 Task: Find connections with filter location Halberstadt with filter topic #Futurewith filter profile language English with filter current company Pepperfry with filter school Institute of Management Development and Research (IMDR) ,Pune with filter industry Packaging and Containers Manufacturing with filter service category Graphic Design with filter keywords title Social Media Assistant
Action: Mouse moved to (334, 280)
Screenshot: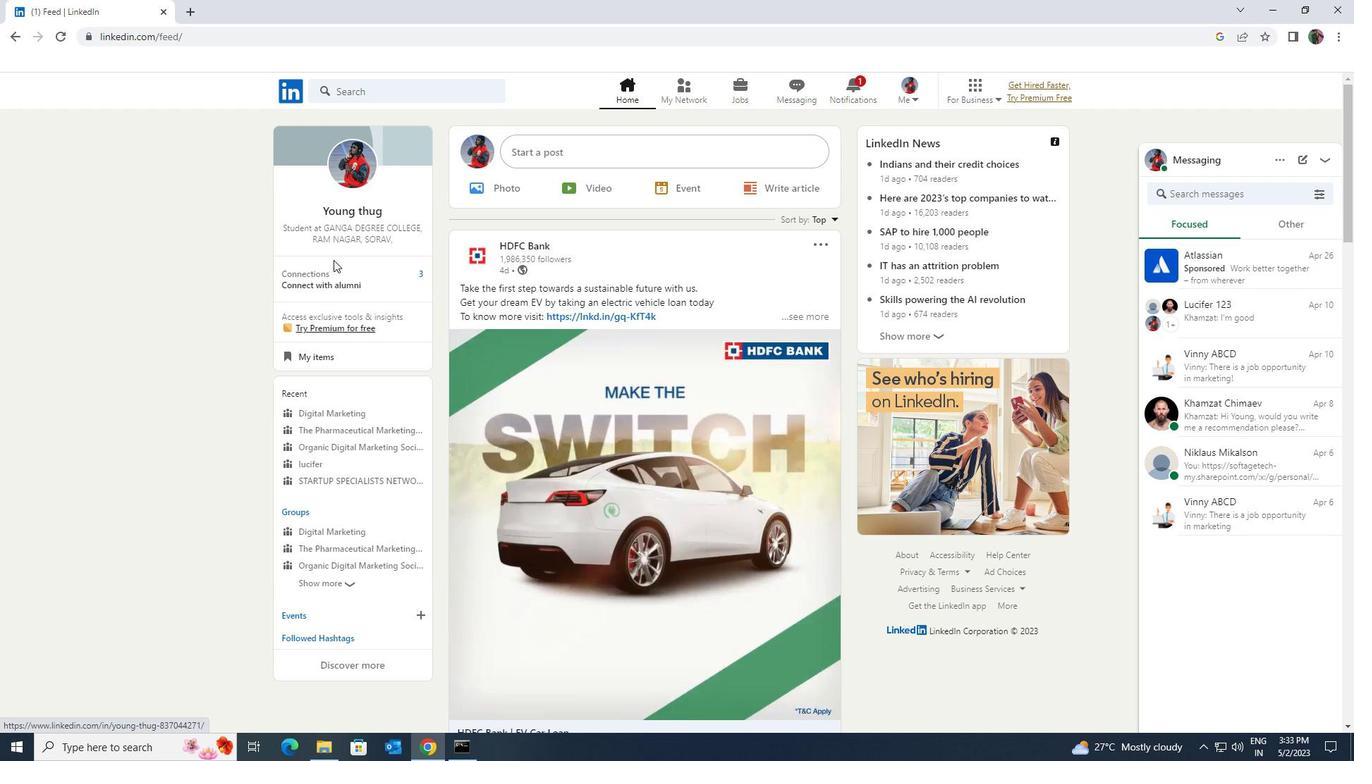 
Action: Mouse pressed left at (334, 280)
Screenshot: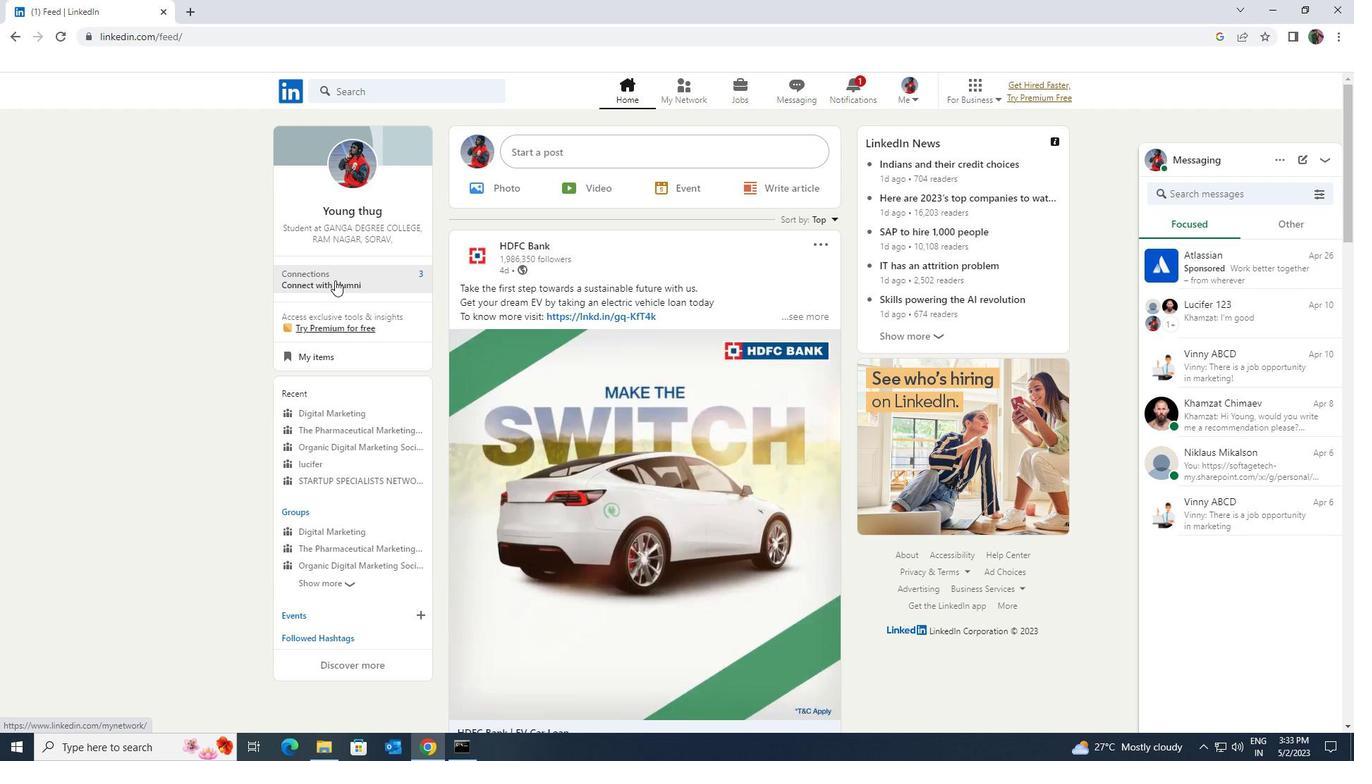 
Action: Mouse moved to (356, 179)
Screenshot: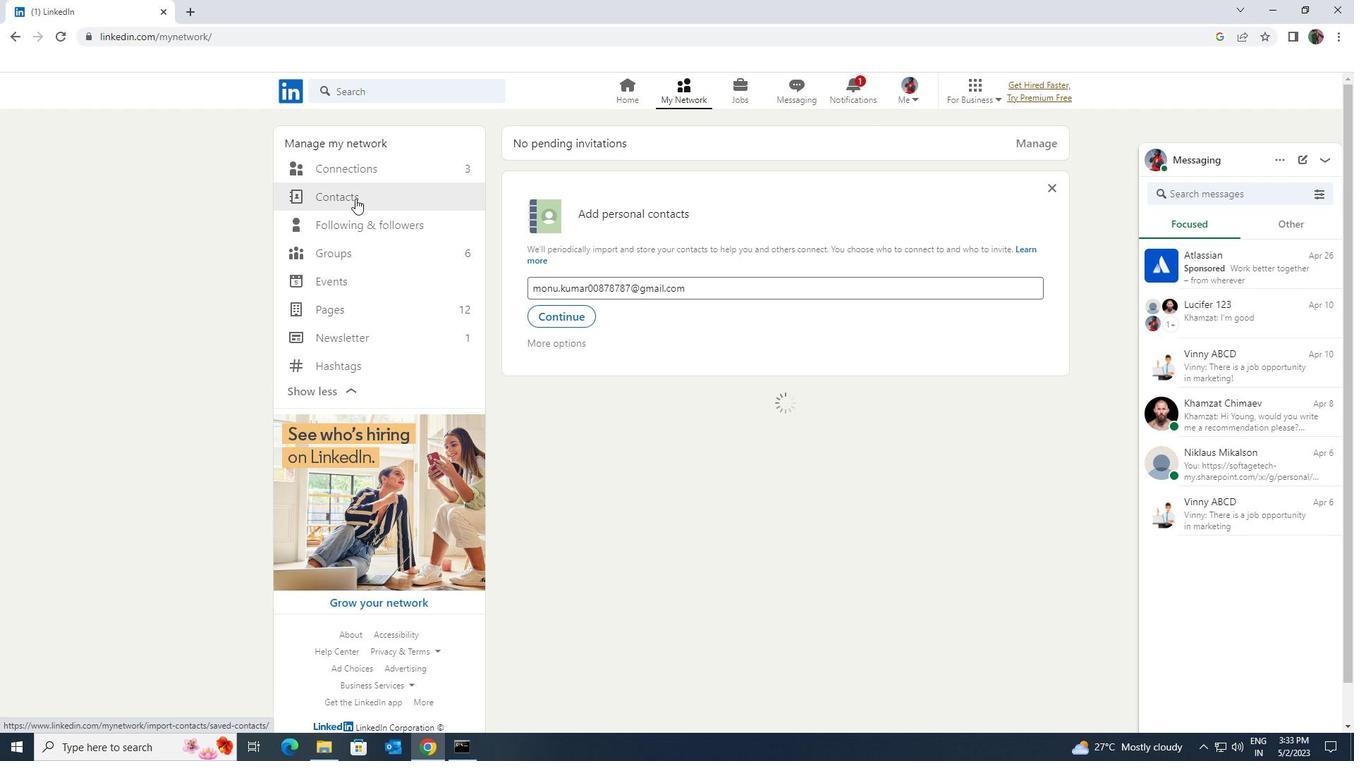 
Action: Mouse pressed left at (356, 179)
Screenshot: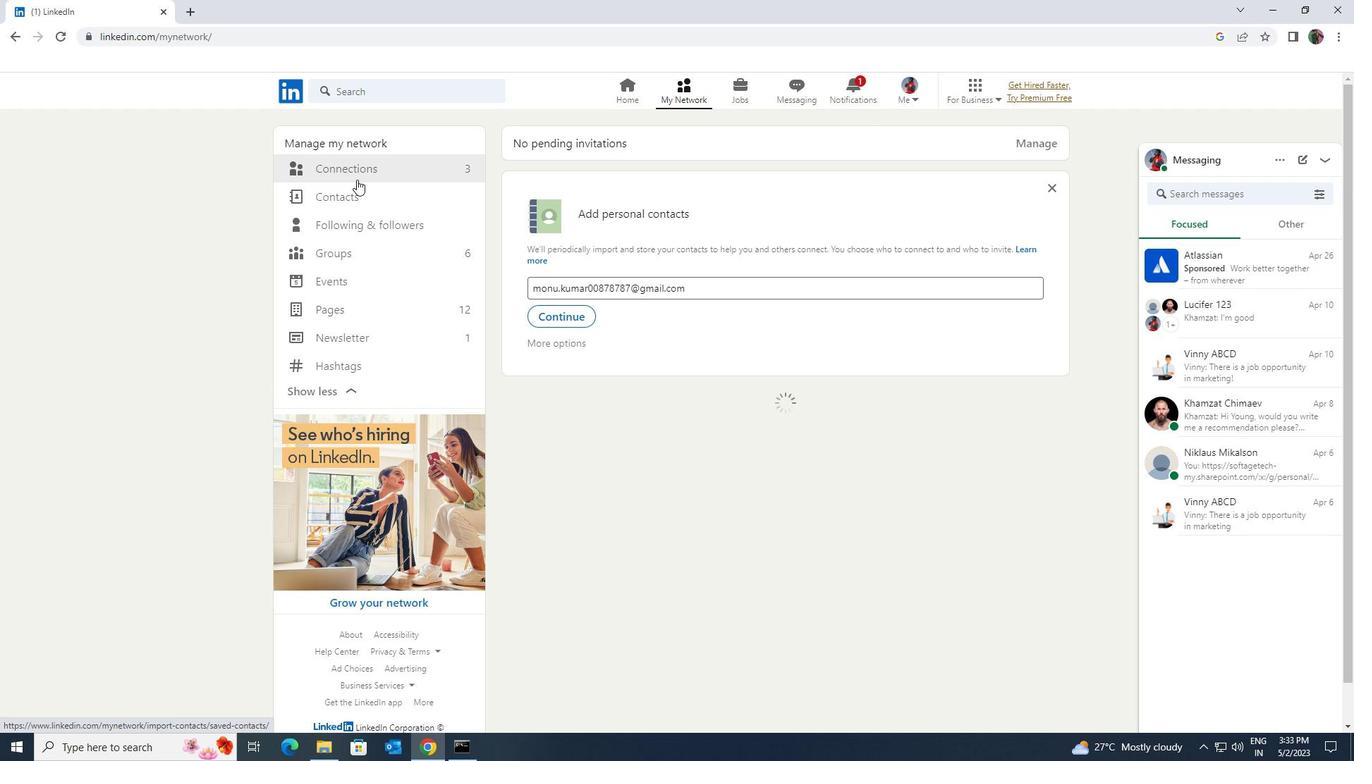 
Action: Mouse moved to (361, 166)
Screenshot: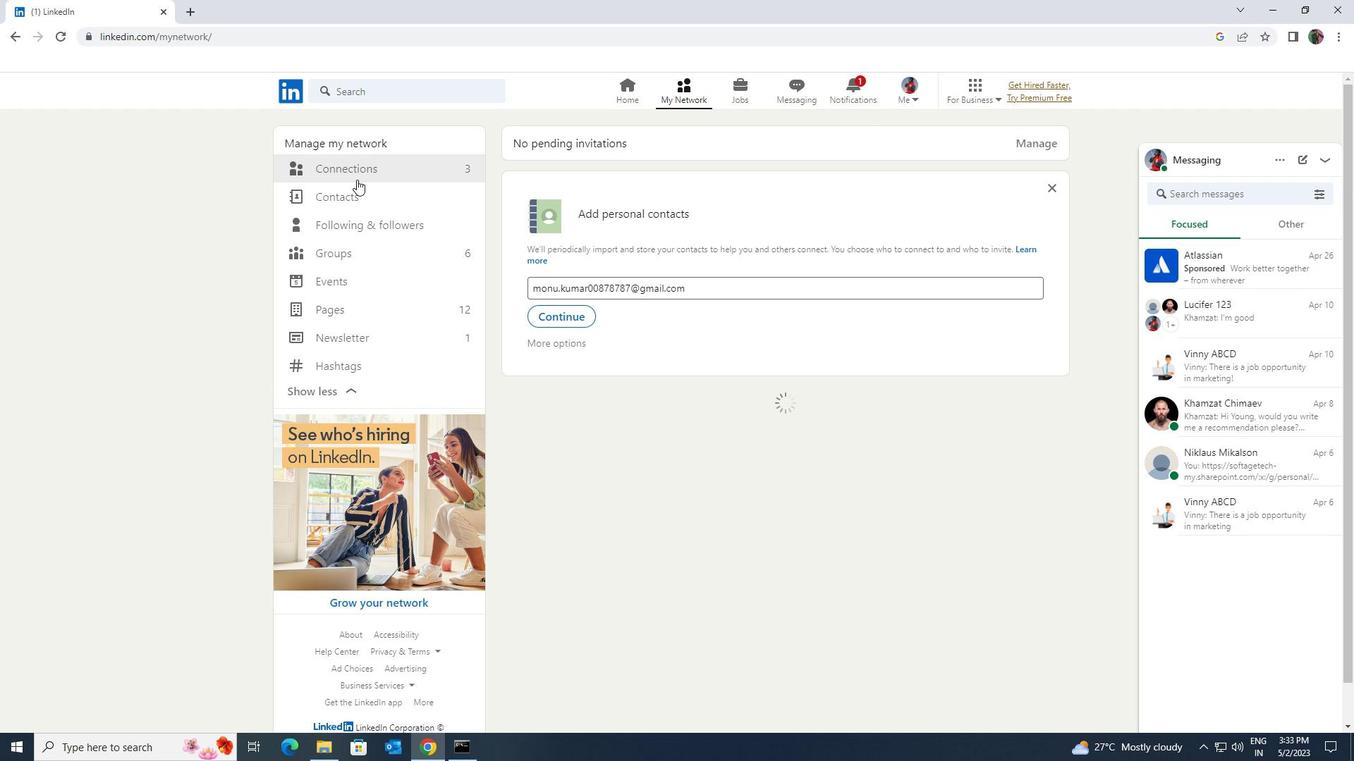 
Action: Mouse pressed left at (361, 166)
Screenshot: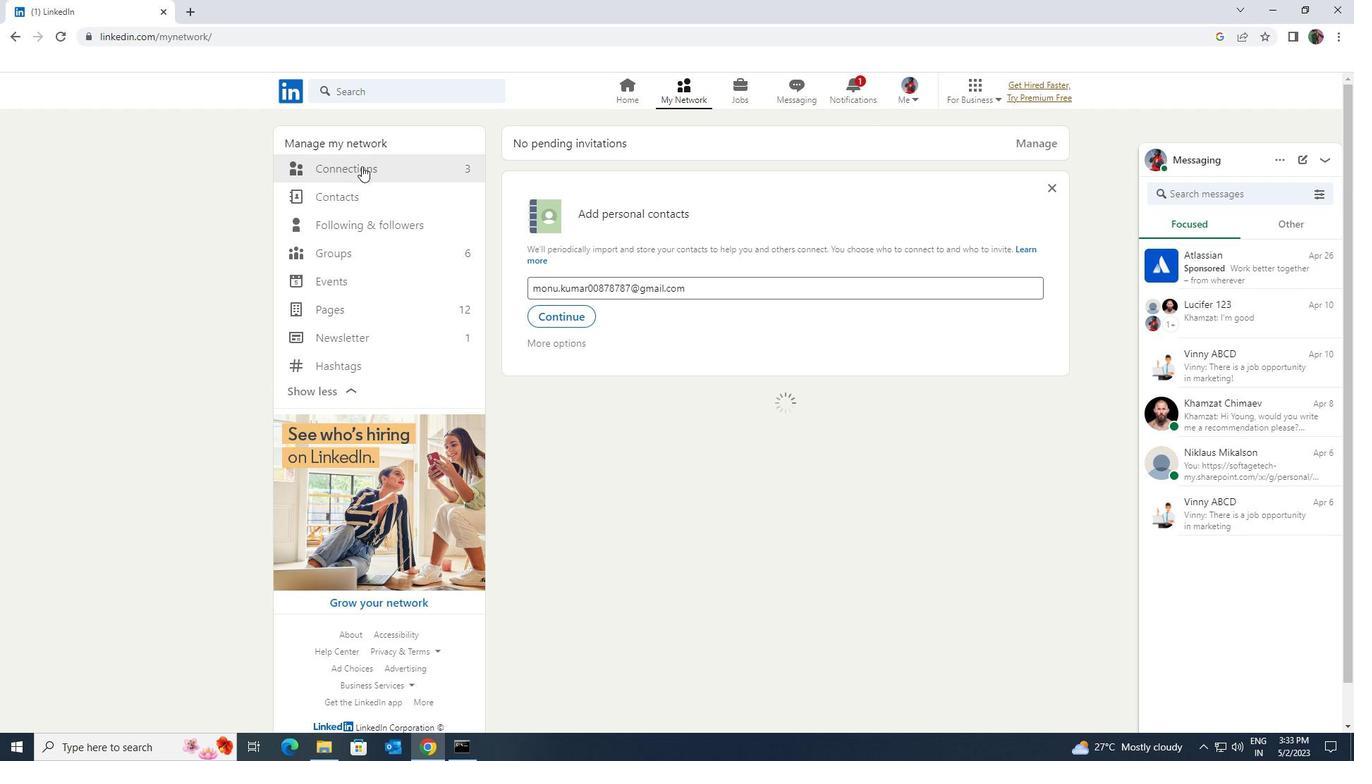 
Action: Mouse pressed left at (361, 166)
Screenshot: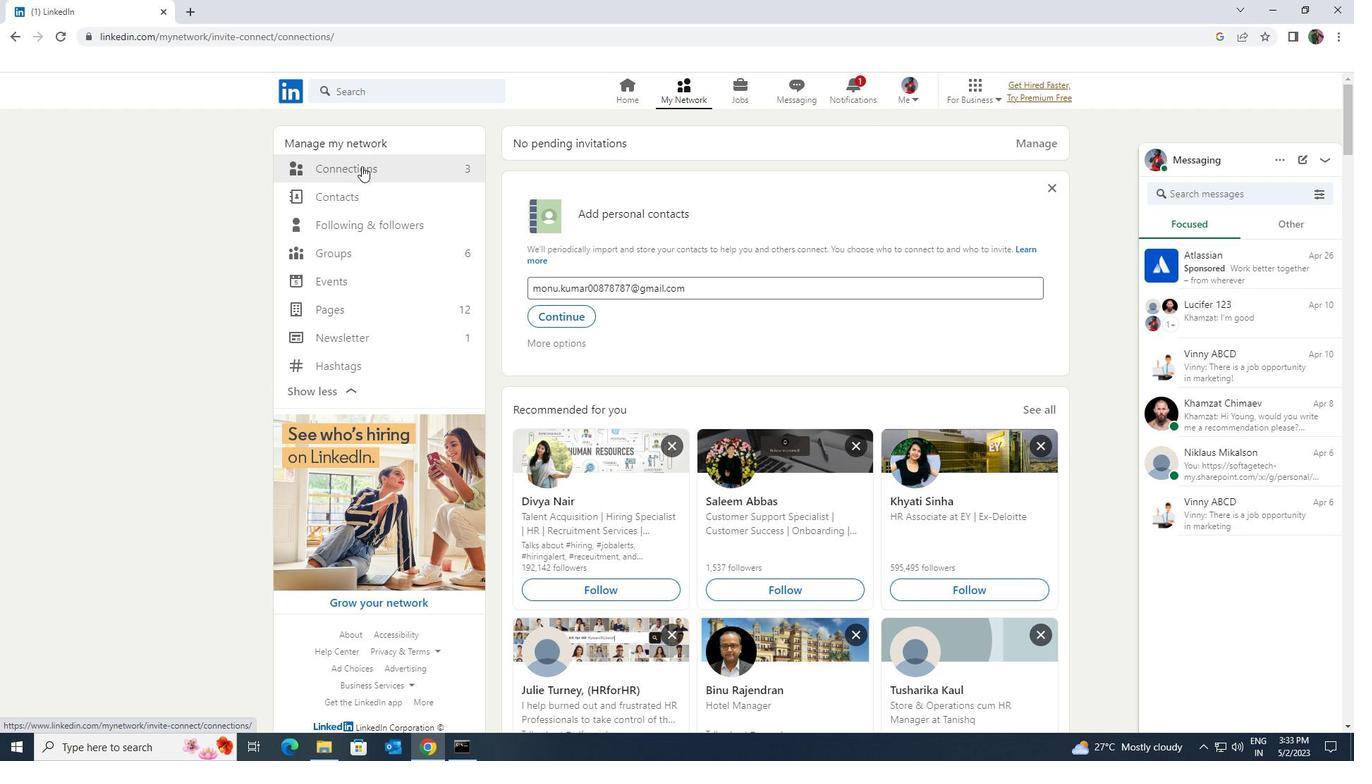 
Action: Mouse moved to (784, 170)
Screenshot: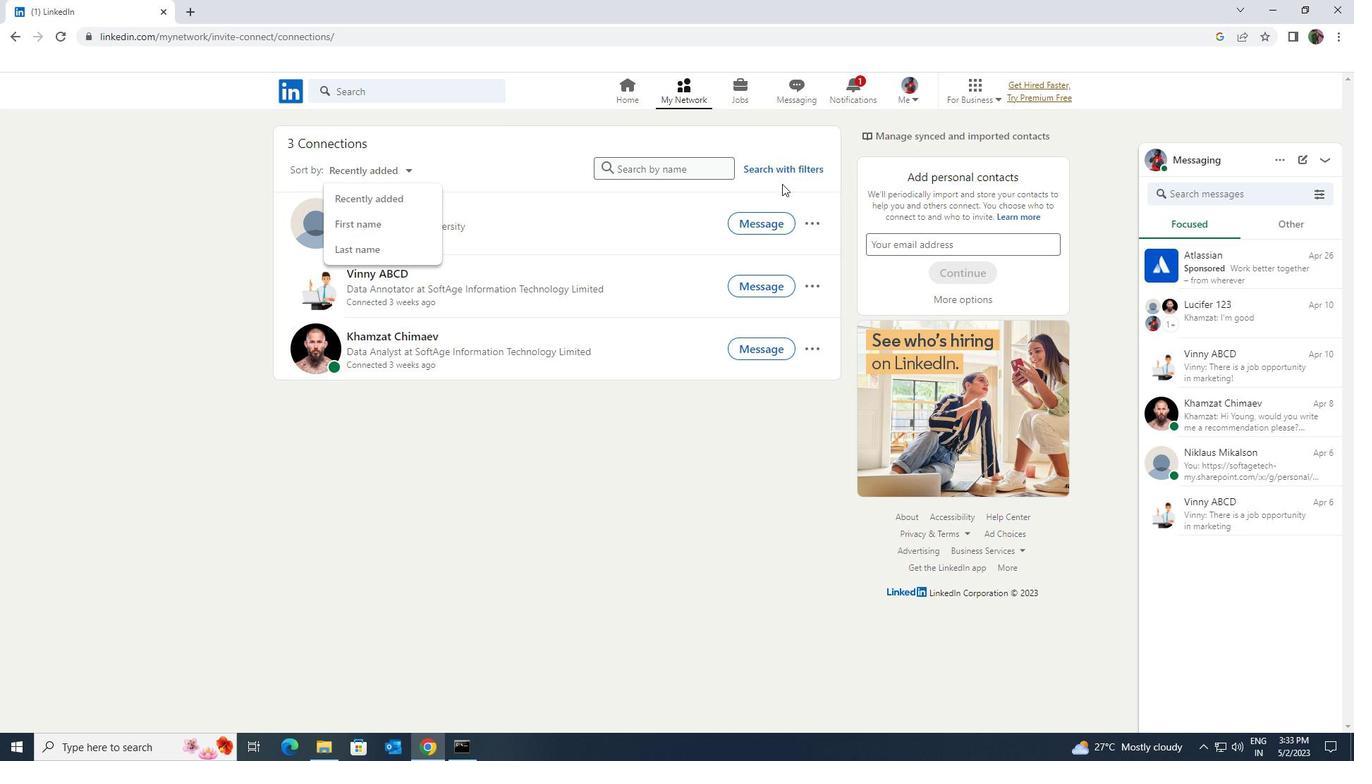 
Action: Mouse pressed left at (784, 170)
Screenshot: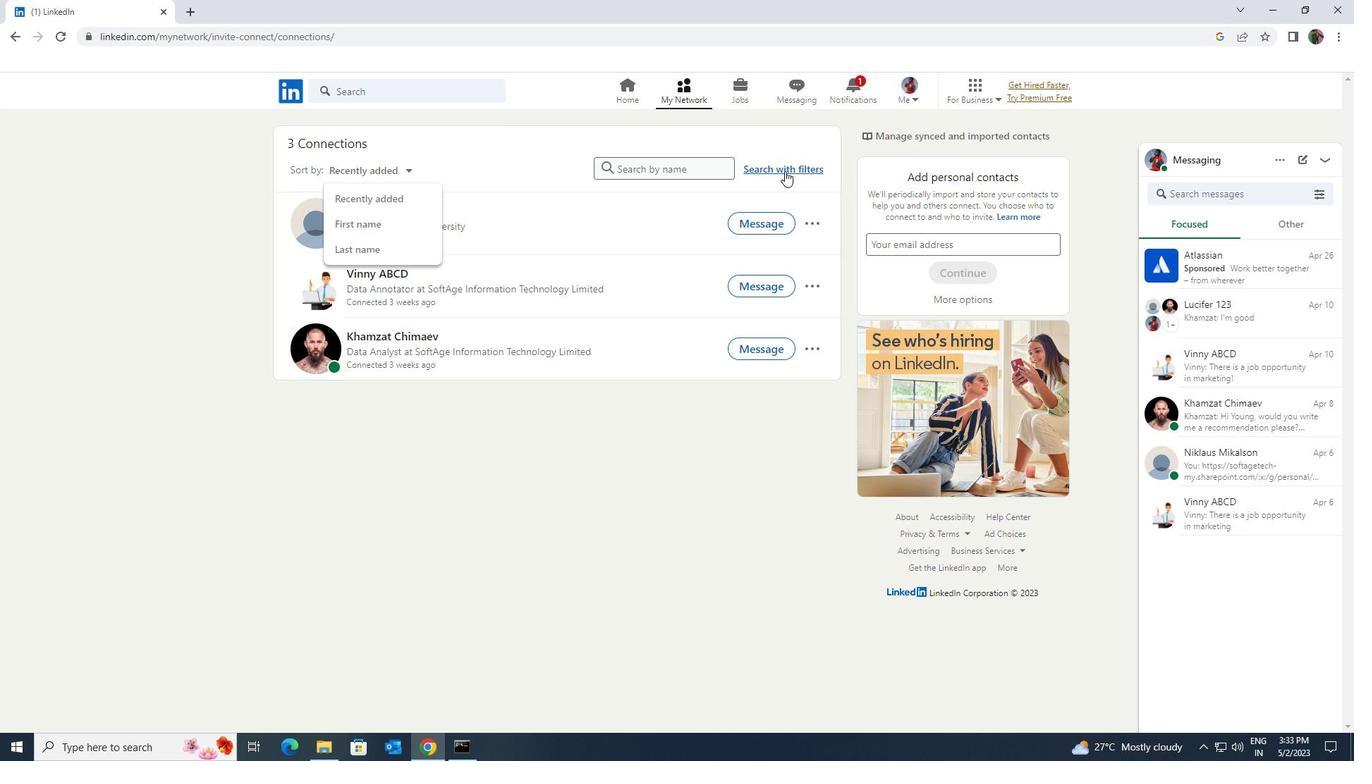 
Action: Mouse moved to (735, 126)
Screenshot: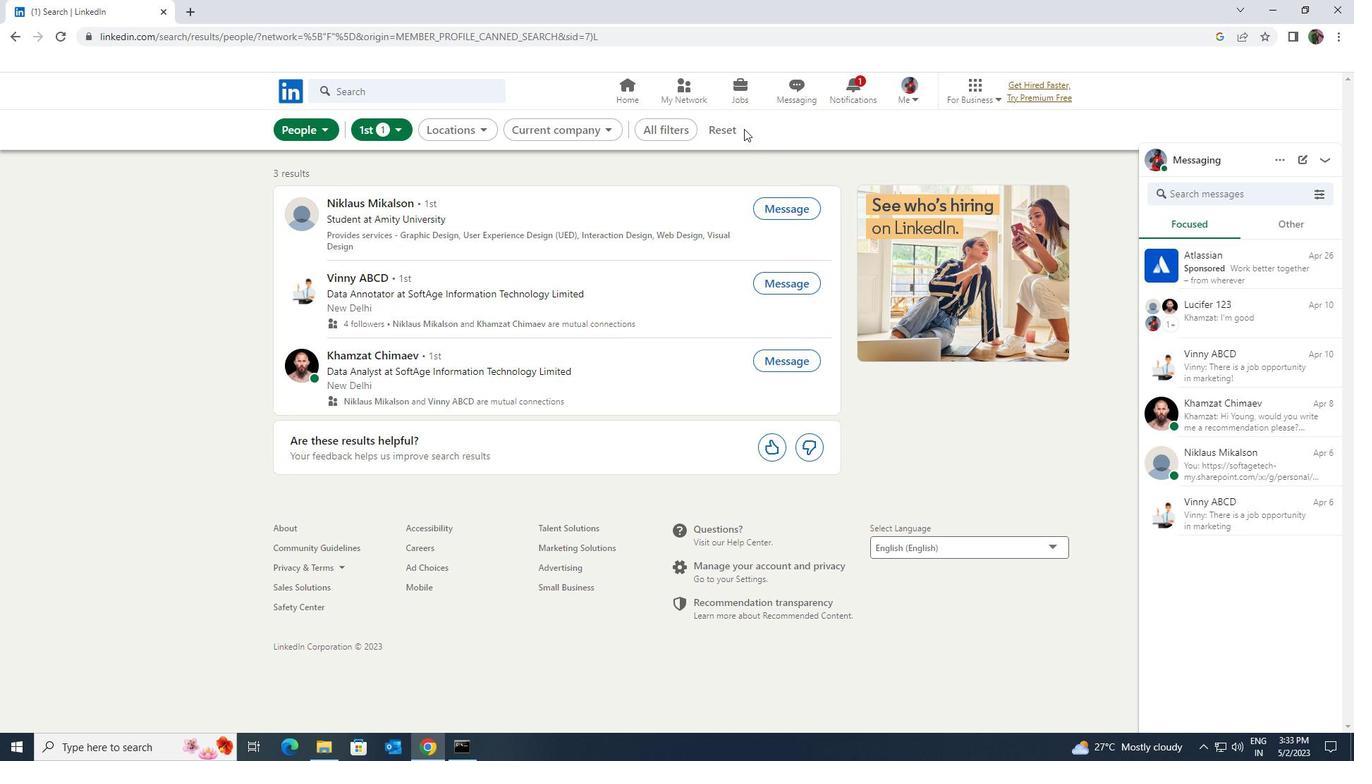 
Action: Mouse pressed left at (735, 126)
Screenshot: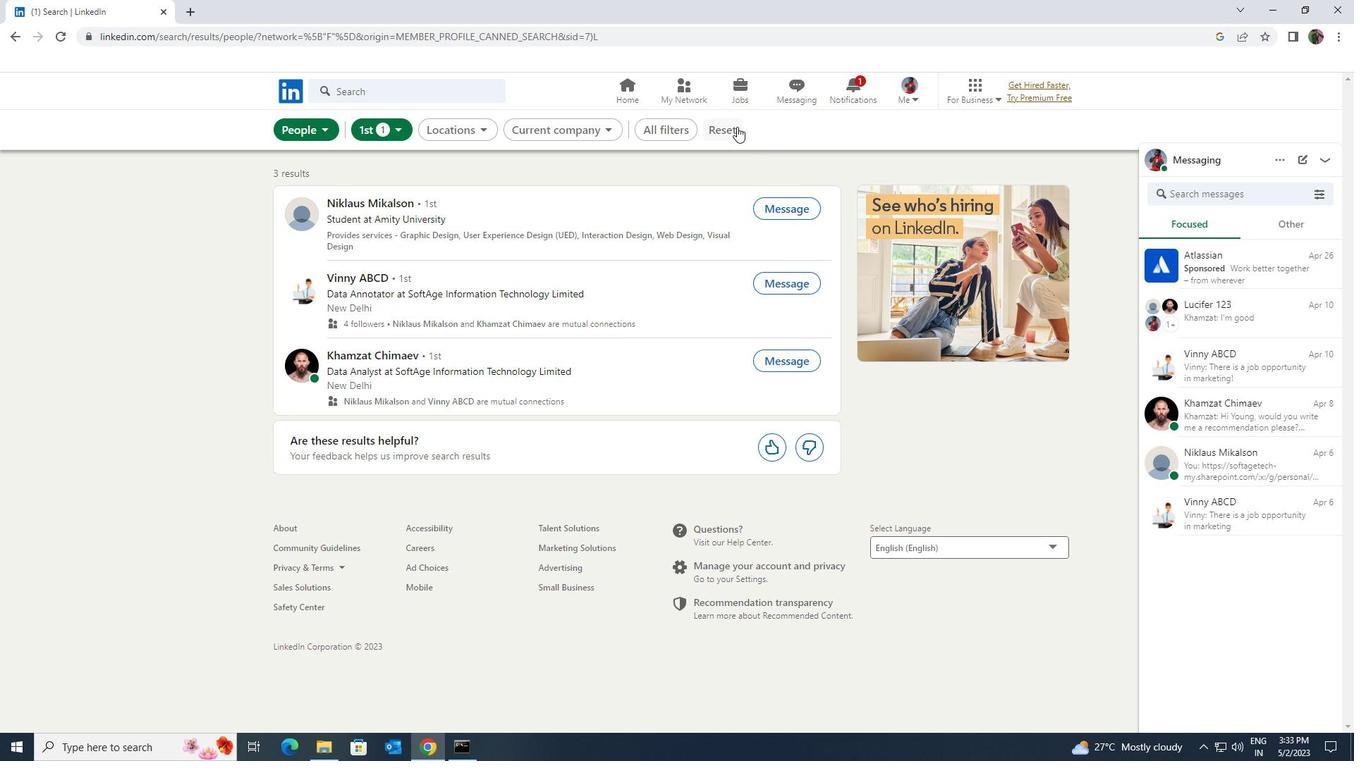 
Action: Mouse moved to (708, 126)
Screenshot: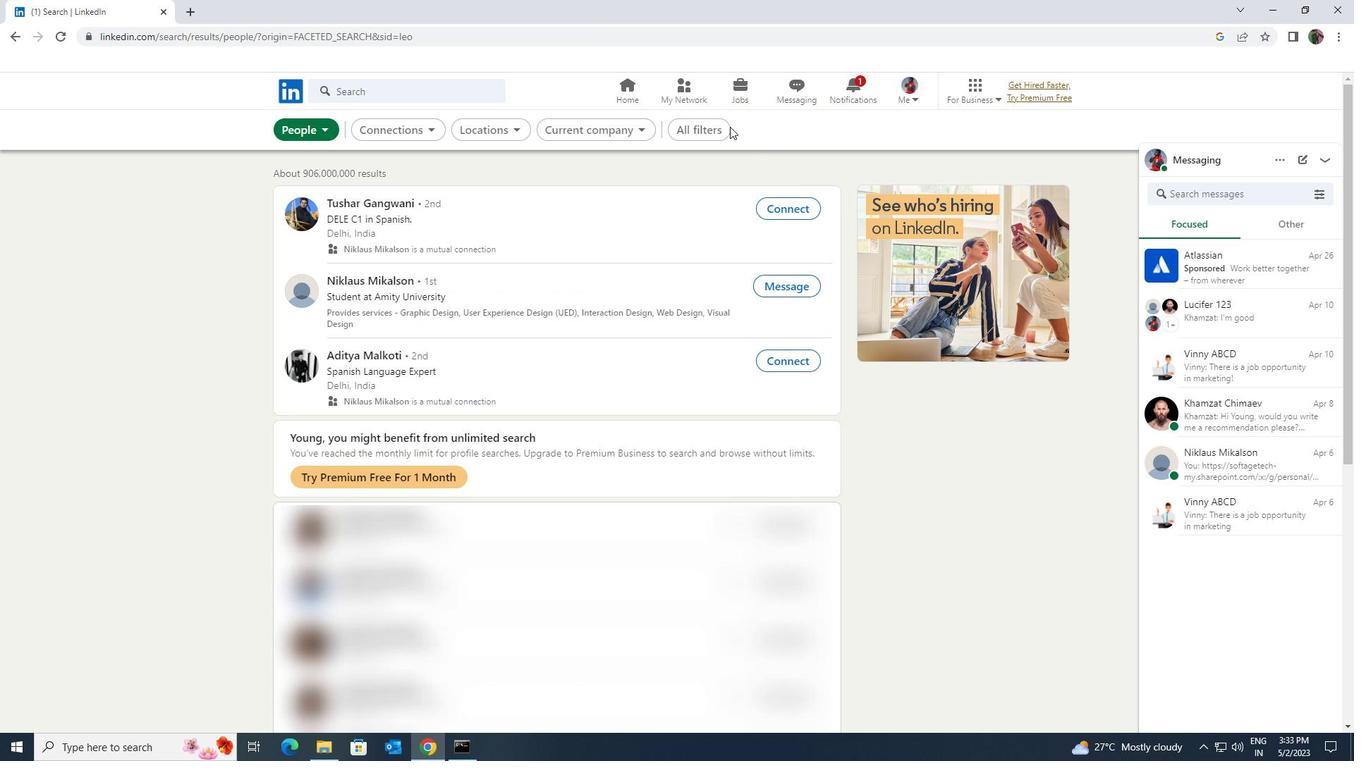 
Action: Mouse pressed left at (708, 126)
Screenshot: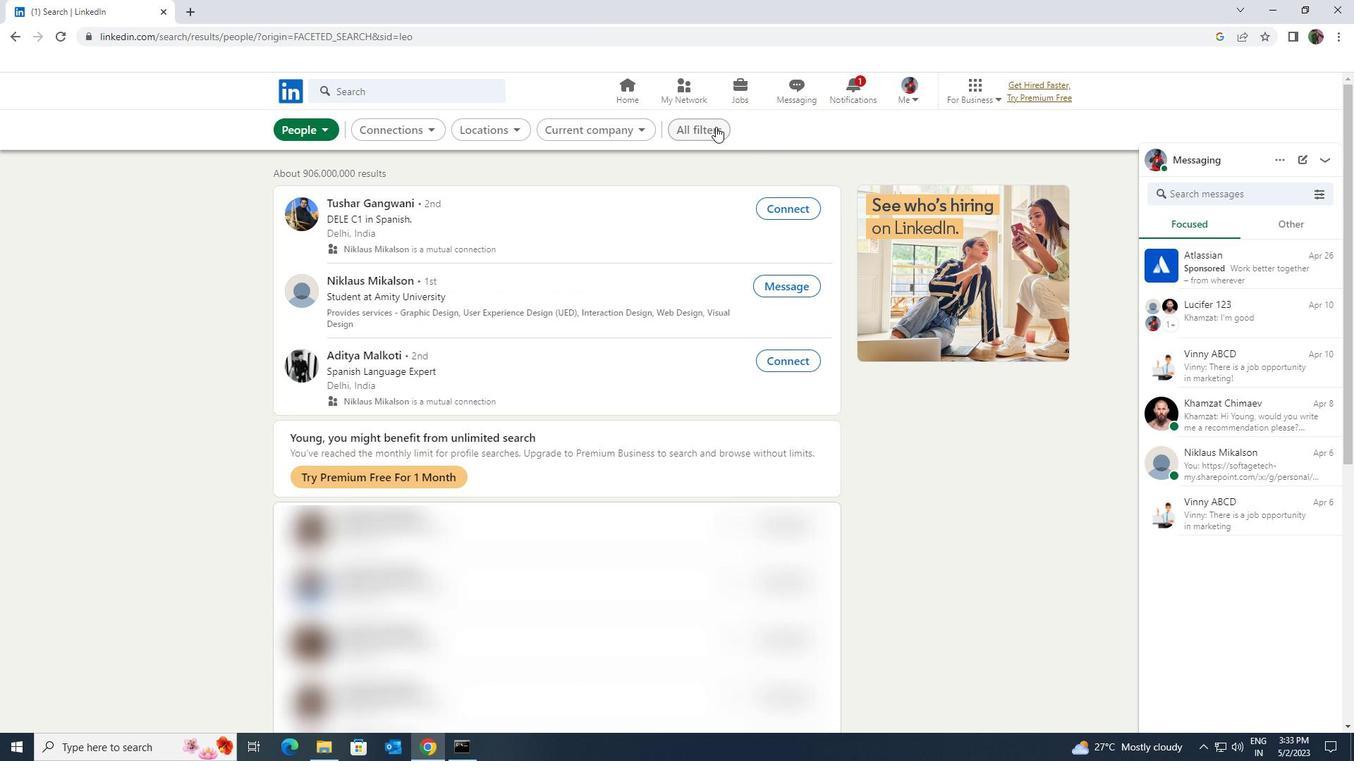
Action: Mouse moved to (1169, 552)
Screenshot: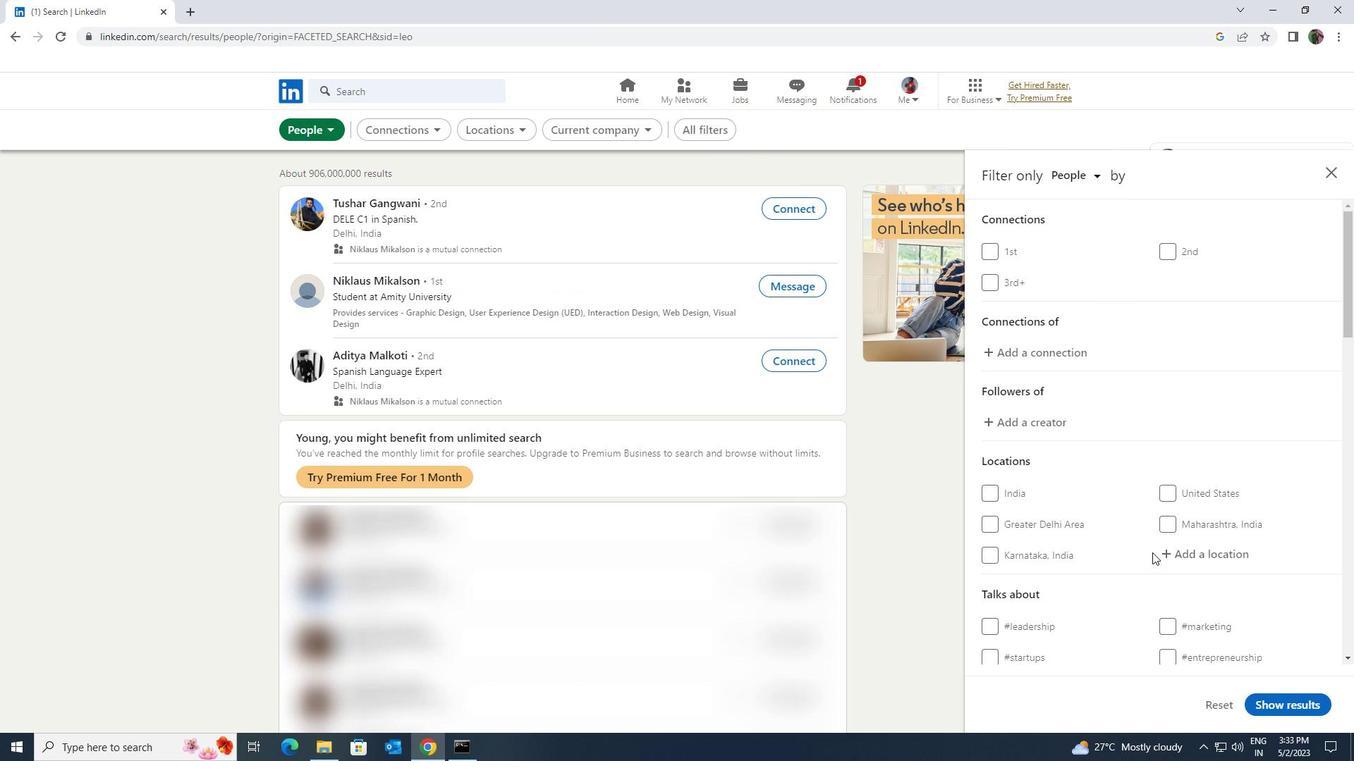 
Action: Mouse pressed left at (1169, 552)
Screenshot: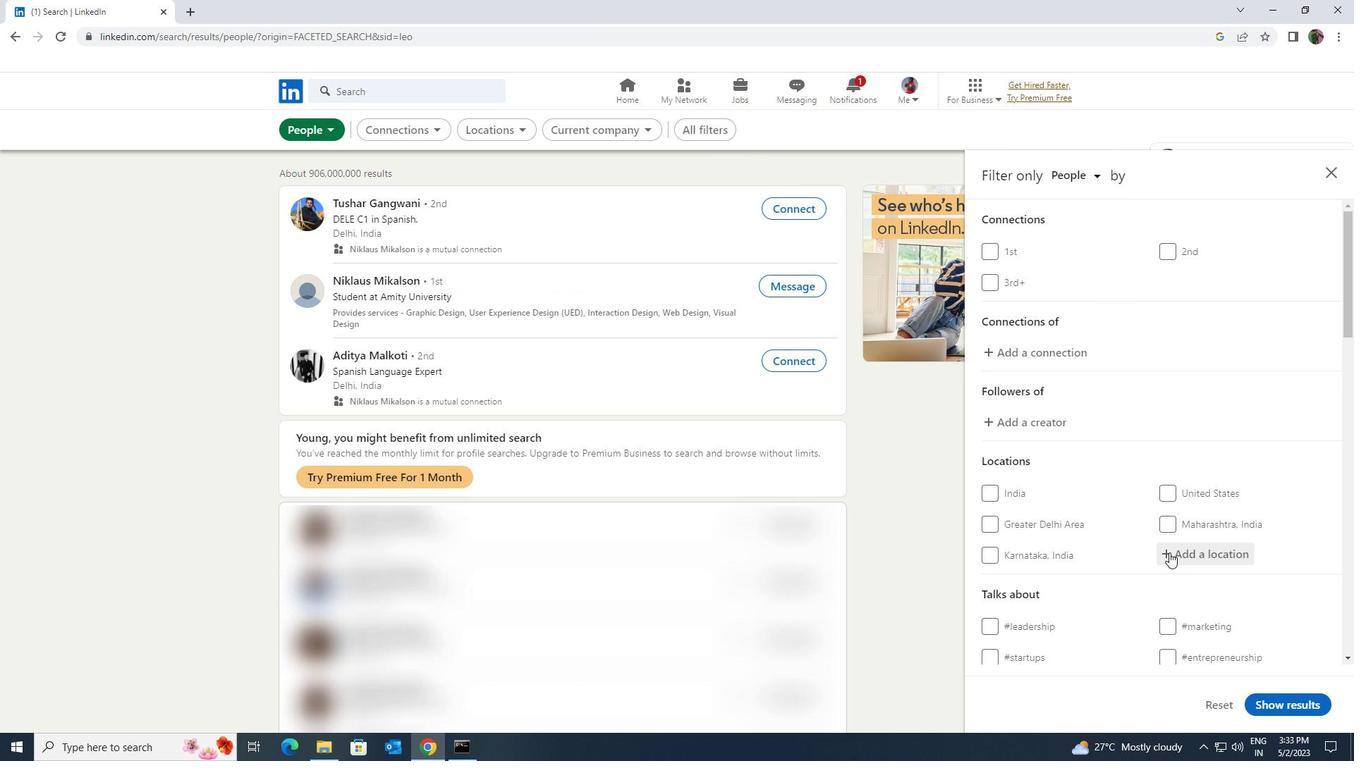 
Action: Key pressed <Key.shift>HALBERSTADT
Screenshot: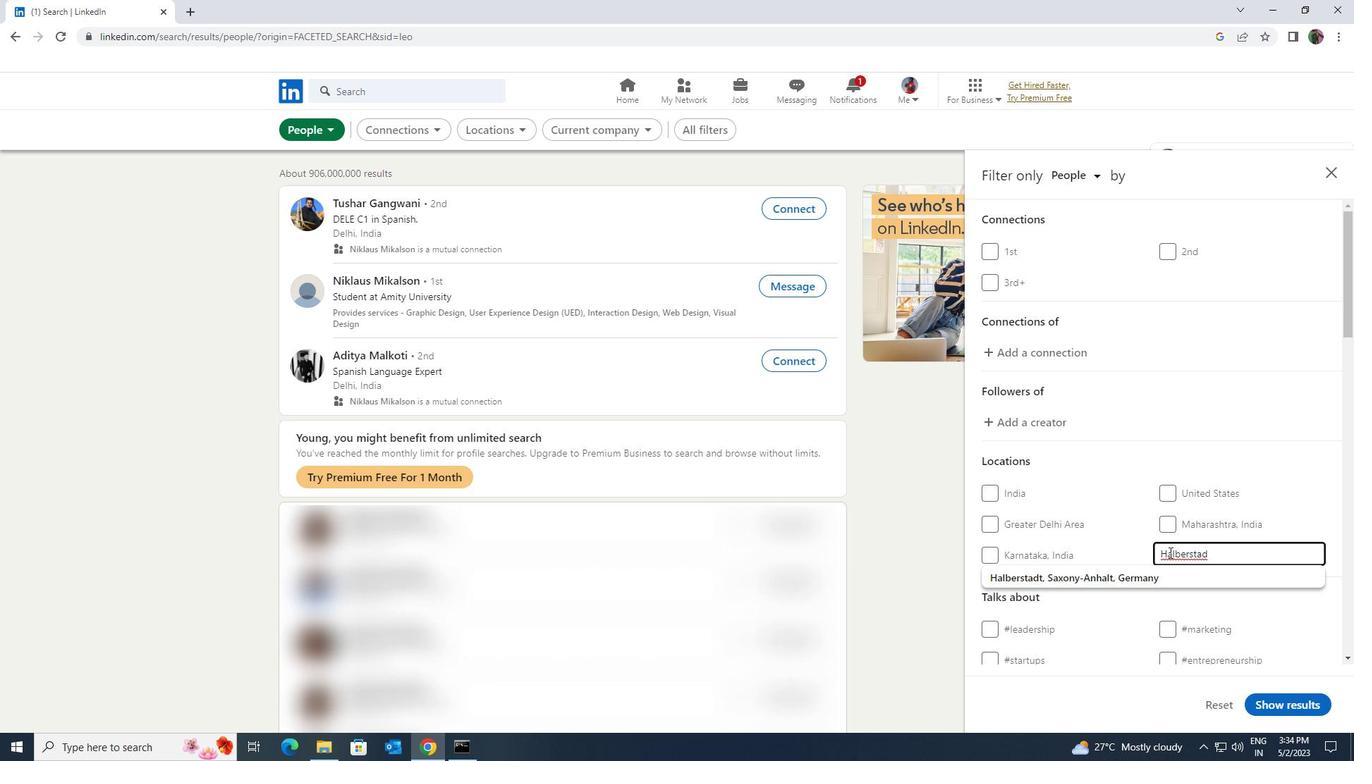 
Action: Mouse moved to (1165, 576)
Screenshot: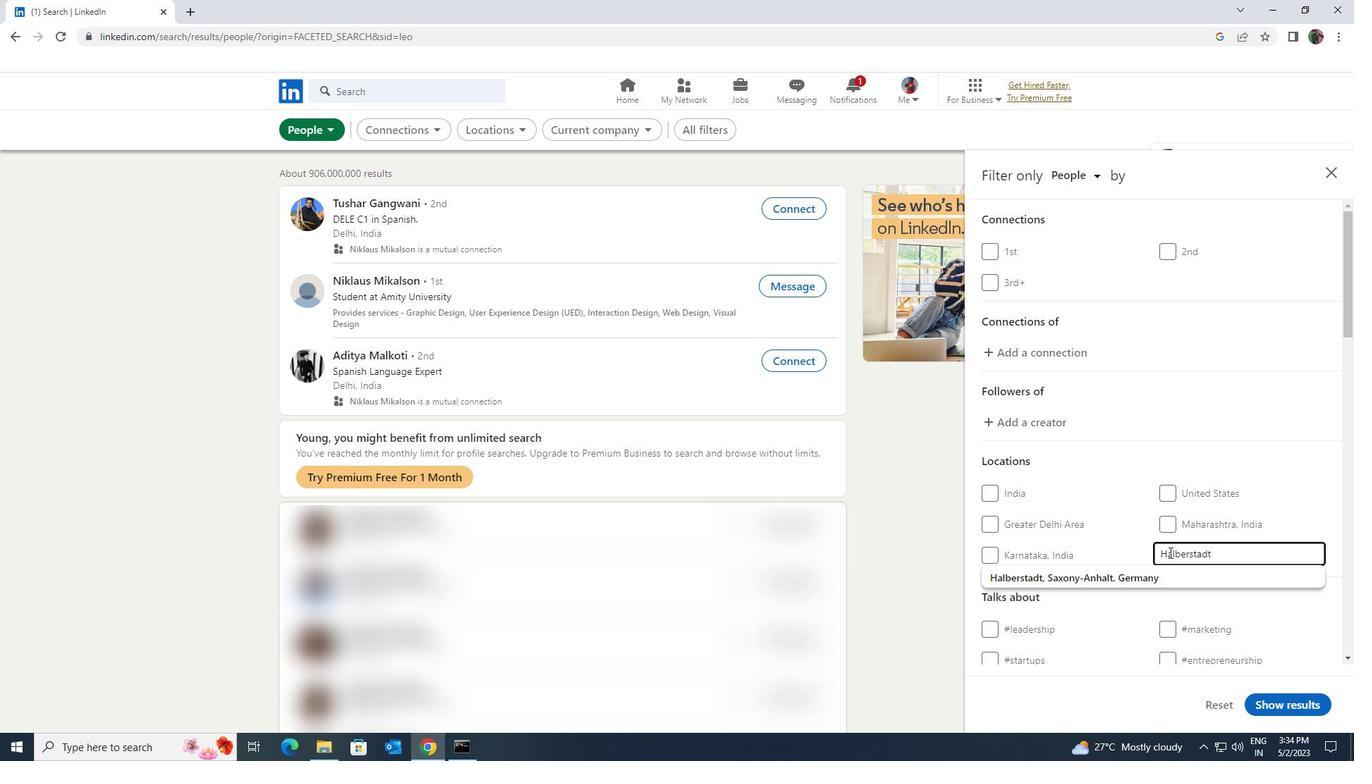 
Action: Mouse pressed left at (1165, 576)
Screenshot: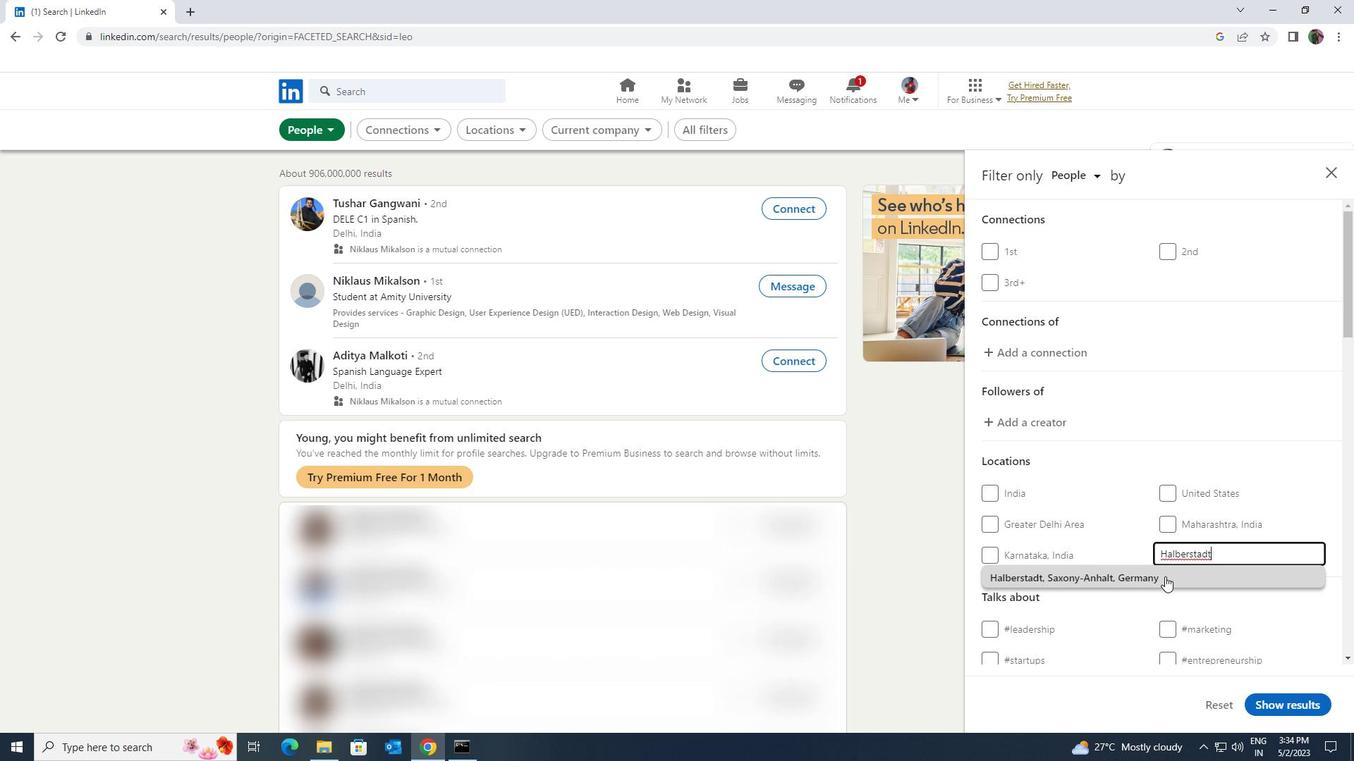 
Action: Mouse scrolled (1165, 576) with delta (0, 0)
Screenshot: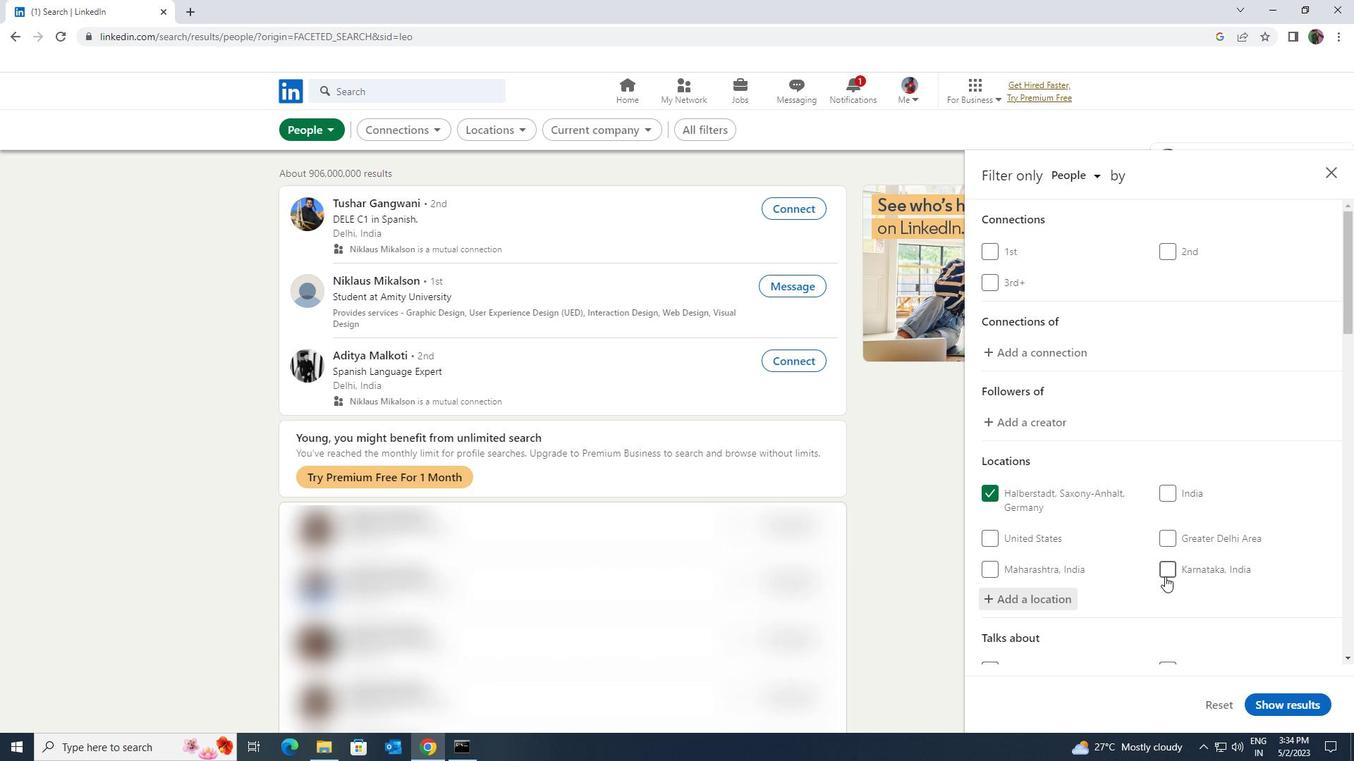 
Action: Mouse scrolled (1165, 576) with delta (0, 0)
Screenshot: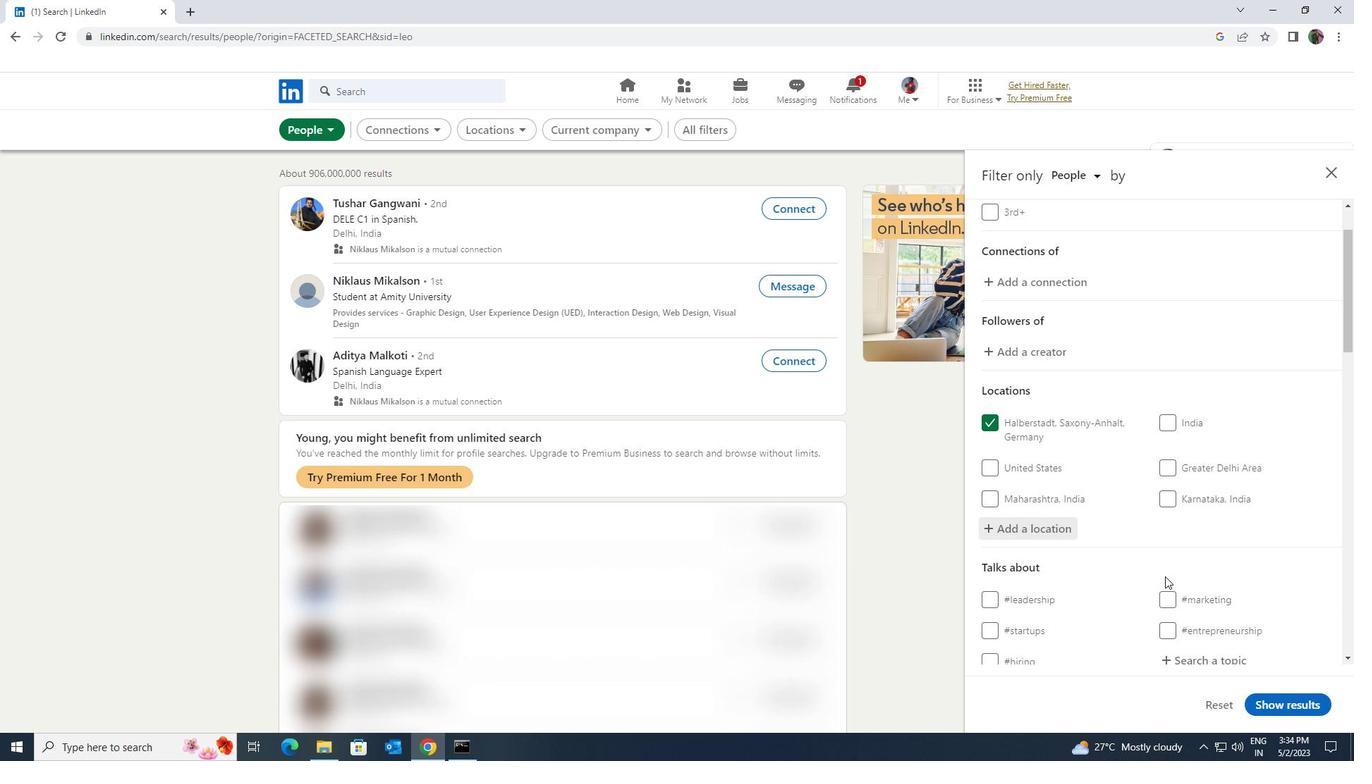 
Action: Mouse scrolled (1165, 576) with delta (0, 0)
Screenshot: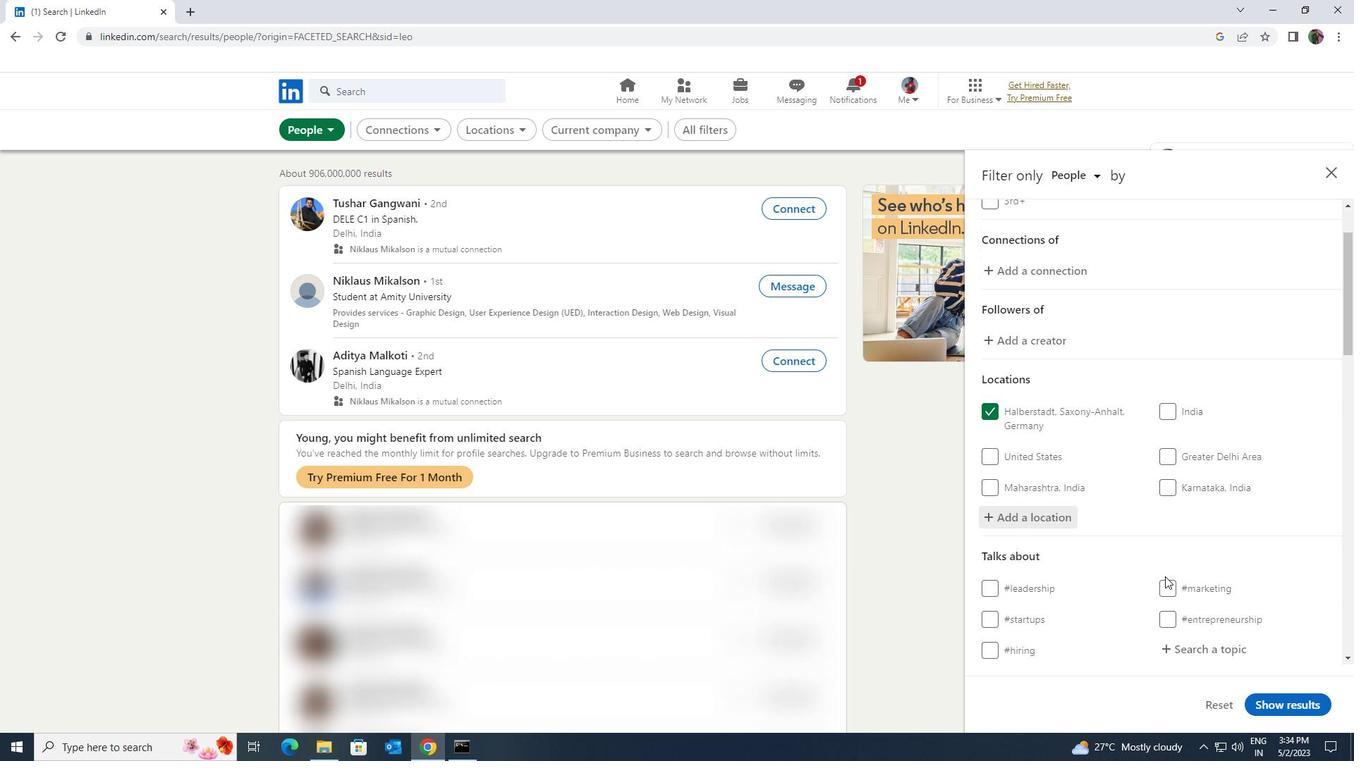 
Action: Mouse moved to (1190, 525)
Screenshot: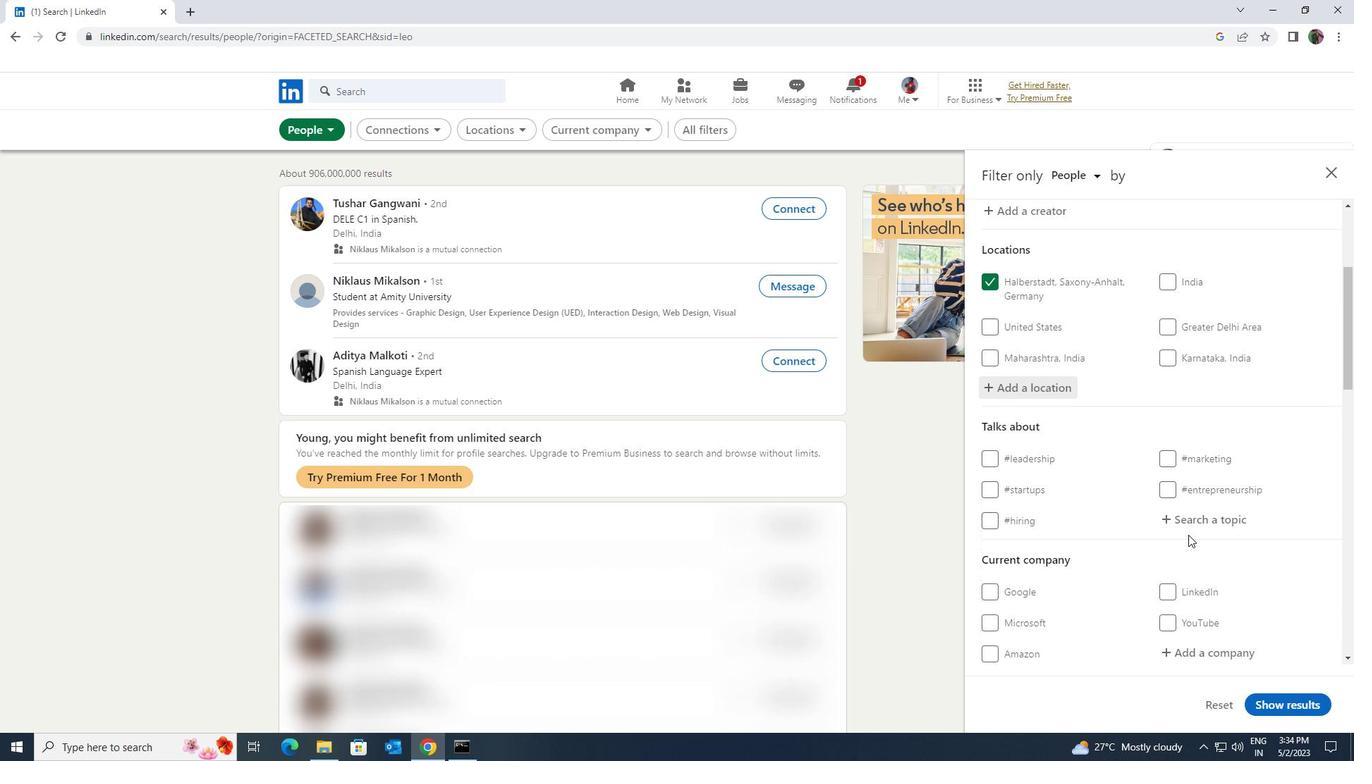 
Action: Mouse pressed left at (1190, 525)
Screenshot: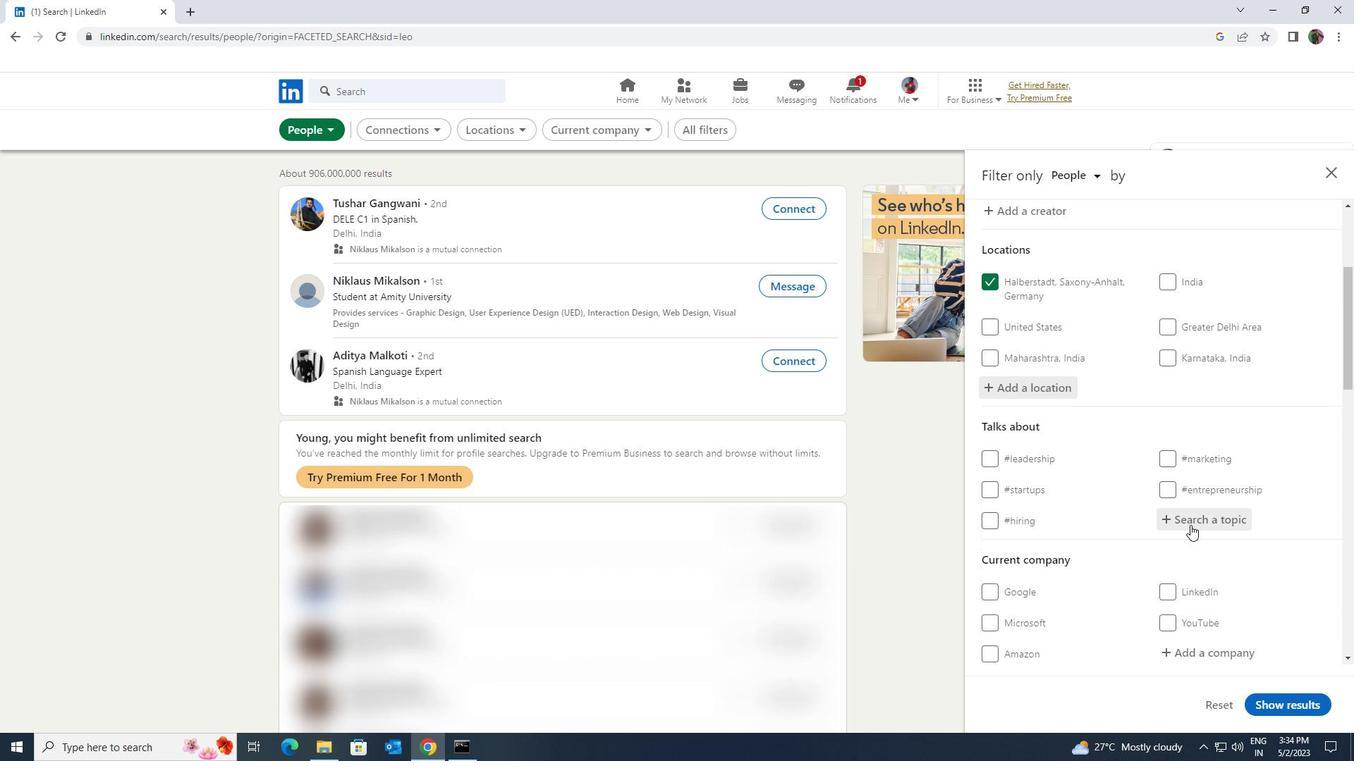 
Action: Key pressed <Key.shift>FUTURE
Screenshot: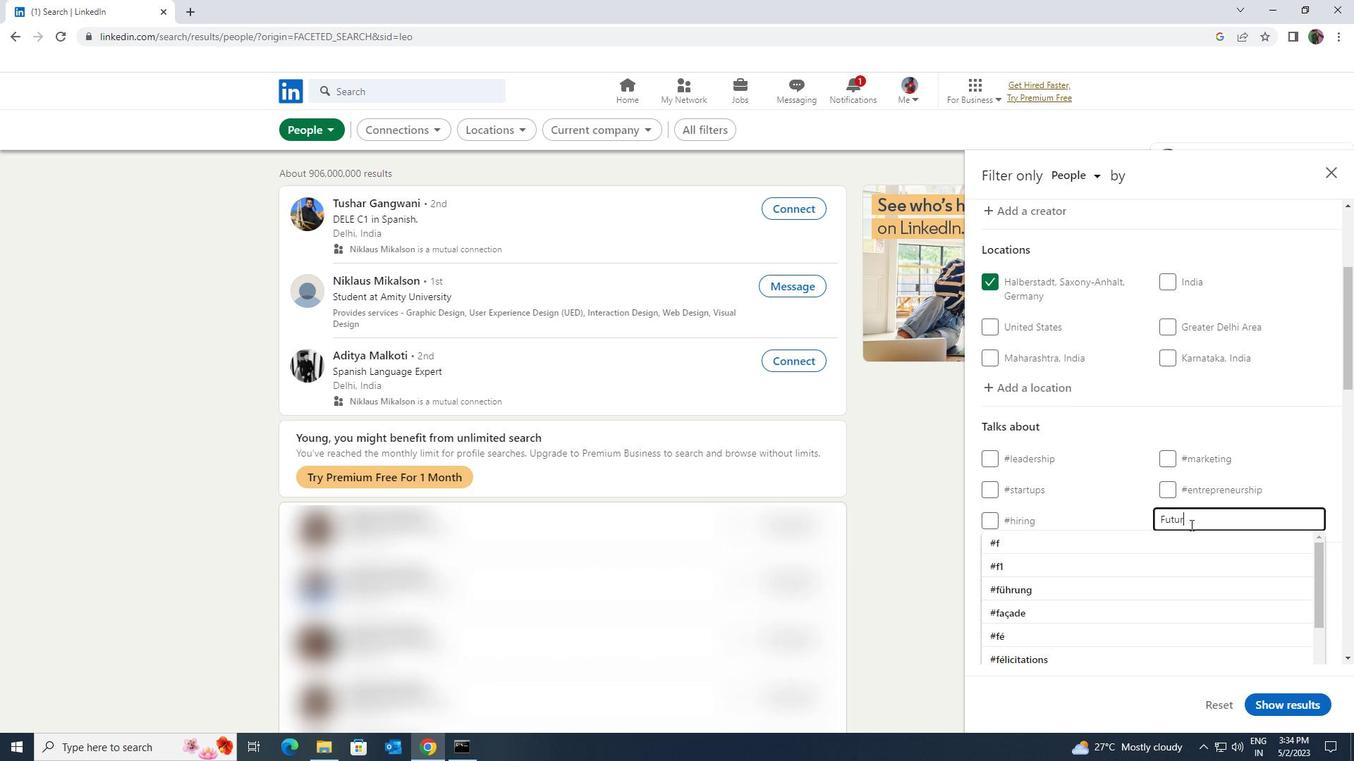 
Action: Mouse moved to (1178, 543)
Screenshot: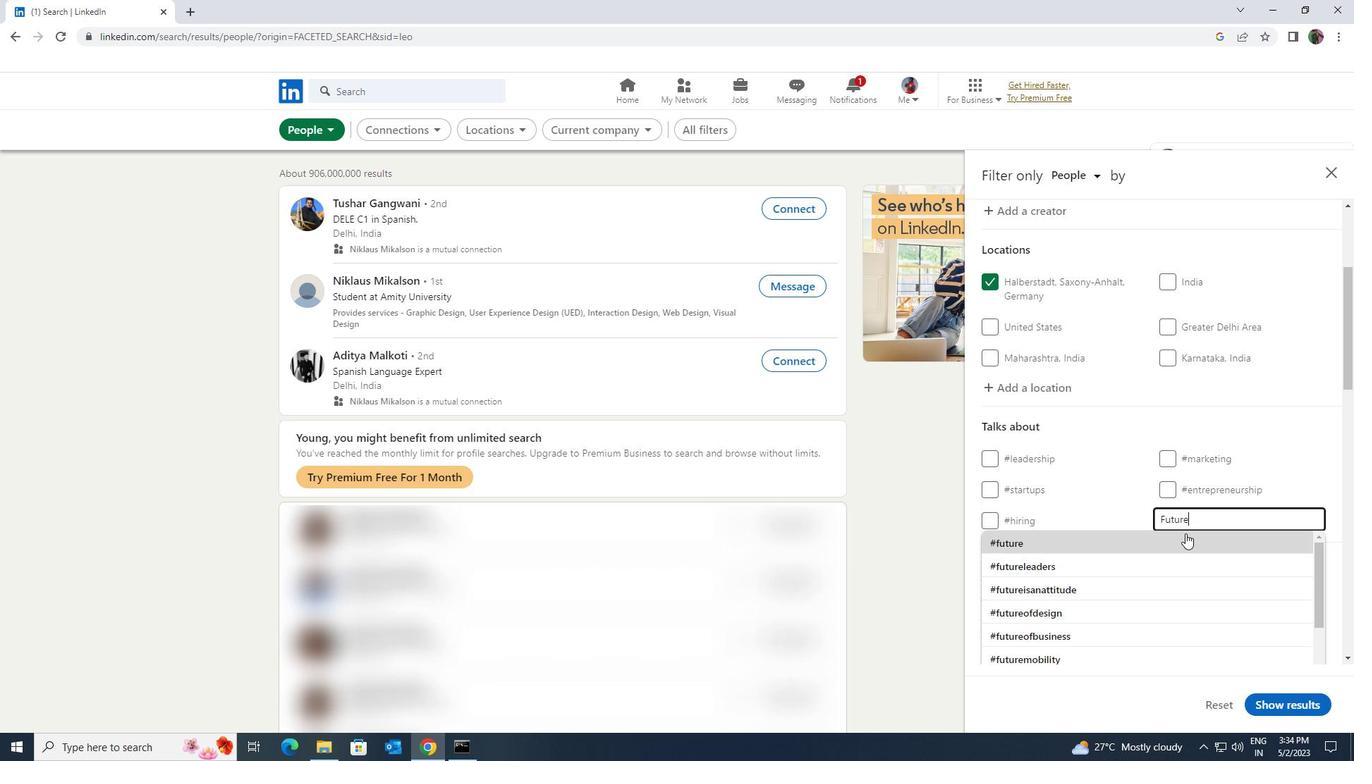 
Action: Mouse pressed left at (1178, 543)
Screenshot: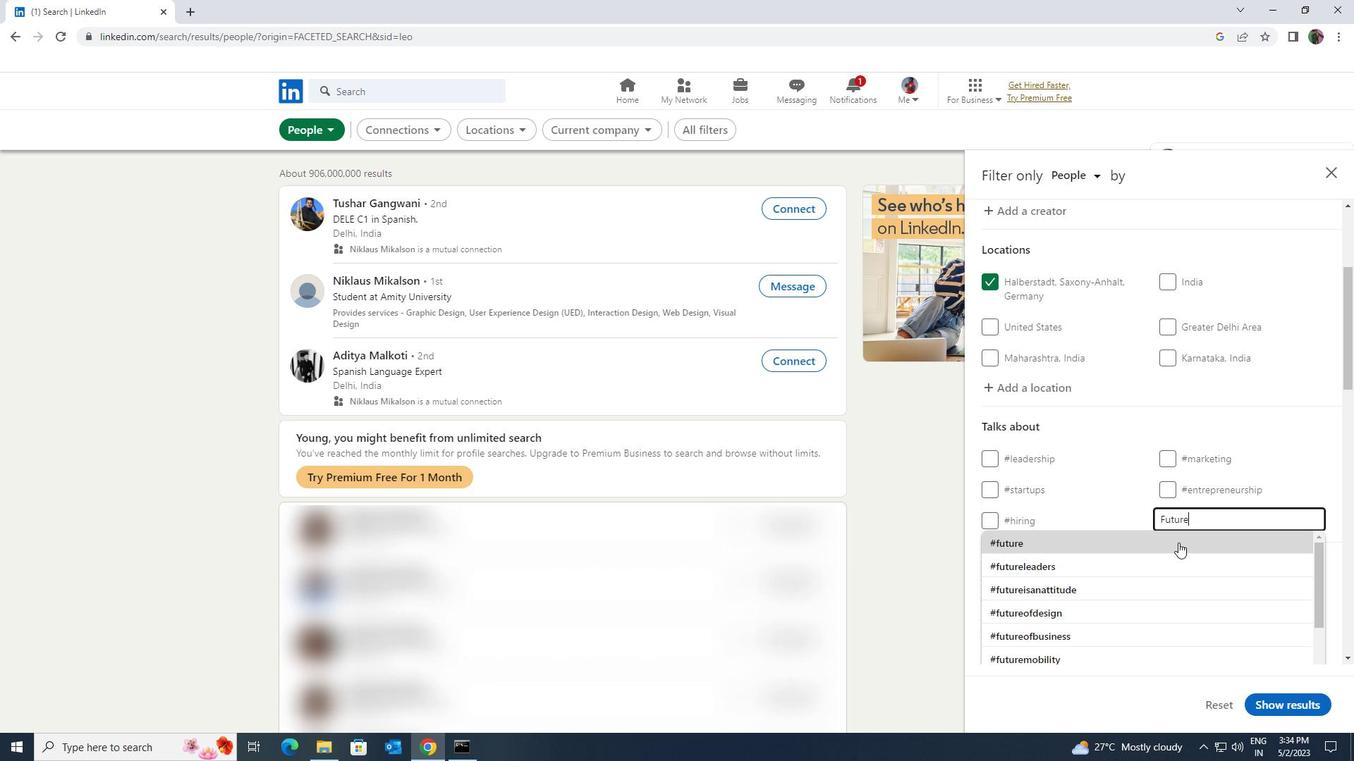
Action: Mouse scrolled (1178, 542) with delta (0, 0)
Screenshot: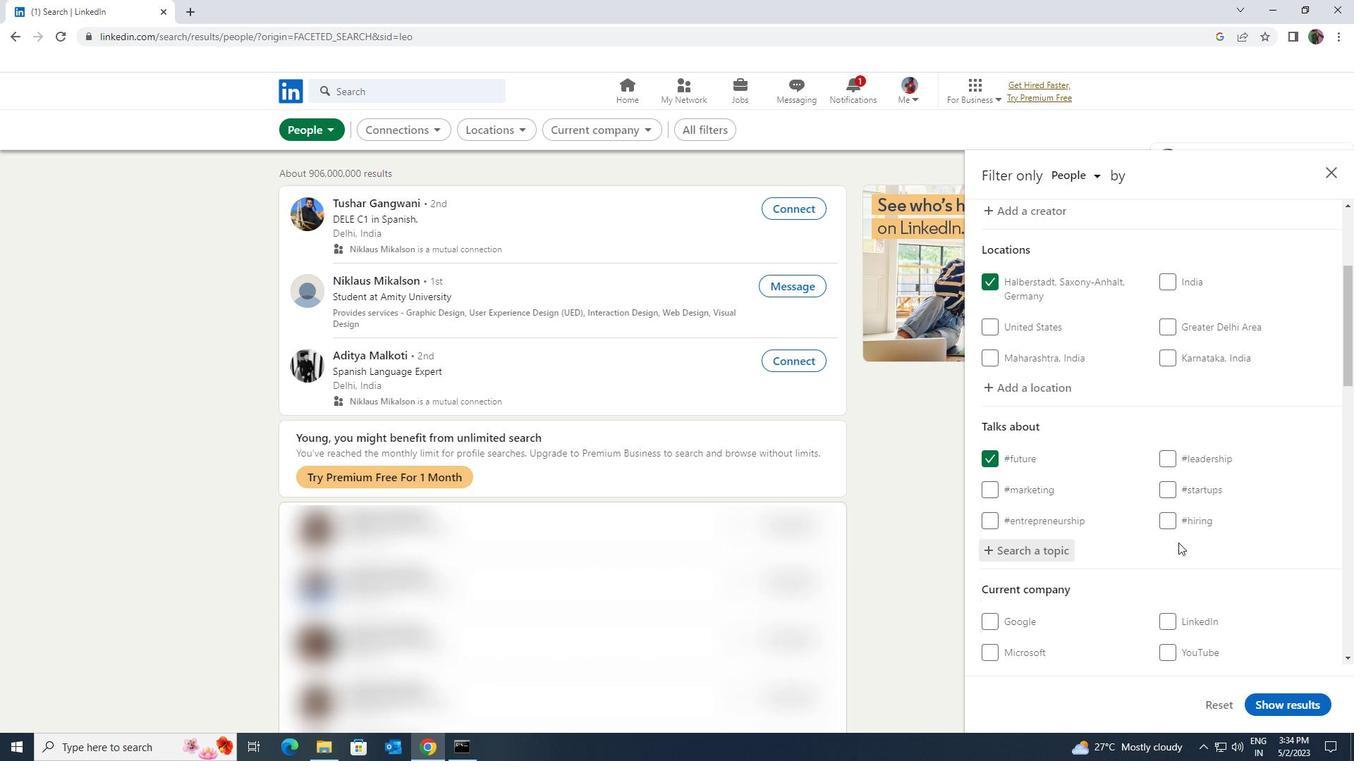 
Action: Mouse scrolled (1178, 542) with delta (0, 0)
Screenshot: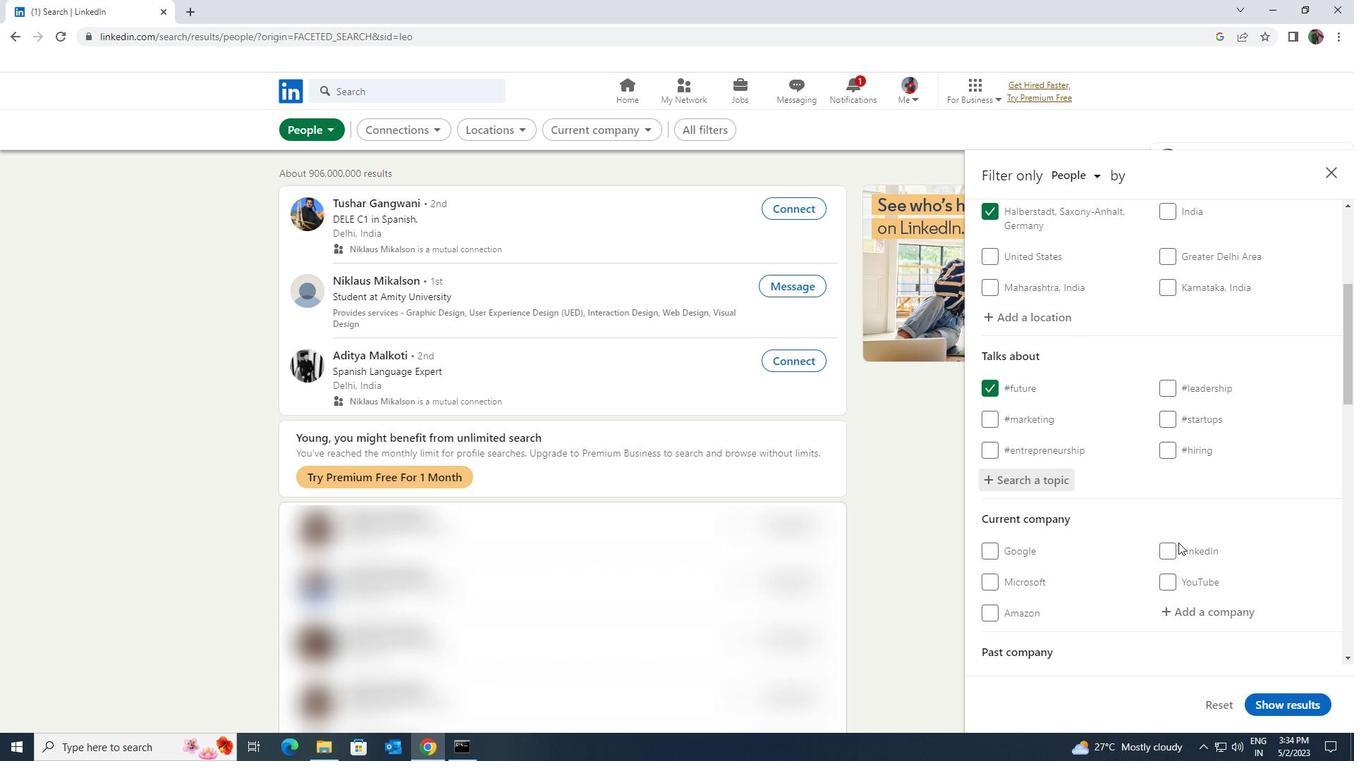 
Action: Mouse scrolled (1178, 542) with delta (0, 0)
Screenshot: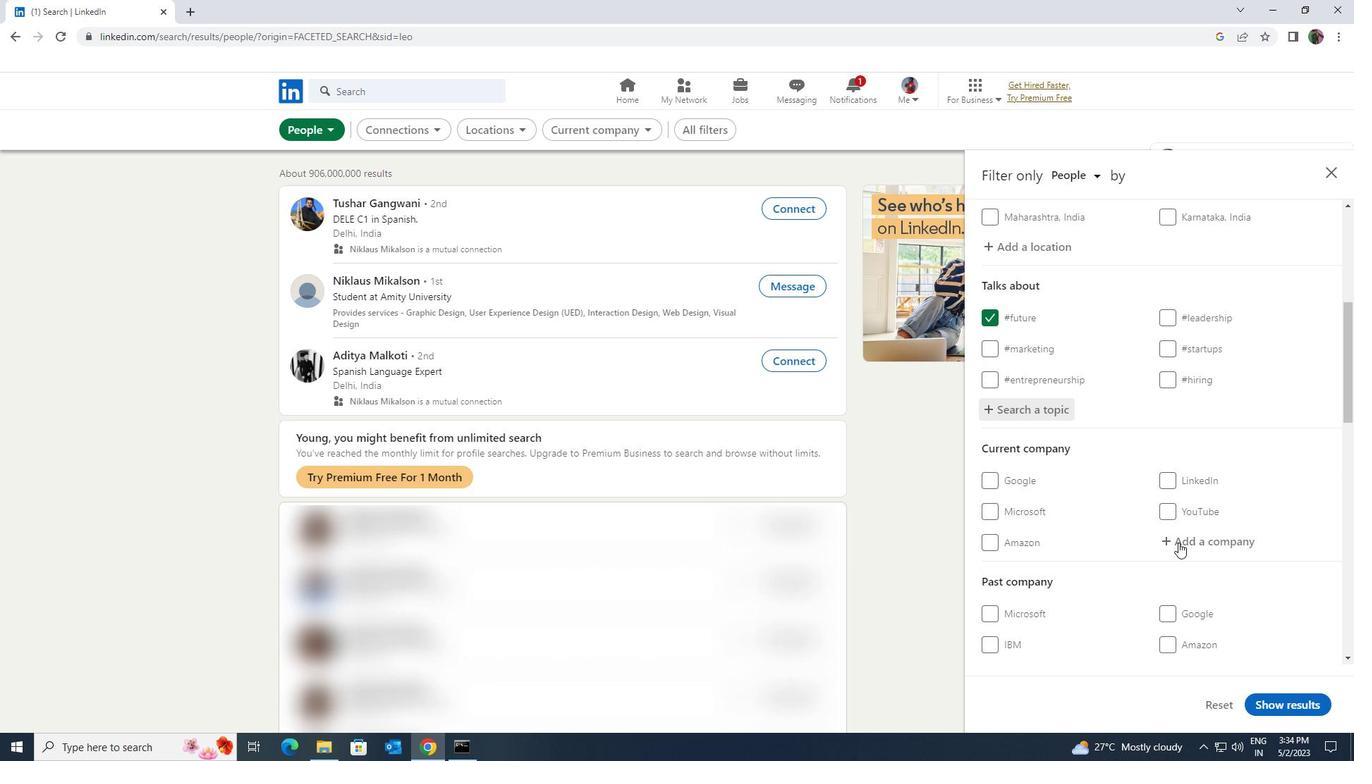 
Action: Mouse scrolled (1178, 542) with delta (0, 0)
Screenshot: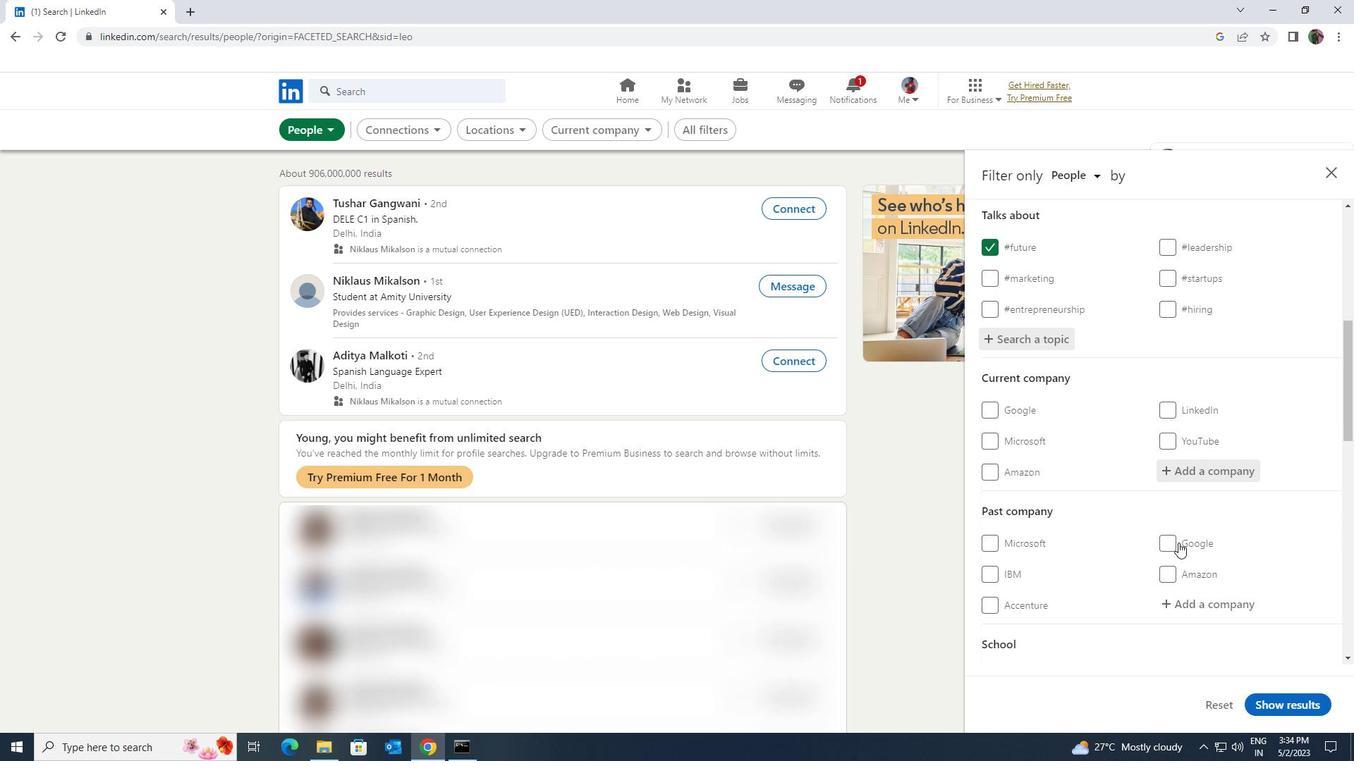 
Action: Mouse scrolled (1178, 542) with delta (0, 0)
Screenshot: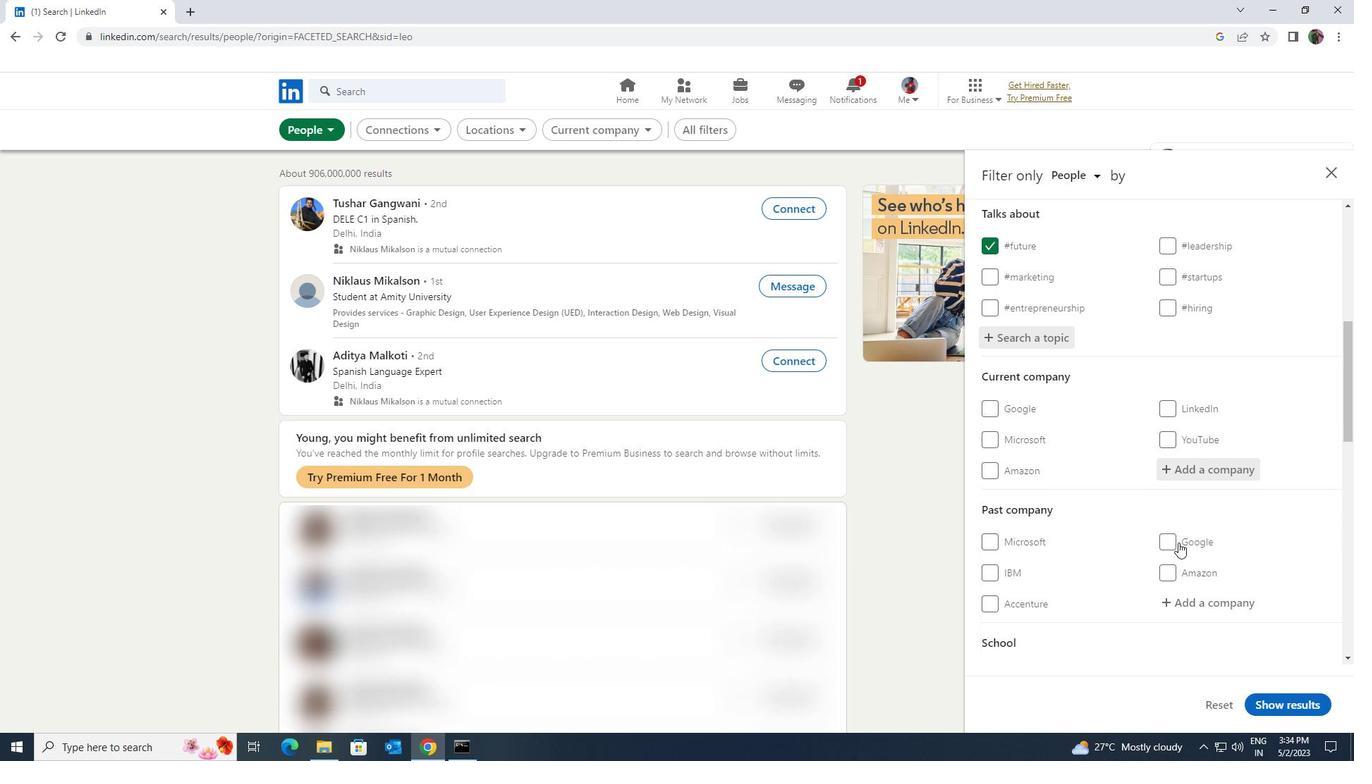 
Action: Mouse scrolled (1178, 542) with delta (0, 0)
Screenshot: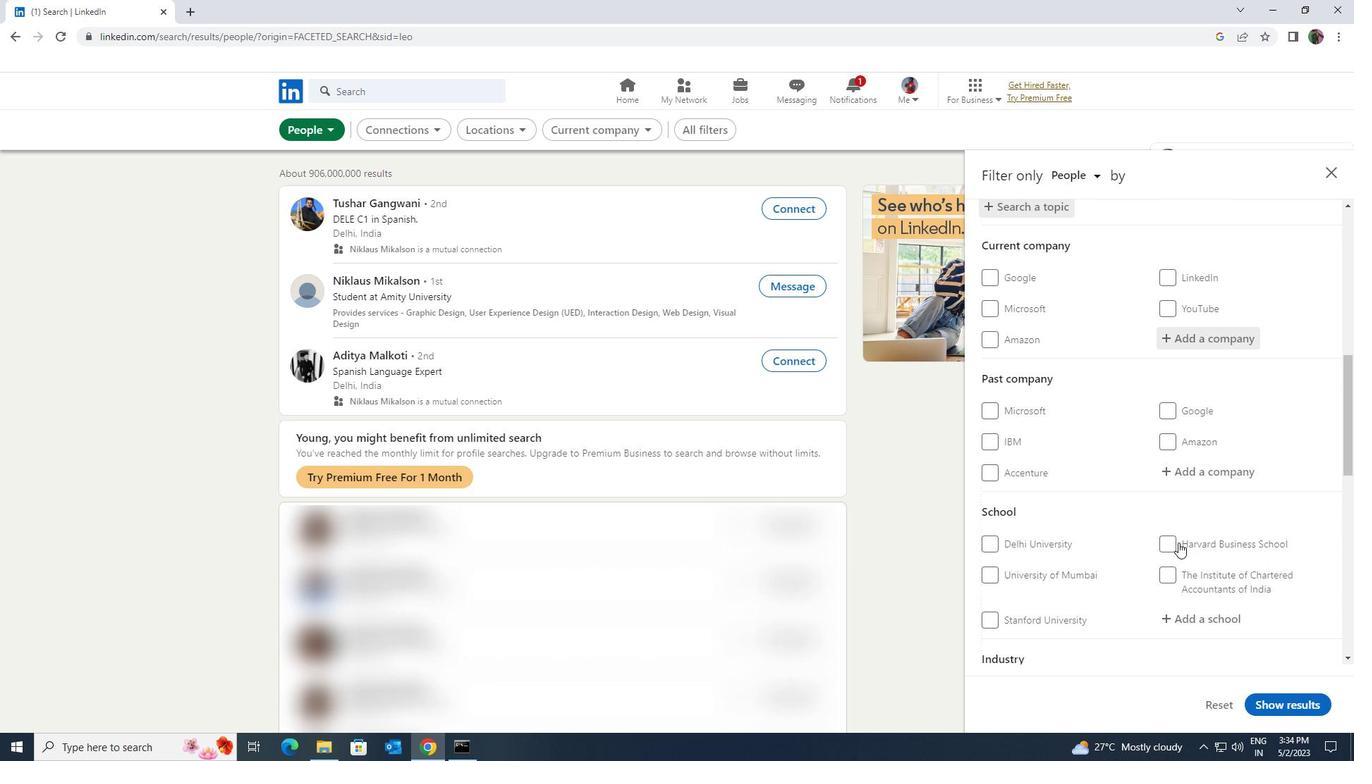 
Action: Mouse scrolled (1178, 542) with delta (0, 0)
Screenshot: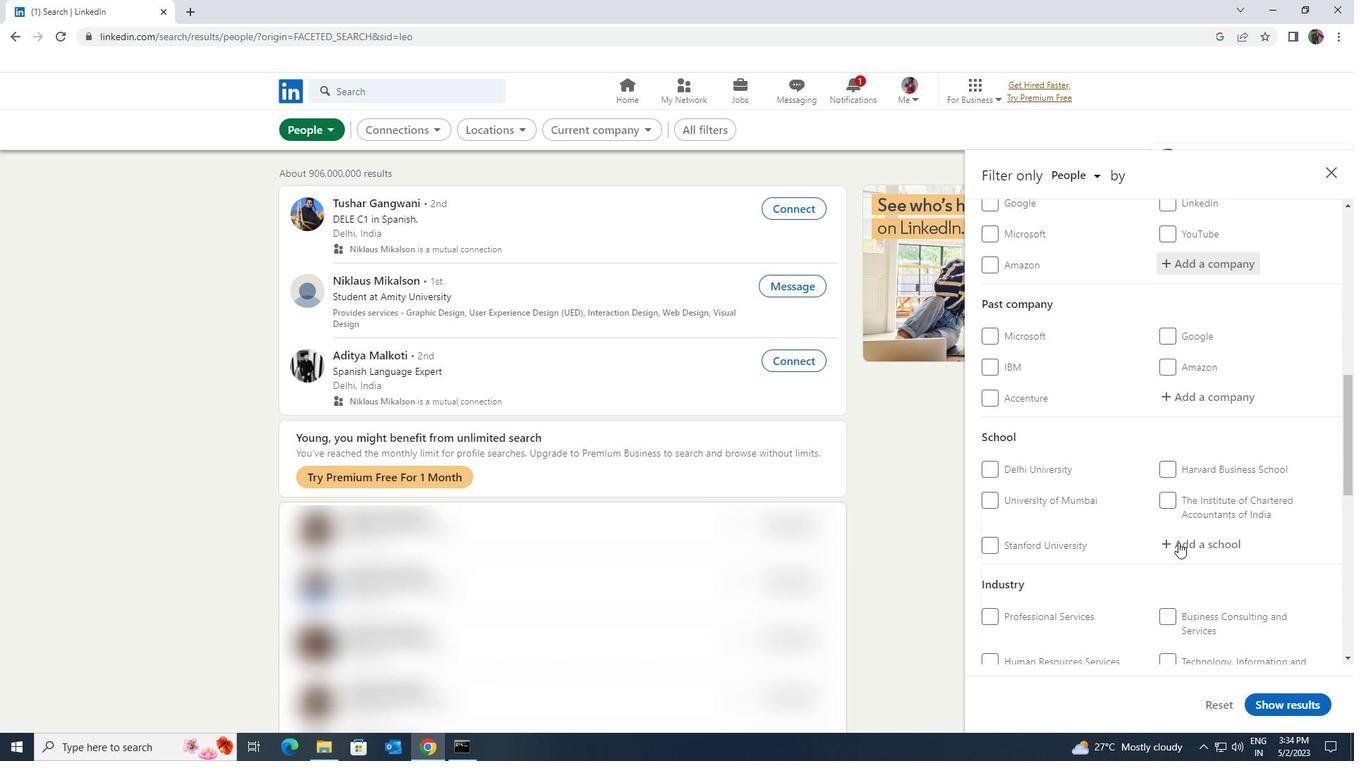 
Action: Mouse scrolled (1178, 542) with delta (0, 0)
Screenshot: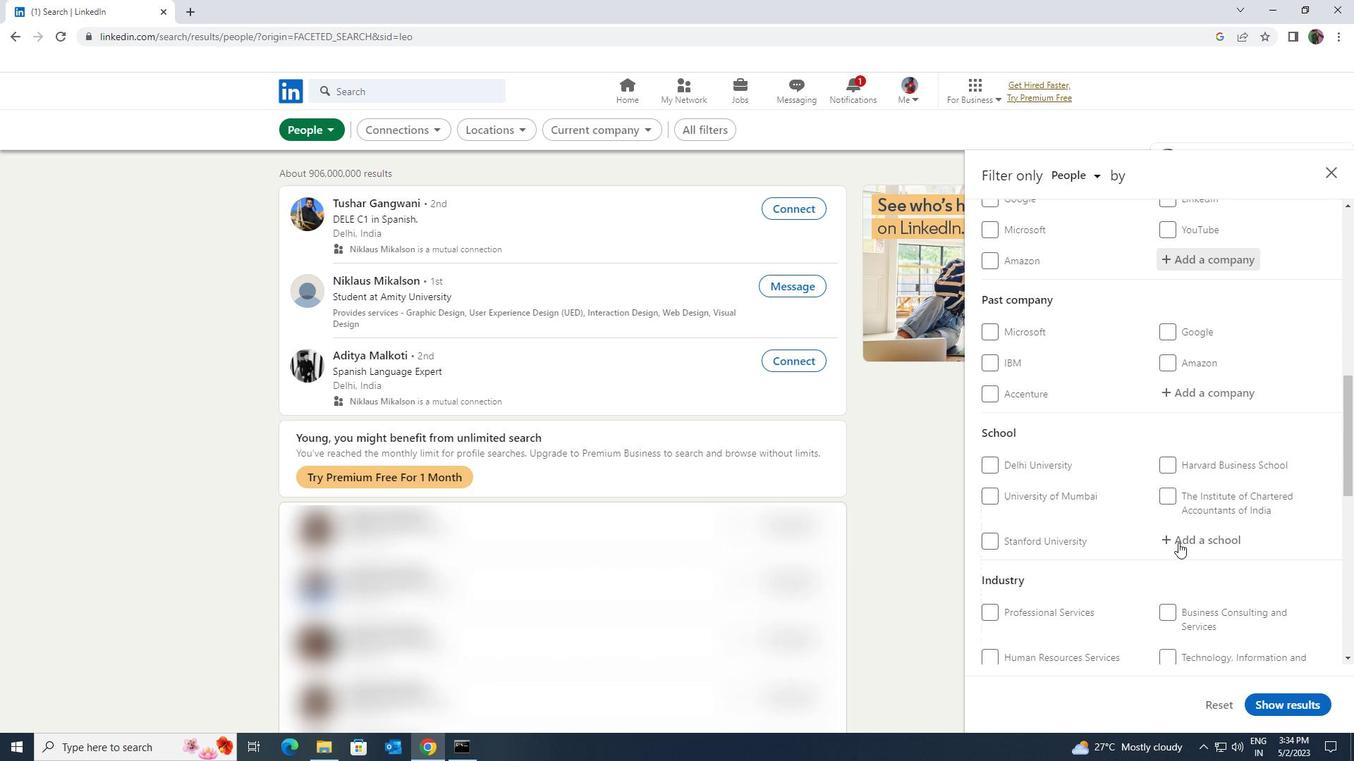 
Action: Mouse scrolled (1178, 542) with delta (0, 0)
Screenshot: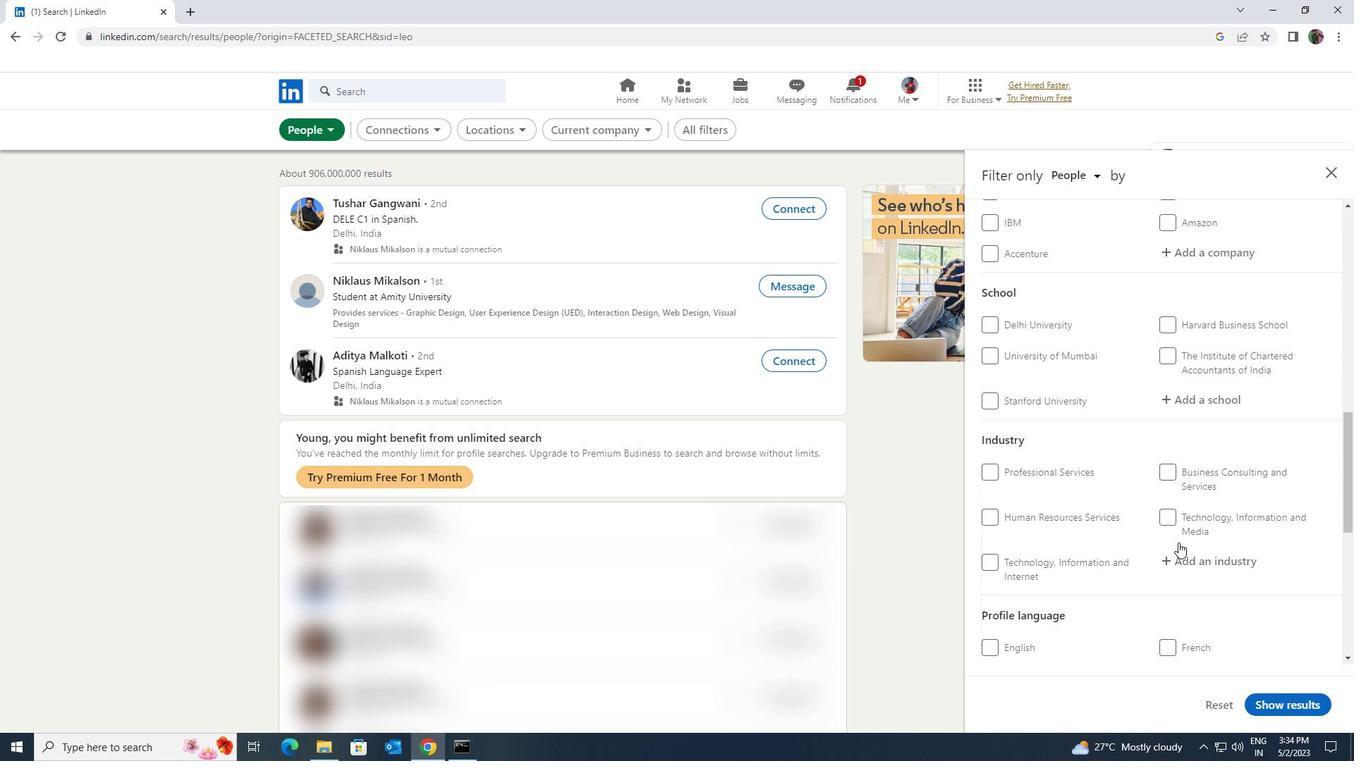 
Action: Mouse scrolled (1178, 542) with delta (0, 0)
Screenshot: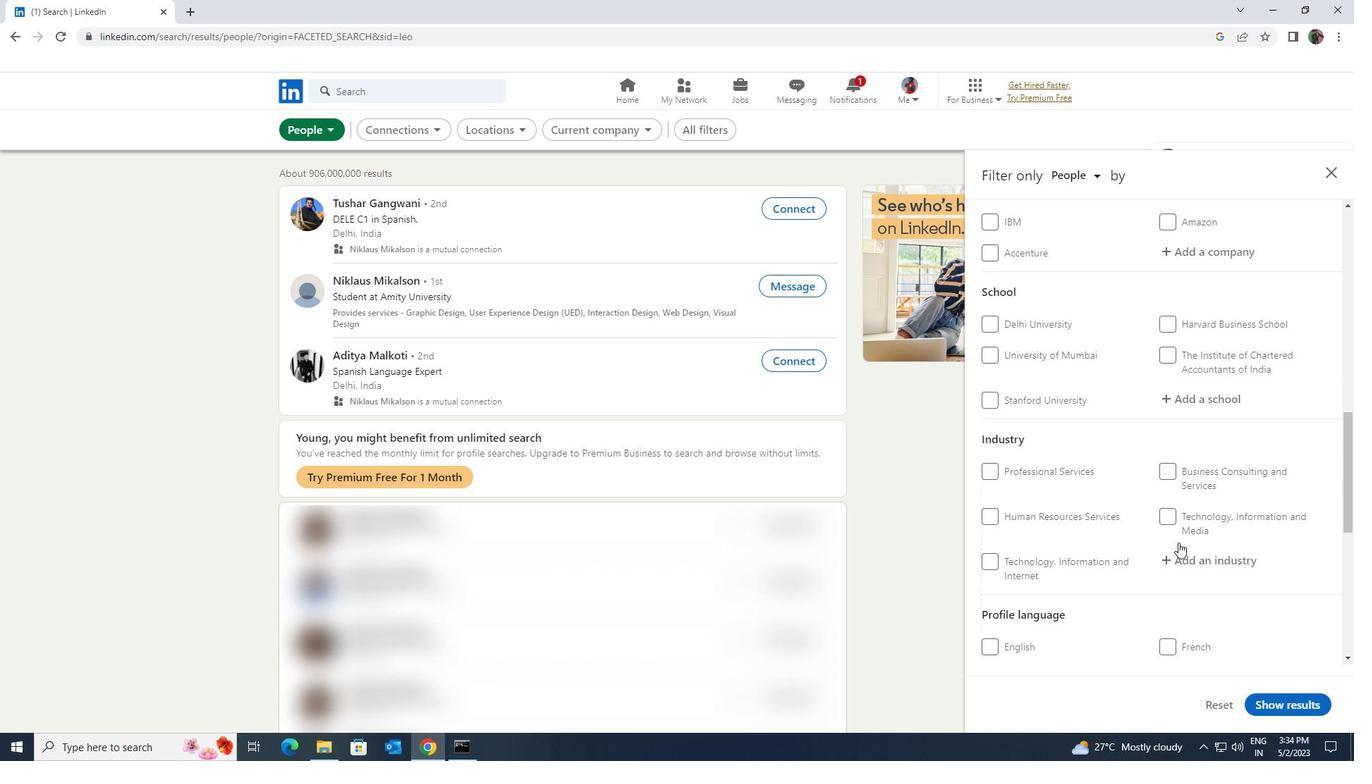 
Action: Mouse moved to (990, 531)
Screenshot: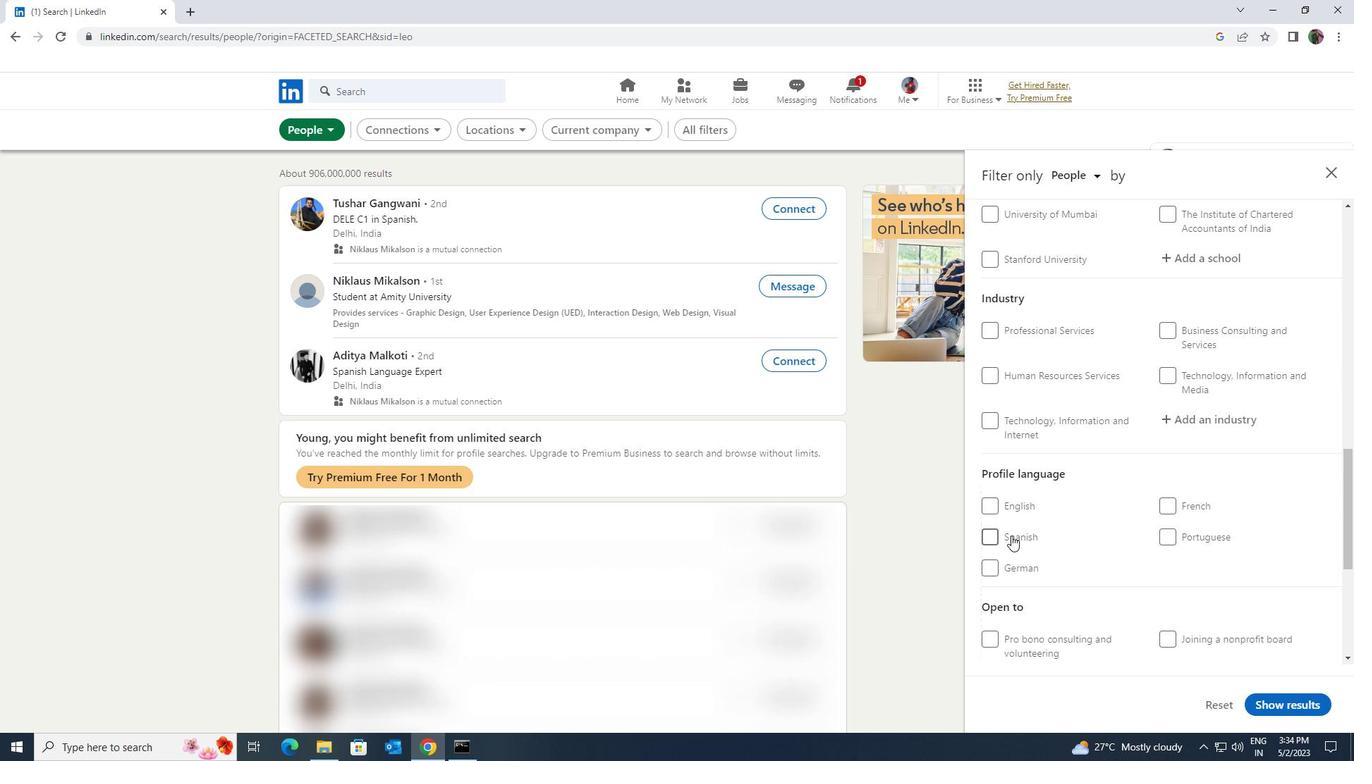 
Action: Mouse pressed left at (990, 531)
Screenshot: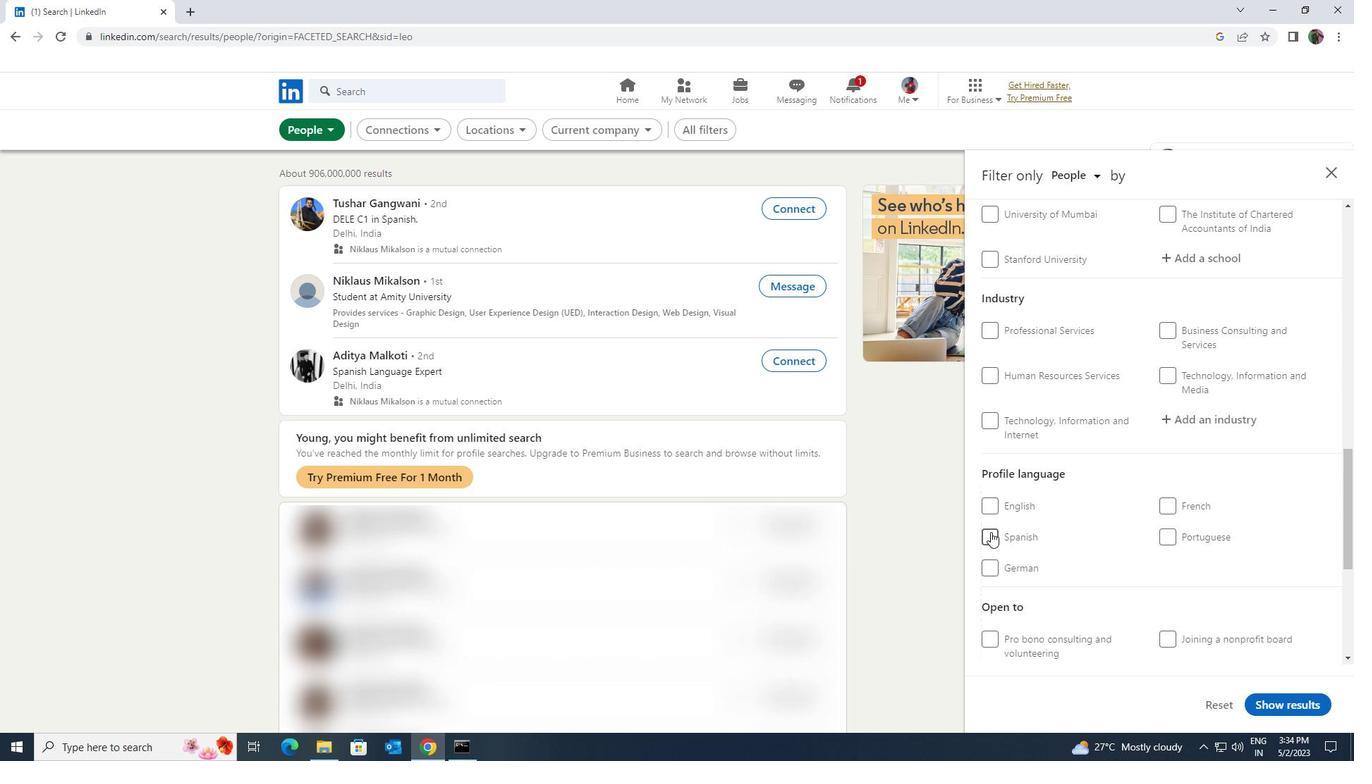 
Action: Mouse moved to (1148, 547)
Screenshot: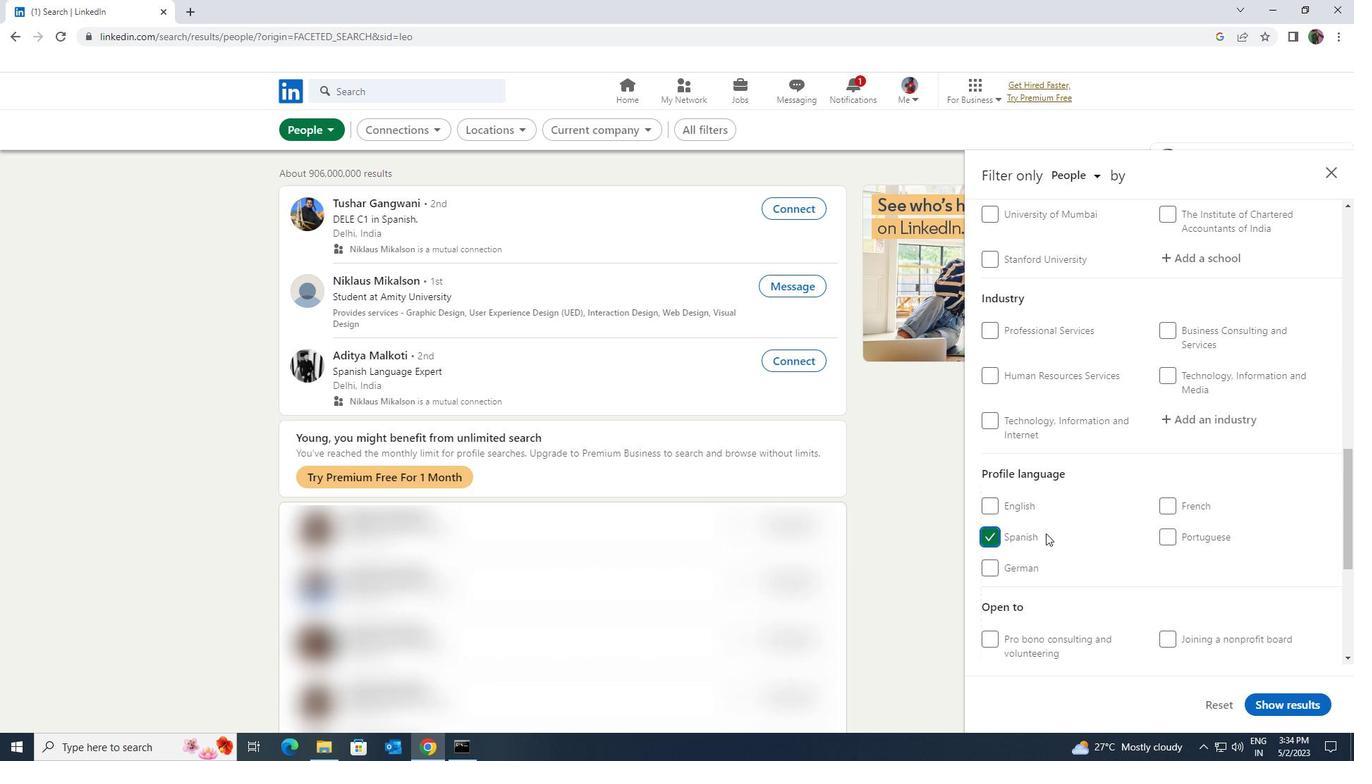 
Action: Mouse scrolled (1148, 547) with delta (0, 0)
Screenshot: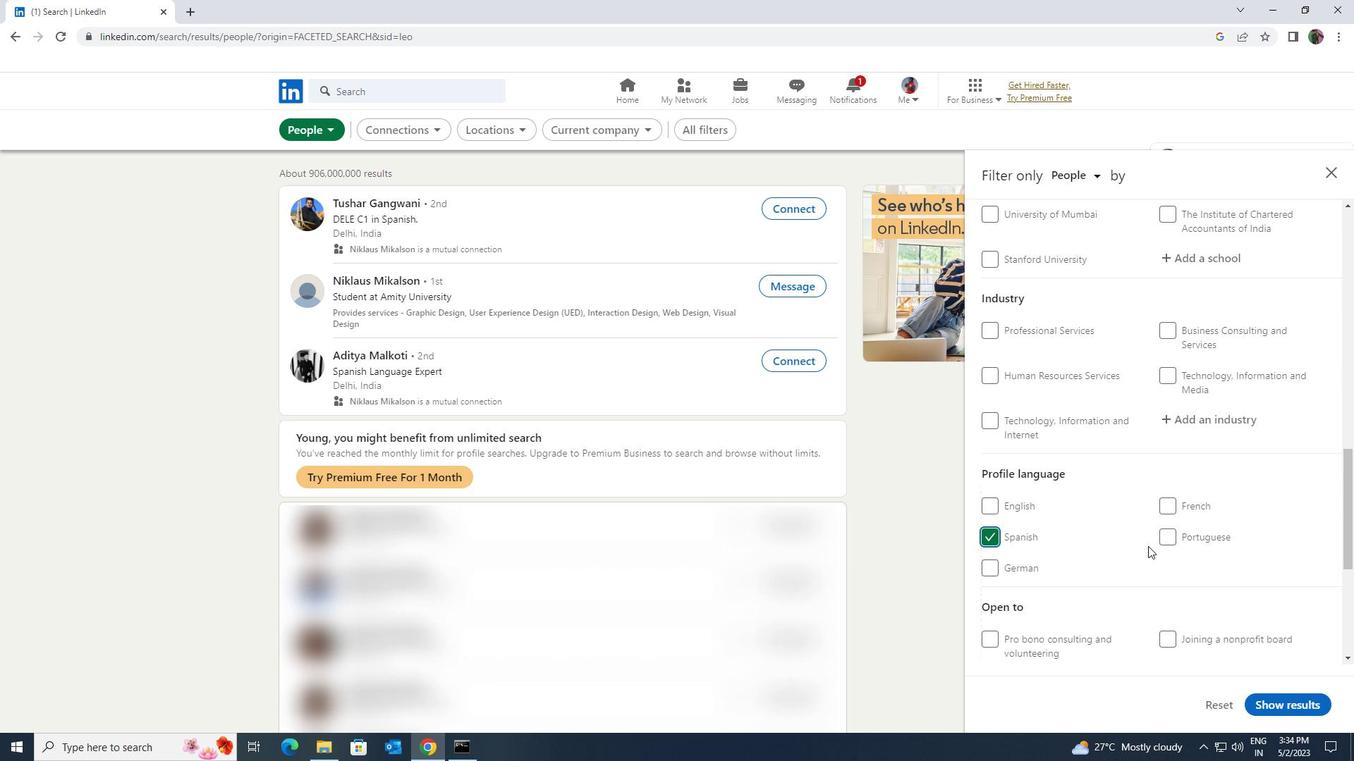 
Action: Mouse scrolled (1148, 547) with delta (0, 0)
Screenshot: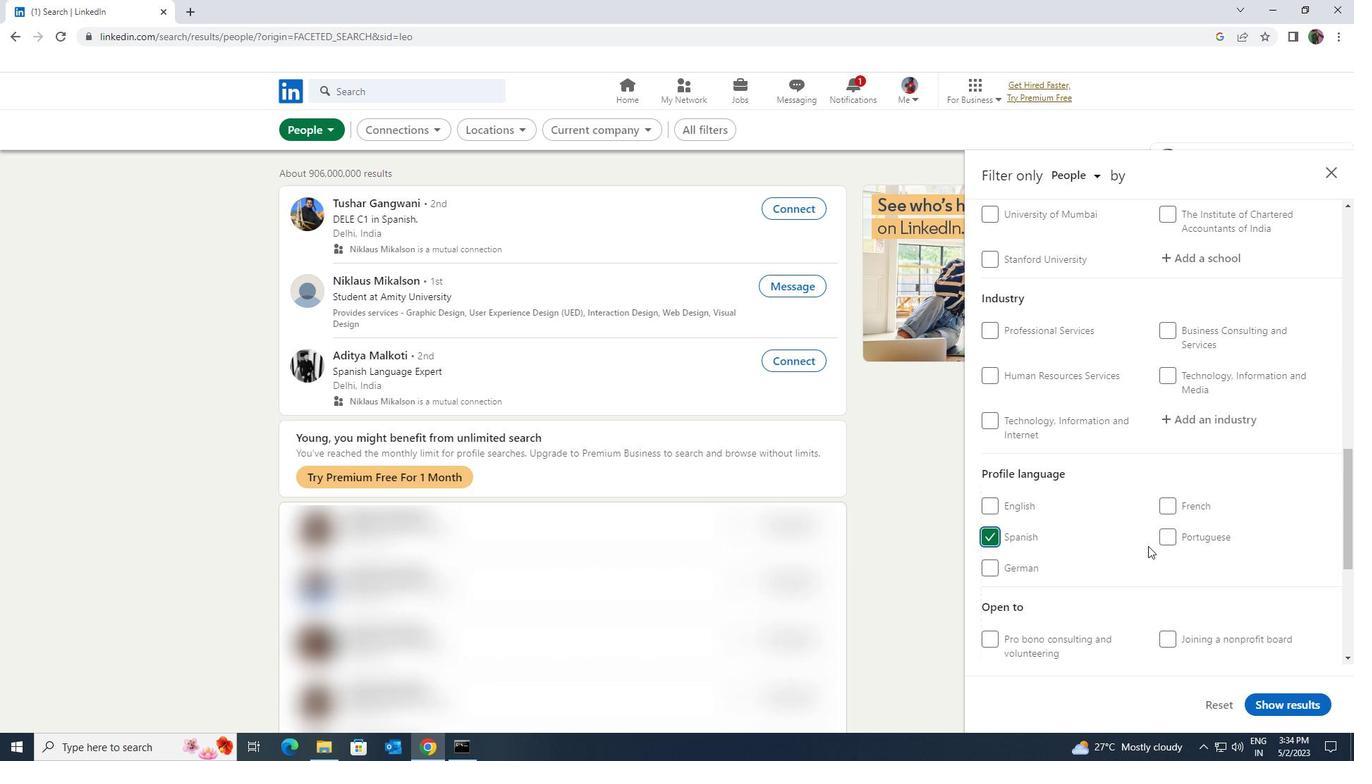 
Action: Mouse scrolled (1148, 547) with delta (0, 0)
Screenshot: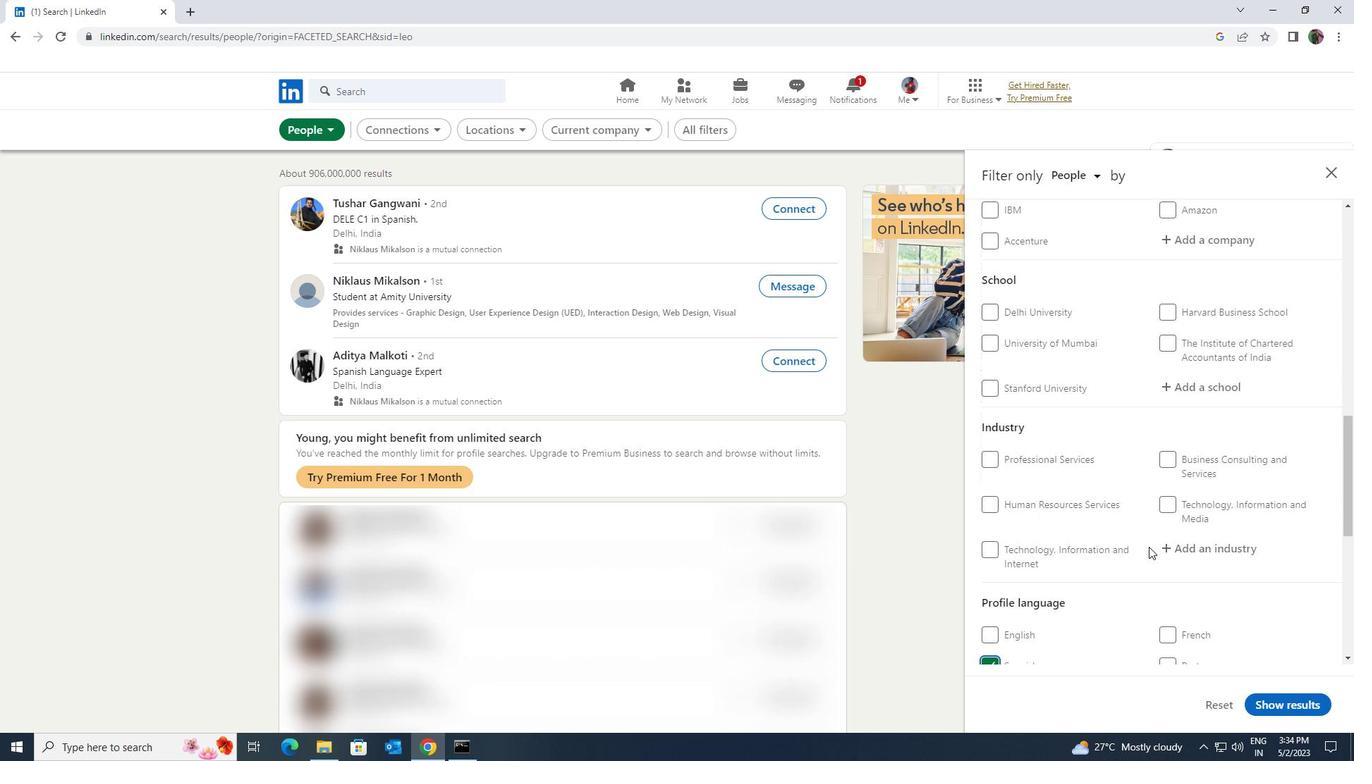 
Action: Mouse scrolled (1148, 547) with delta (0, 0)
Screenshot: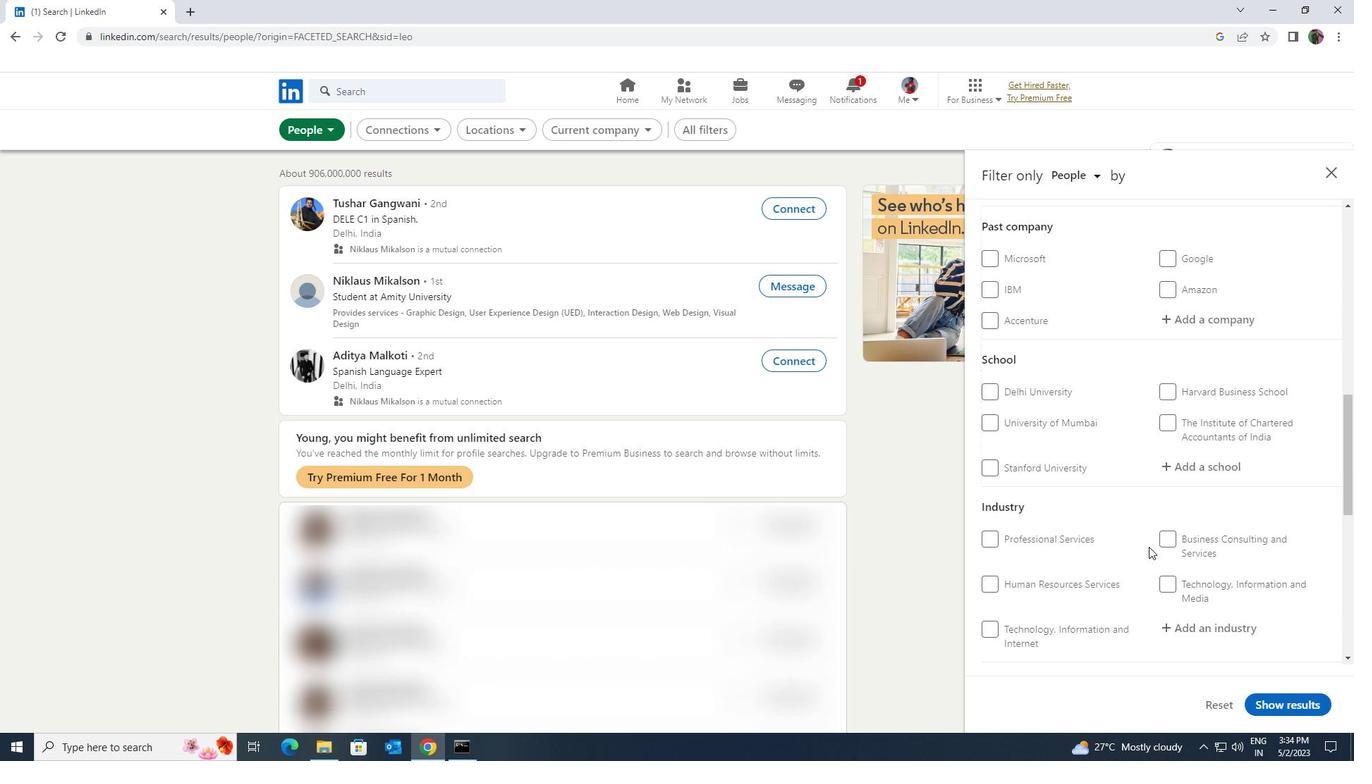 
Action: Mouse scrolled (1148, 547) with delta (0, 0)
Screenshot: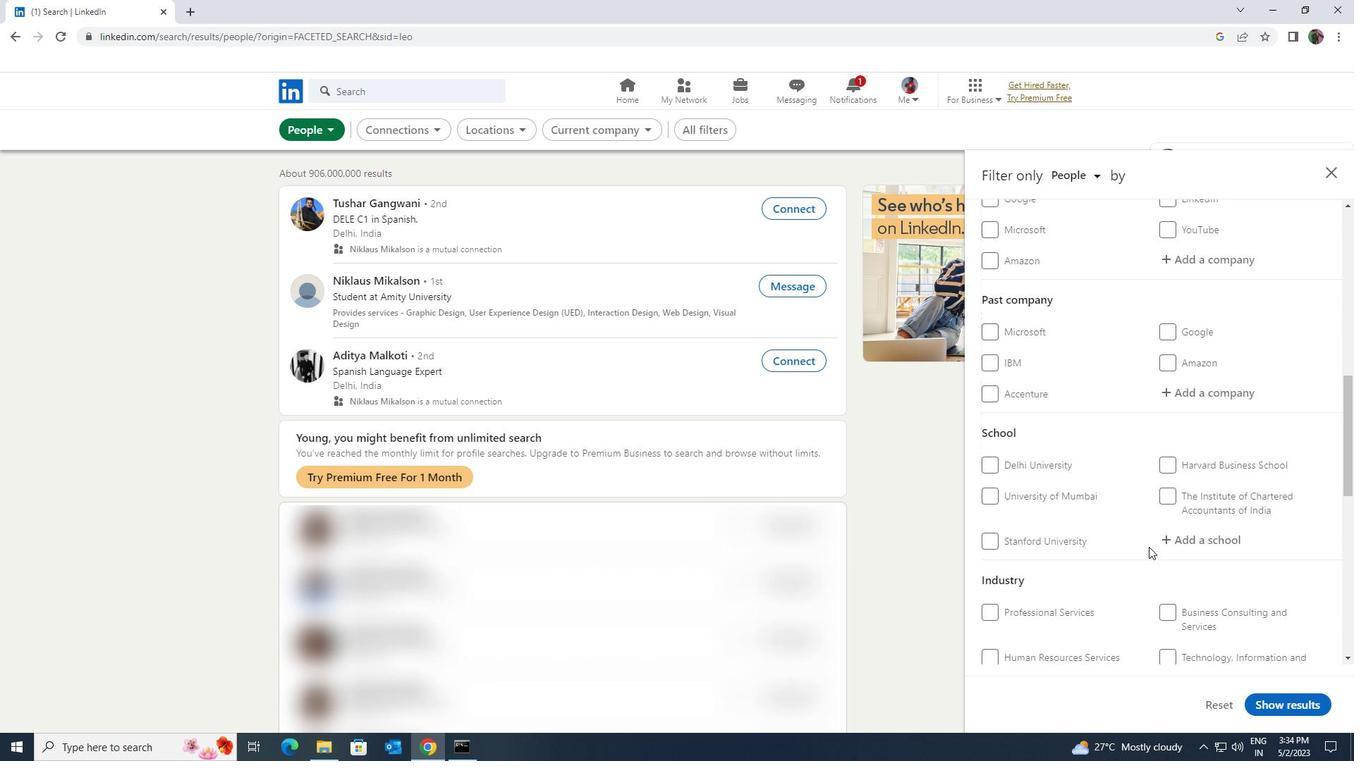 
Action: Mouse scrolled (1148, 547) with delta (0, 0)
Screenshot: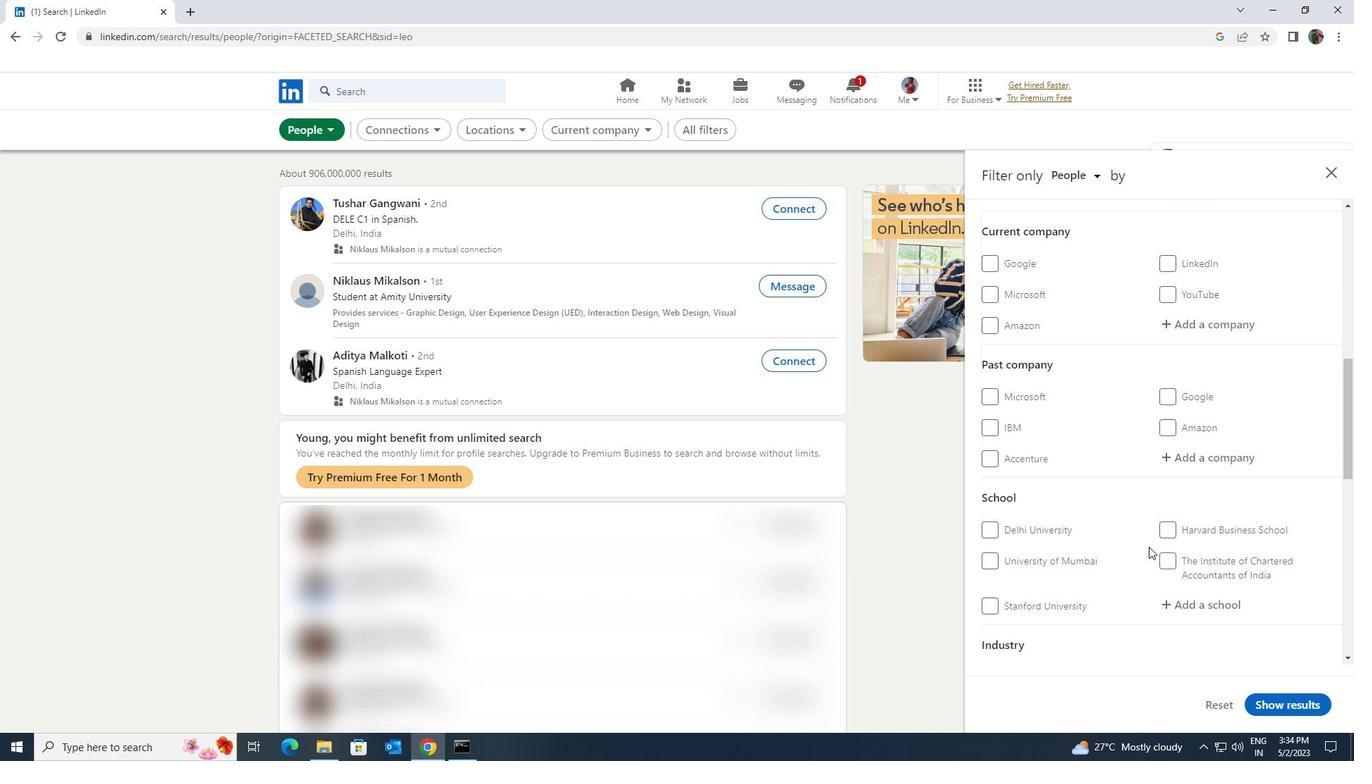 
Action: Mouse scrolled (1148, 547) with delta (0, 0)
Screenshot: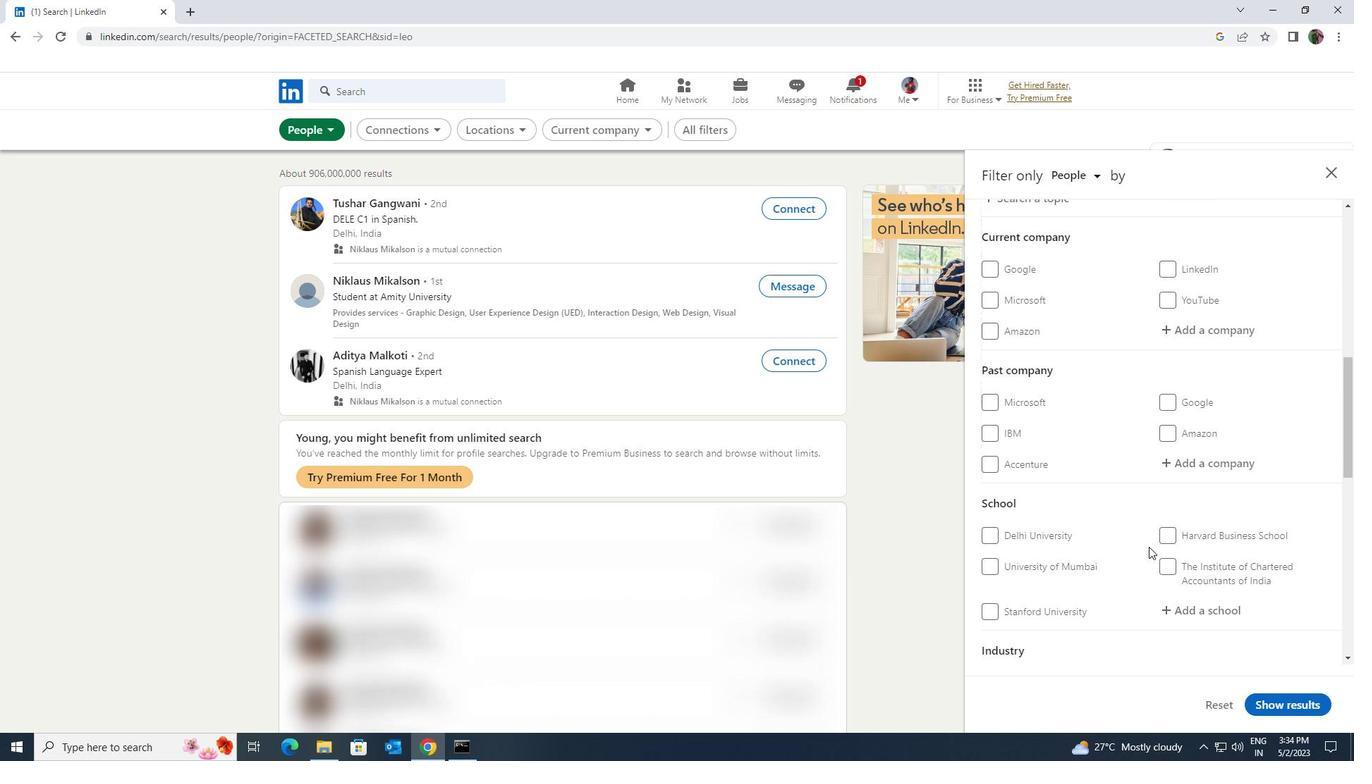 
Action: Mouse moved to (1170, 471)
Screenshot: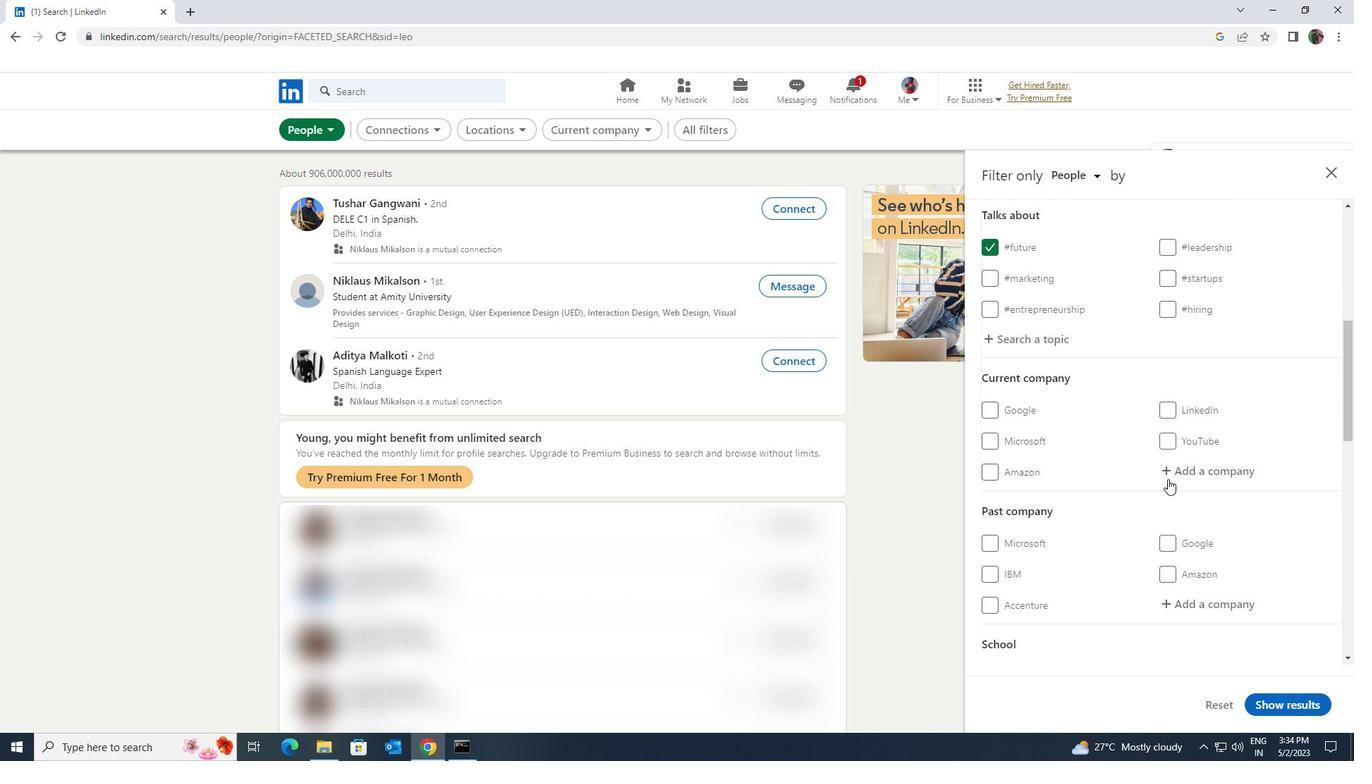 
Action: Mouse pressed left at (1170, 471)
Screenshot: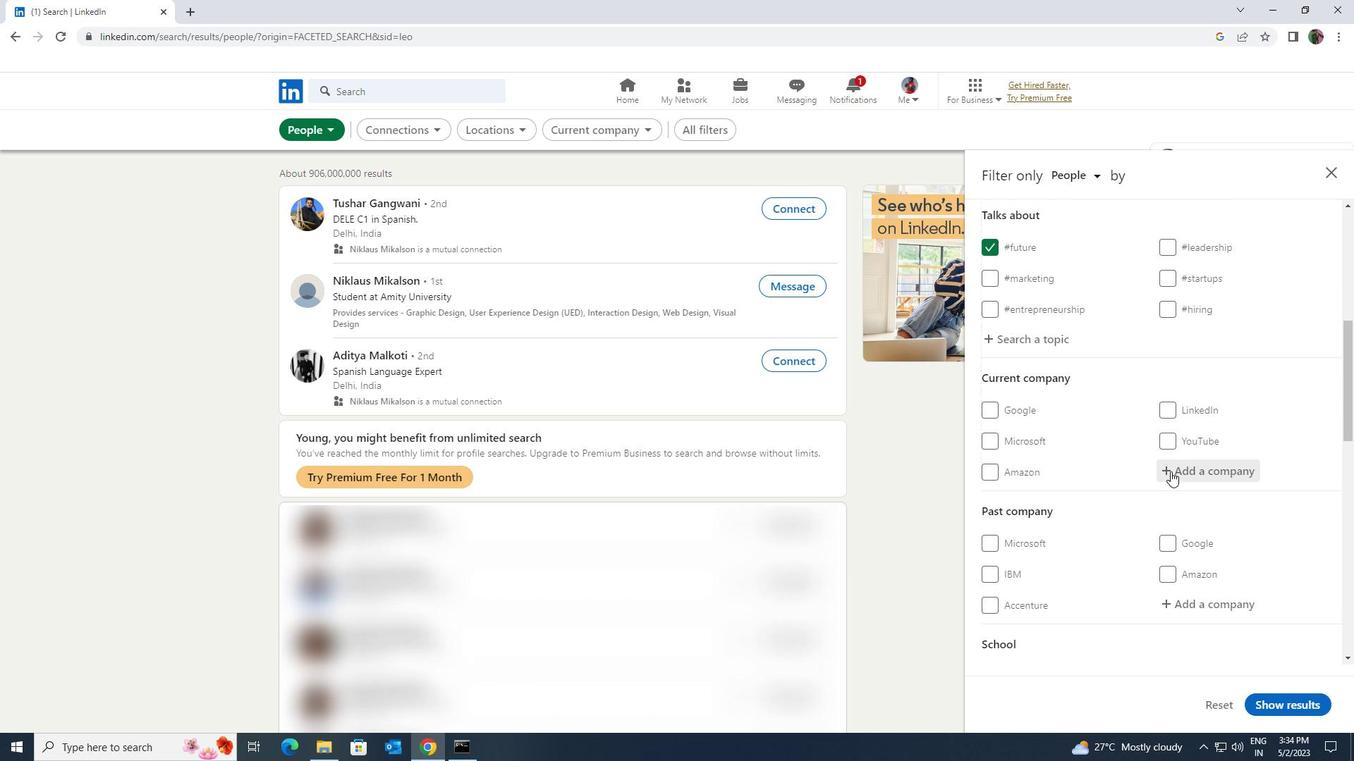 
Action: Key pressed <Key.shift>PEPPERFRY
Screenshot: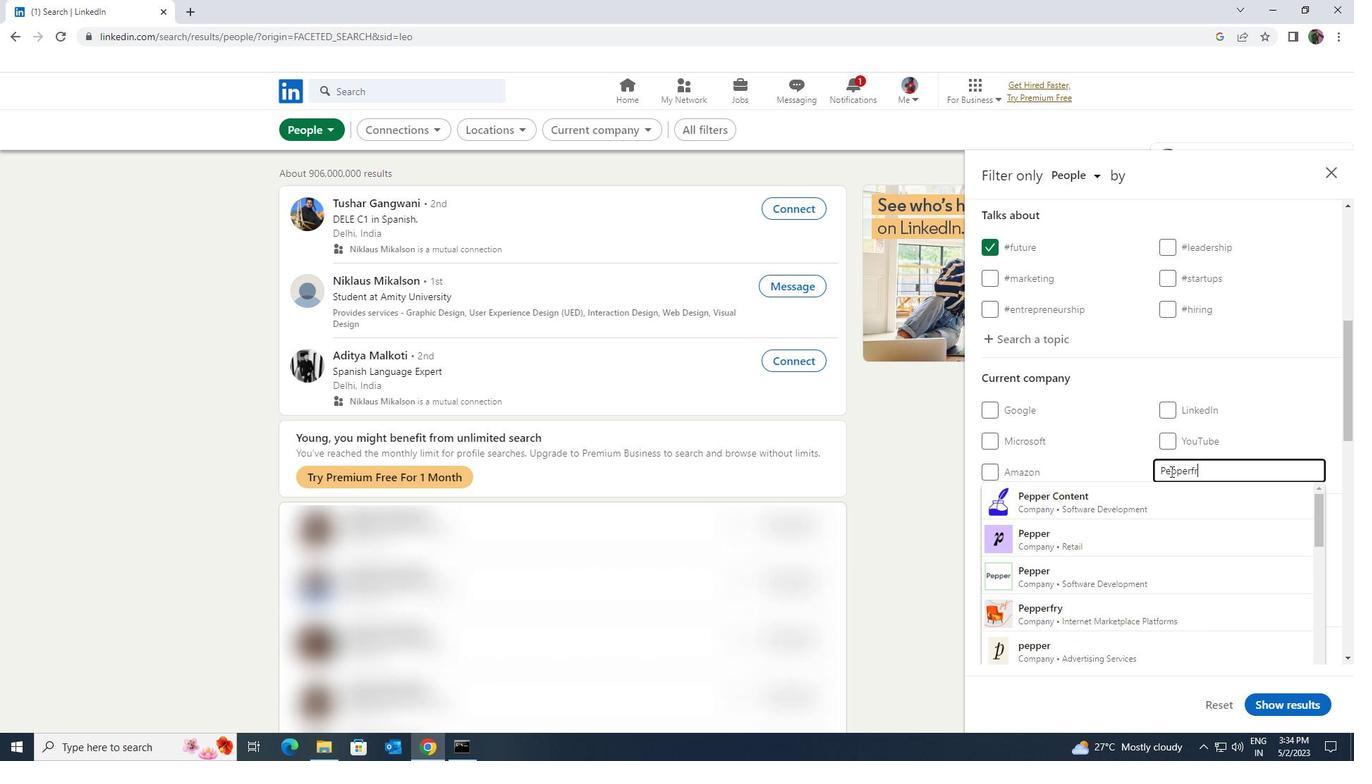 
Action: Mouse moved to (1159, 507)
Screenshot: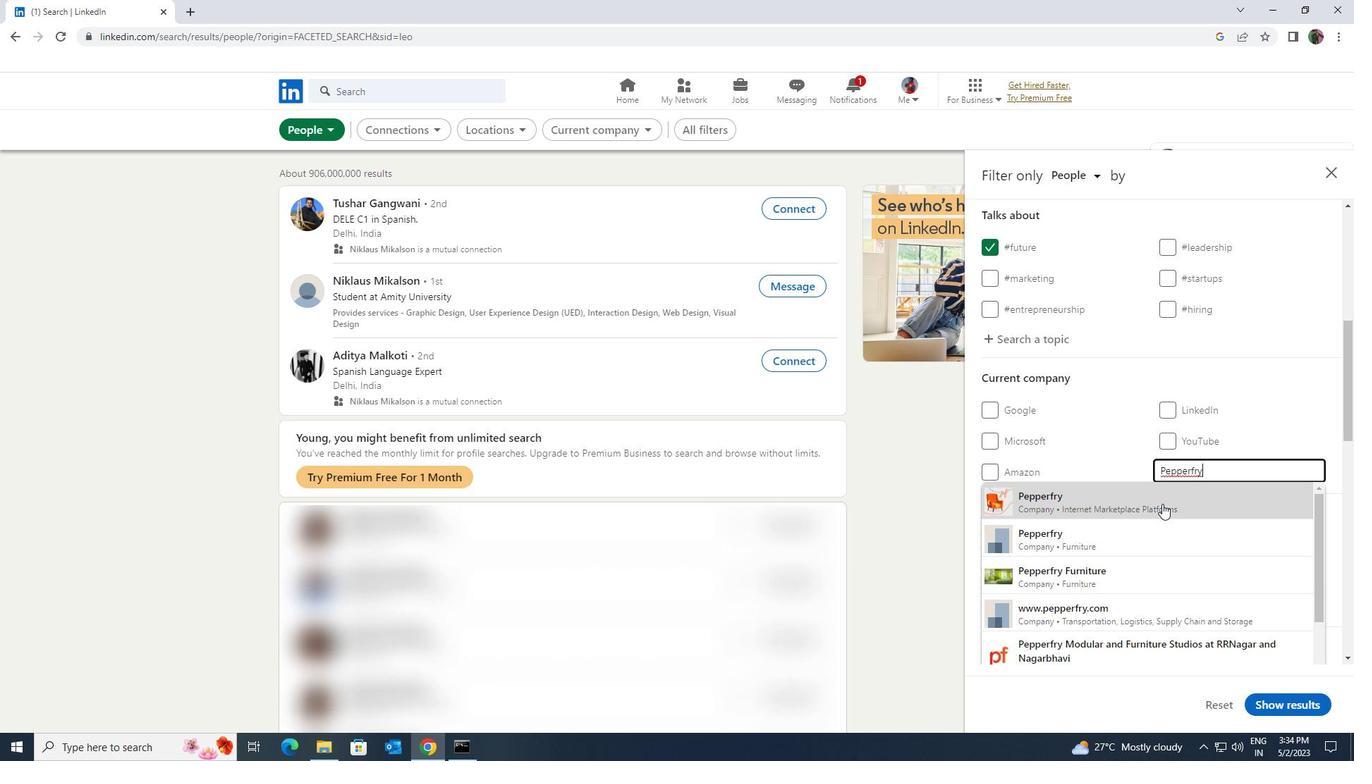 
Action: Mouse pressed left at (1159, 507)
Screenshot: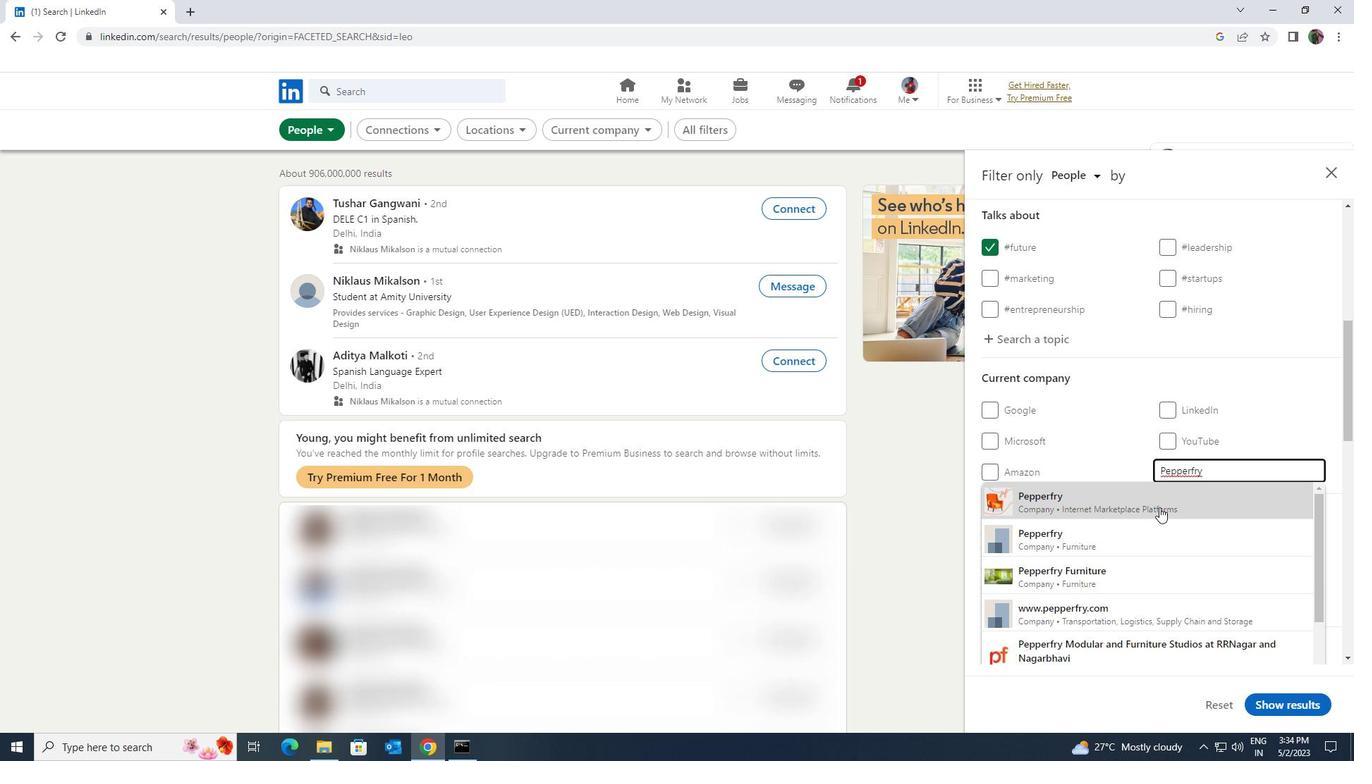 
Action: Mouse scrolled (1159, 507) with delta (0, 0)
Screenshot: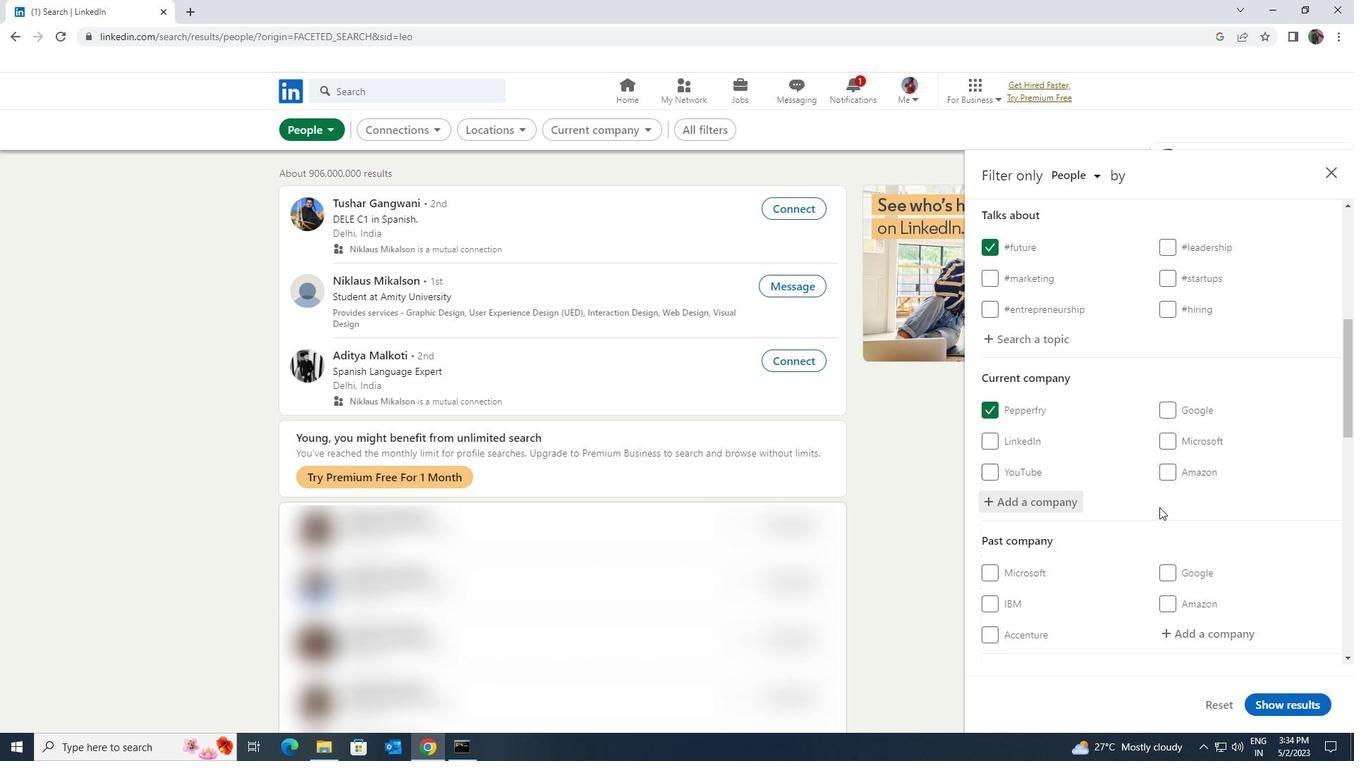 
Action: Mouse scrolled (1159, 507) with delta (0, 0)
Screenshot: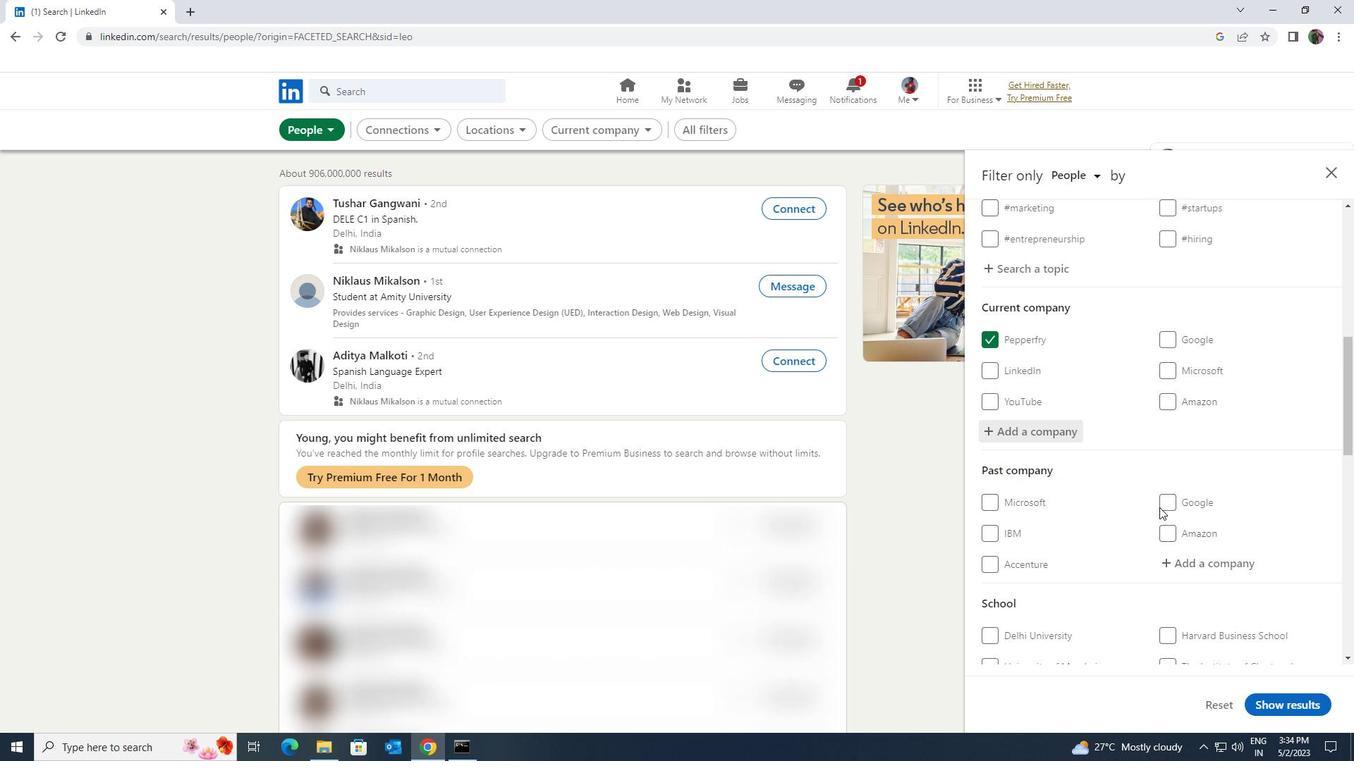 
Action: Mouse scrolled (1159, 507) with delta (0, 0)
Screenshot: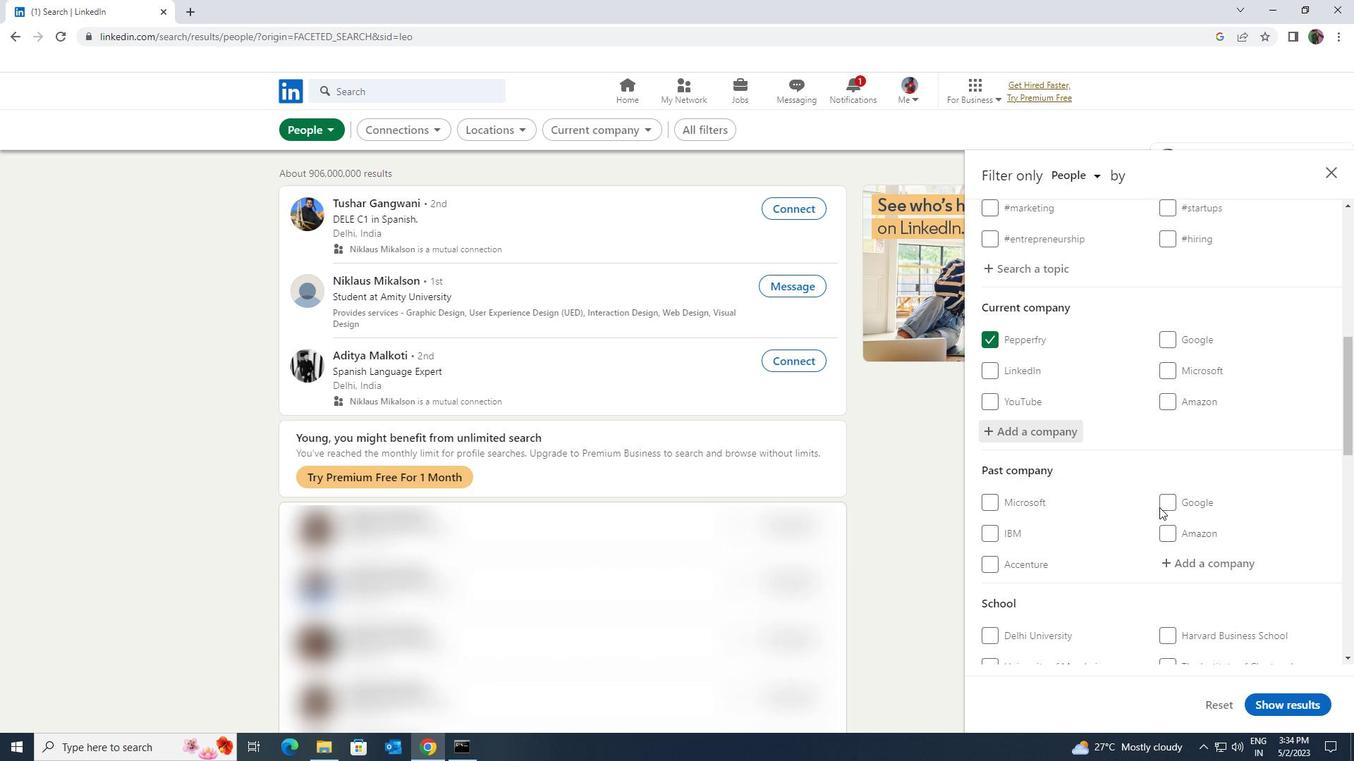 
Action: Mouse scrolled (1159, 507) with delta (0, 0)
Screenshot: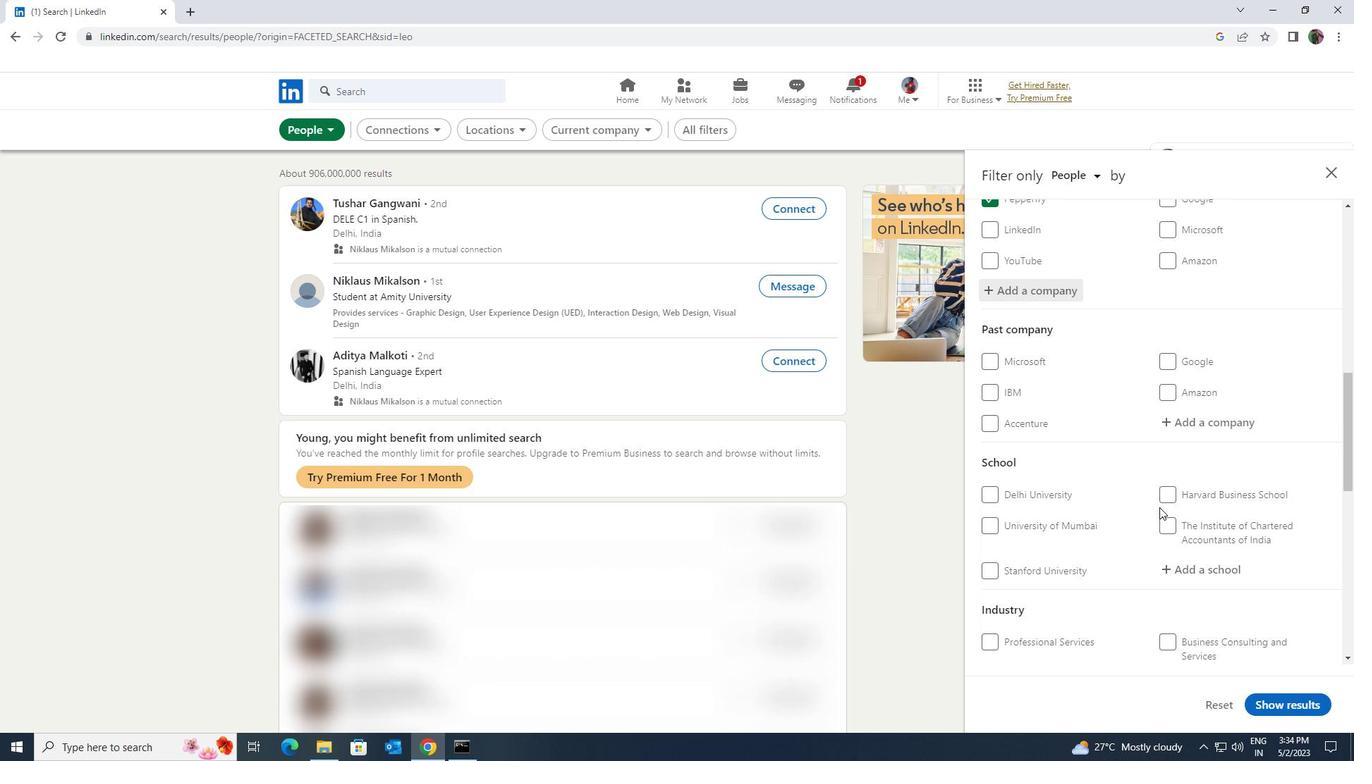 
Action: Mouse moved to (1172, 504)
Screenshot: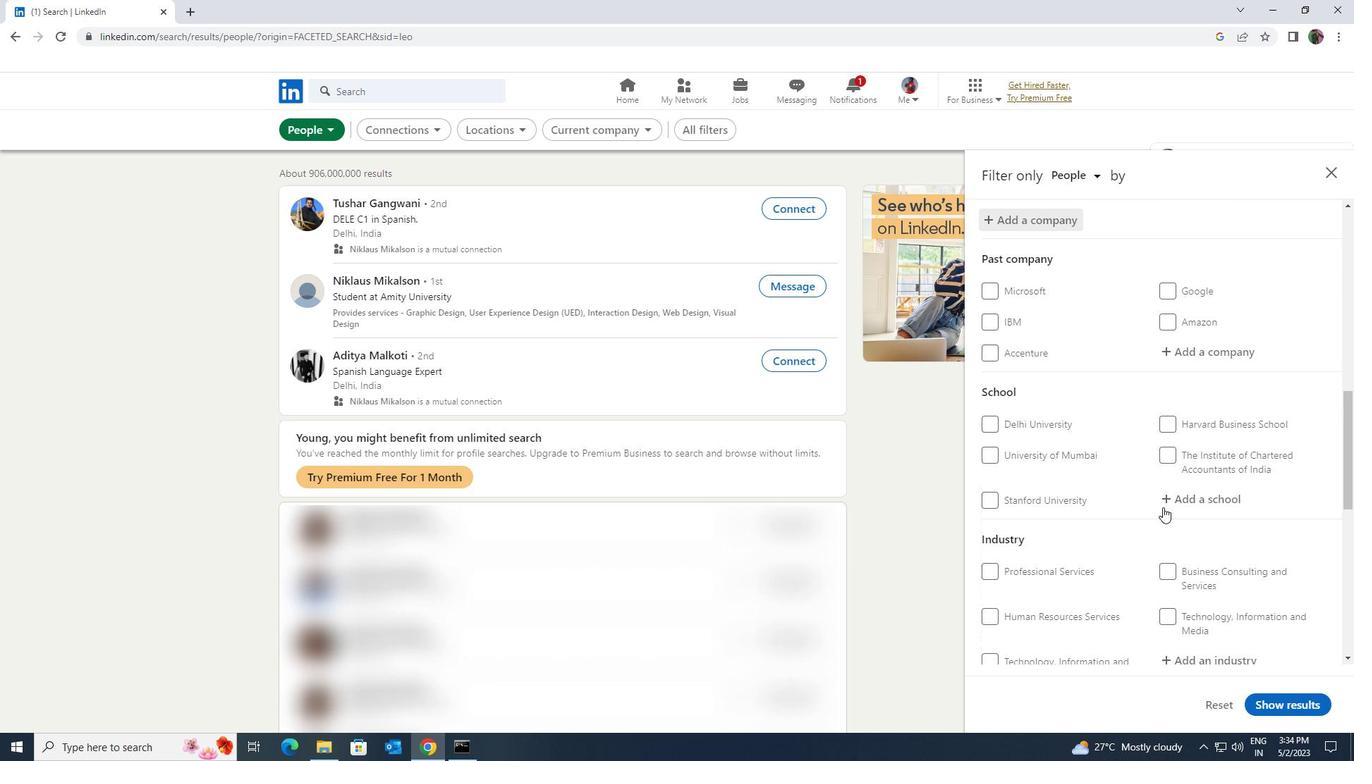 
Action: Mouse pressed left at (1172, 504)
Screenshot: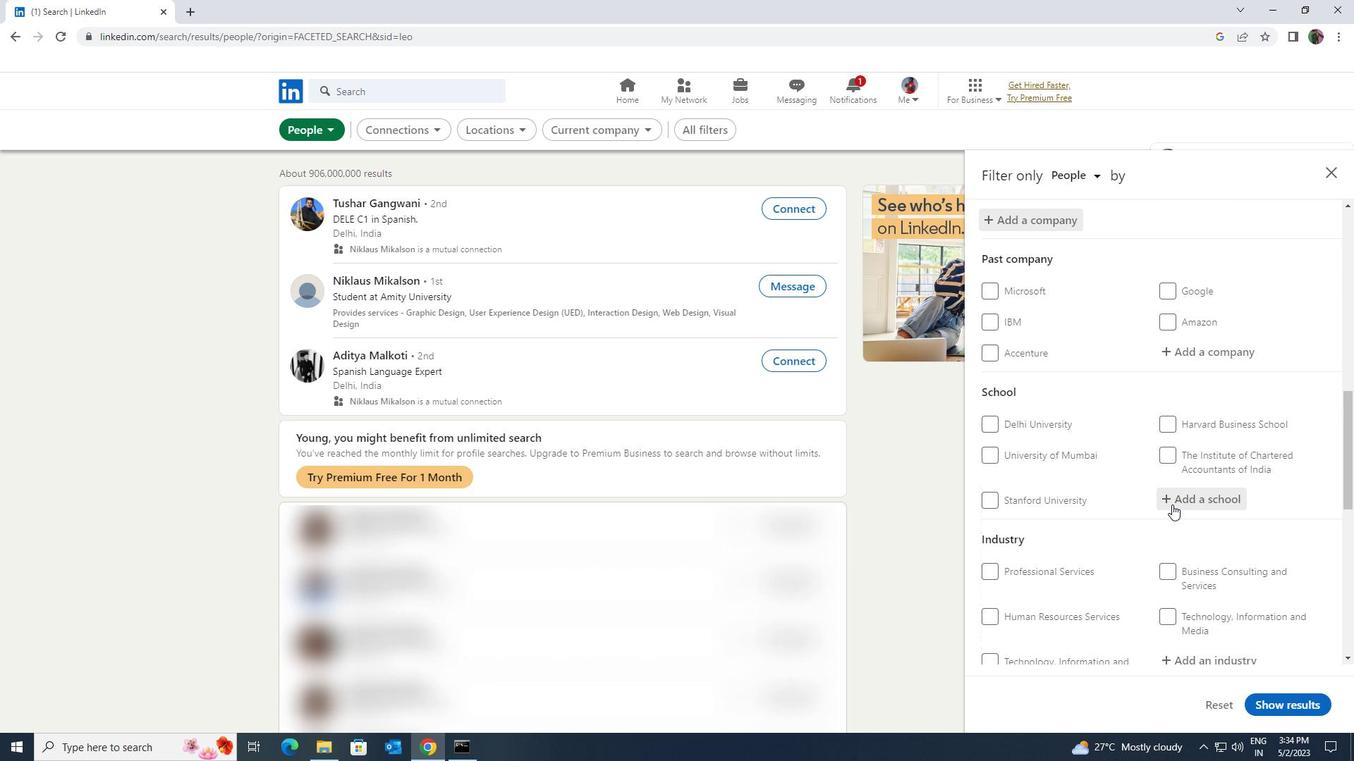 
Action: Key pressed <Key.shift><Key.shift><Key.shift><Key.shift>INSTITUTE<Key.space><Key.shift>OF<Key.space>MANAGEMENTS<Key.space>
Screenshot: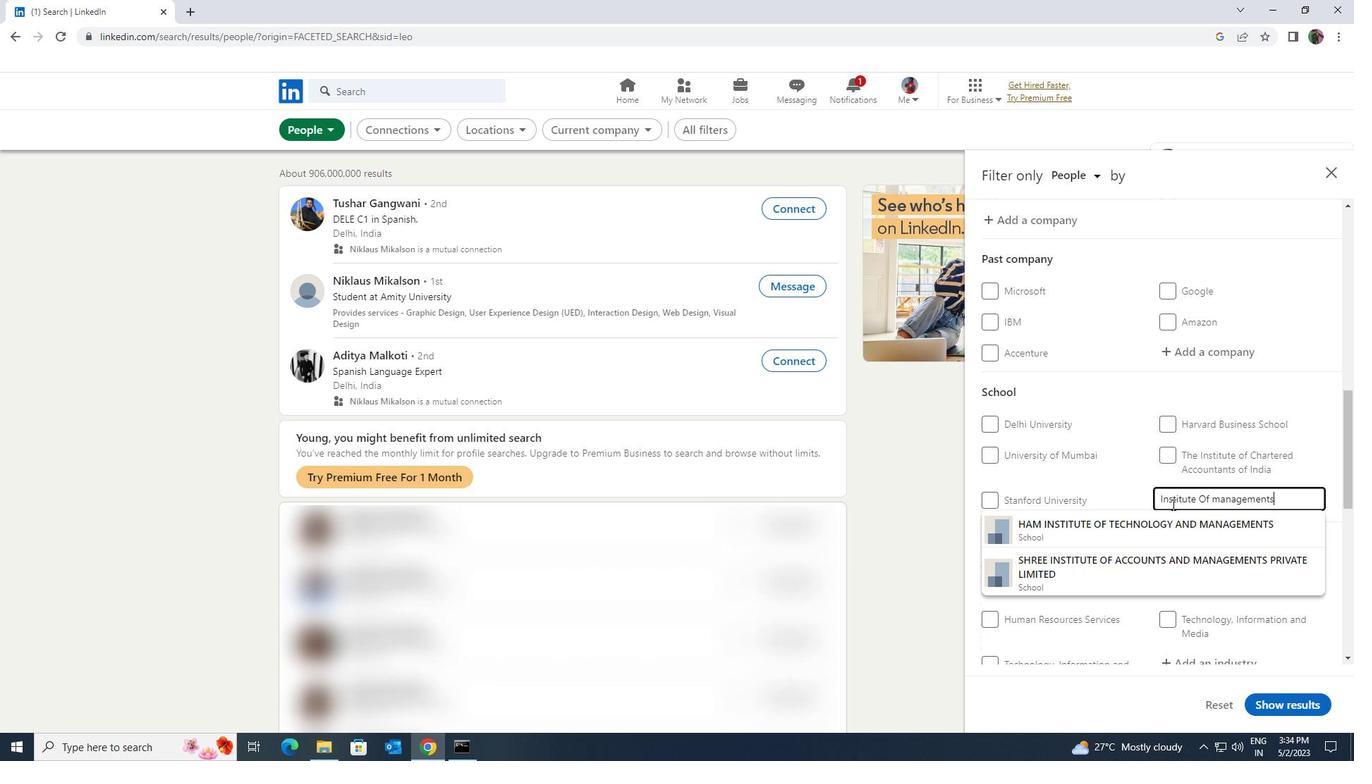 
Action: Mouse moved to (1174, 503)
Screenshot: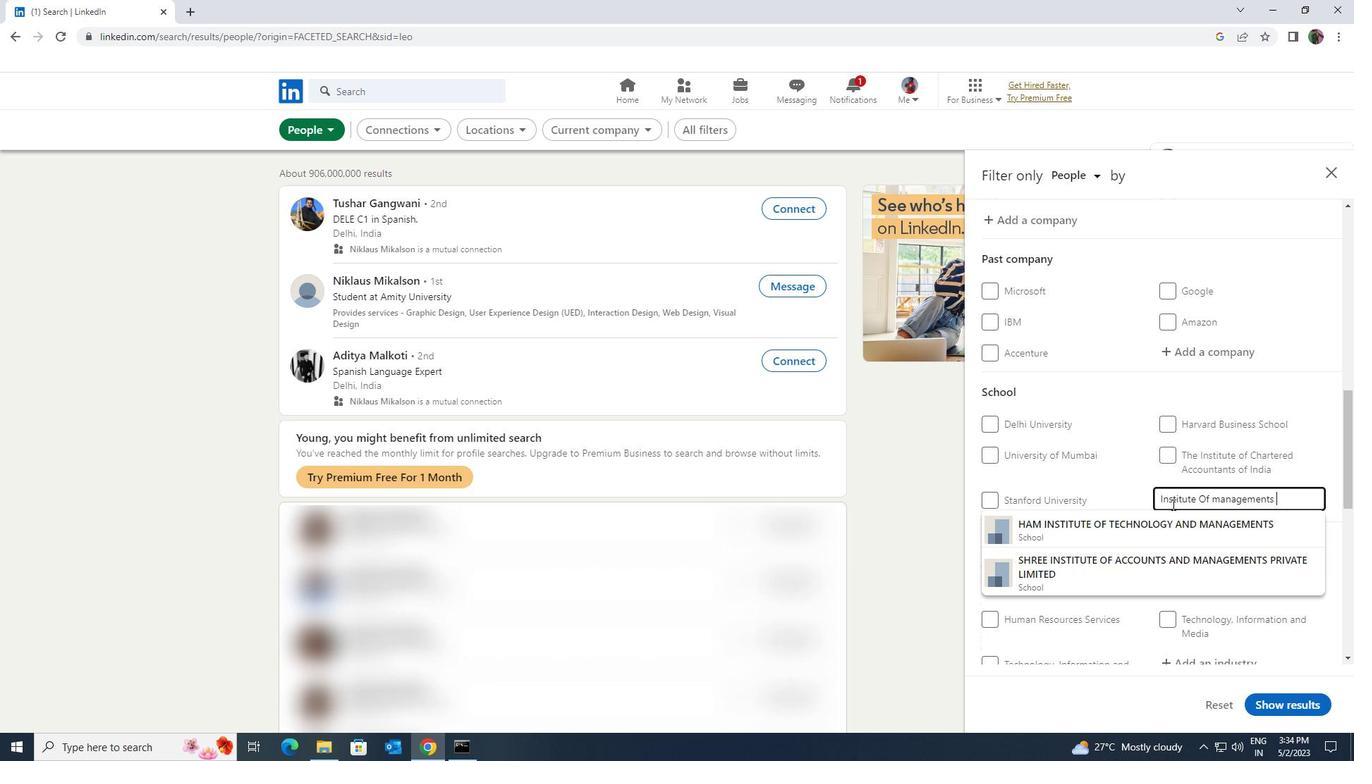 
Action: Key pressed <Key.backspace><Key.backspace><Key.space><Key.shift>DEVELO
Screenshot: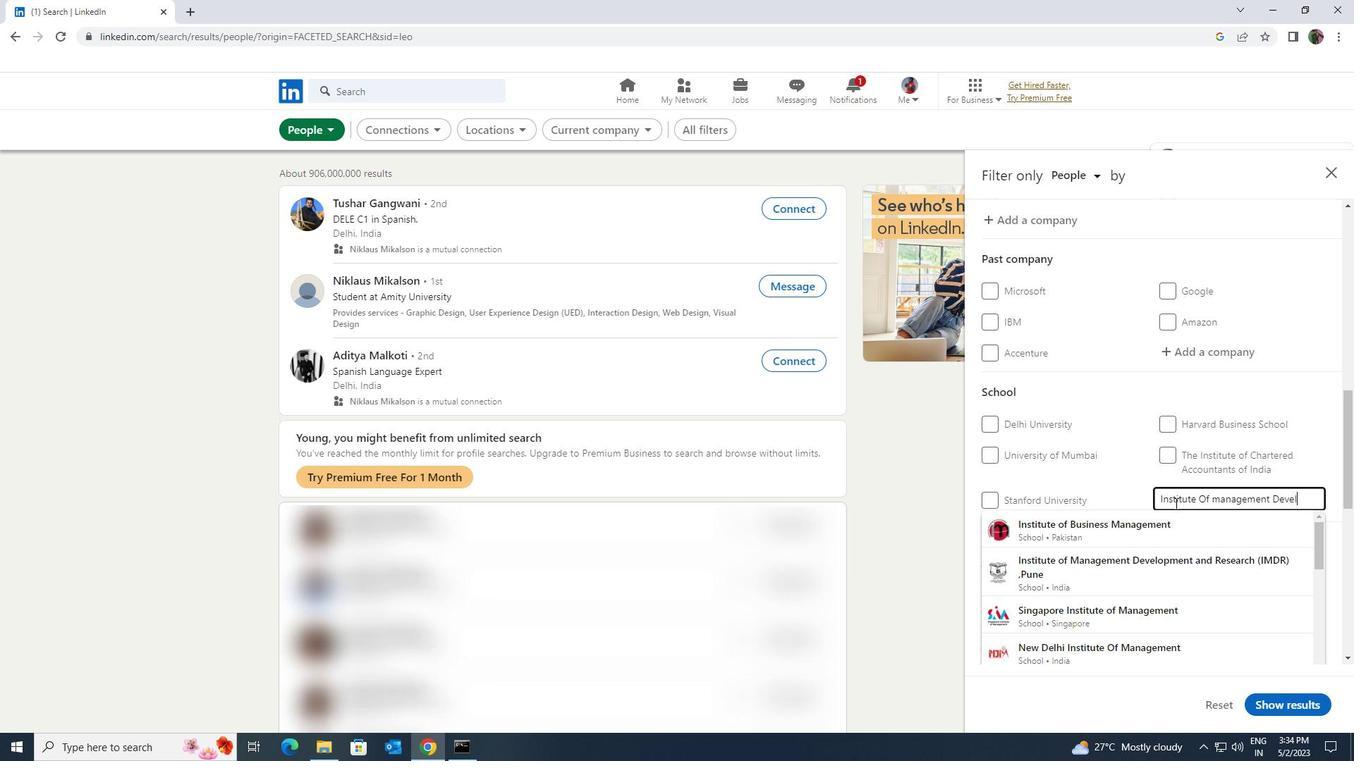 
Action: Mouse moved to (1177, 548)
Screenshot: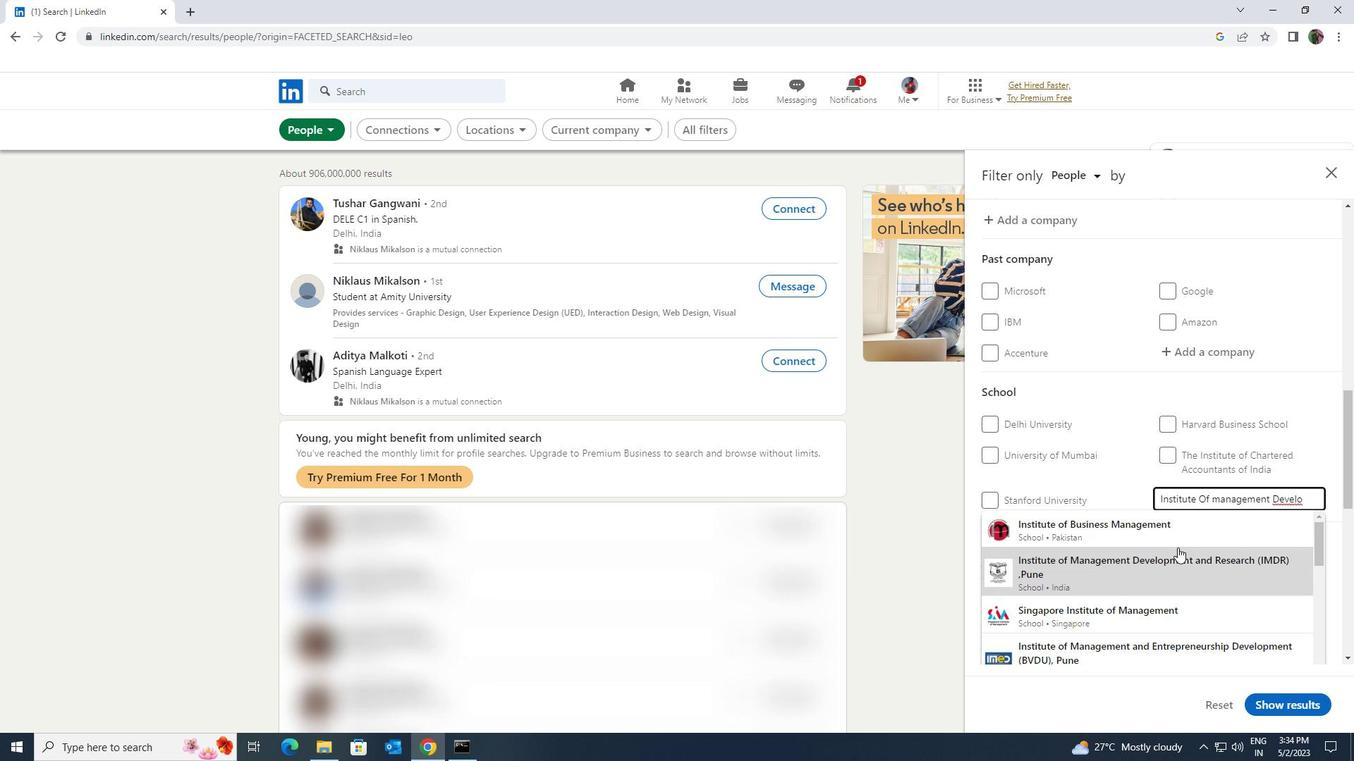 
Action: Mouse pressed left at (1177, 548)
Screenshot: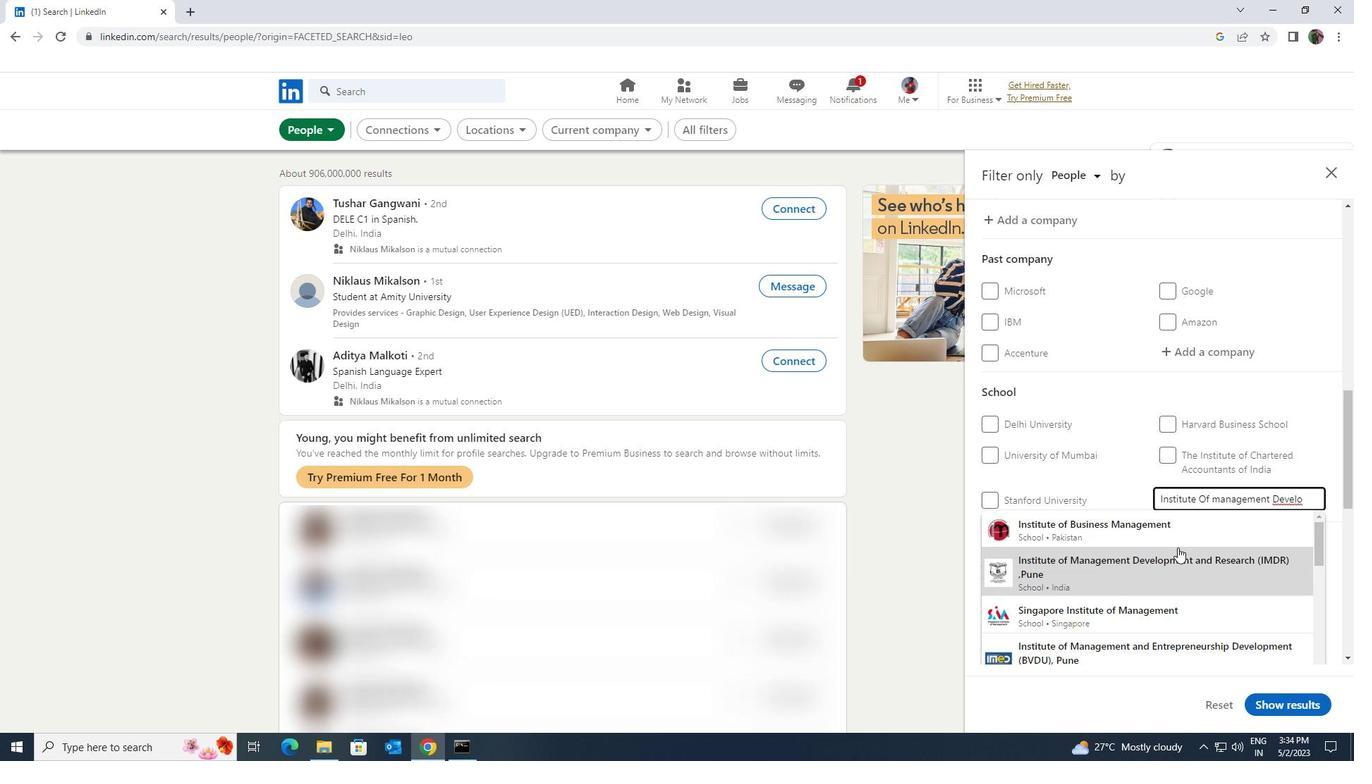 
Action: Mouse scrolled (1177, 547) with delta (0, 0)
Screenshot: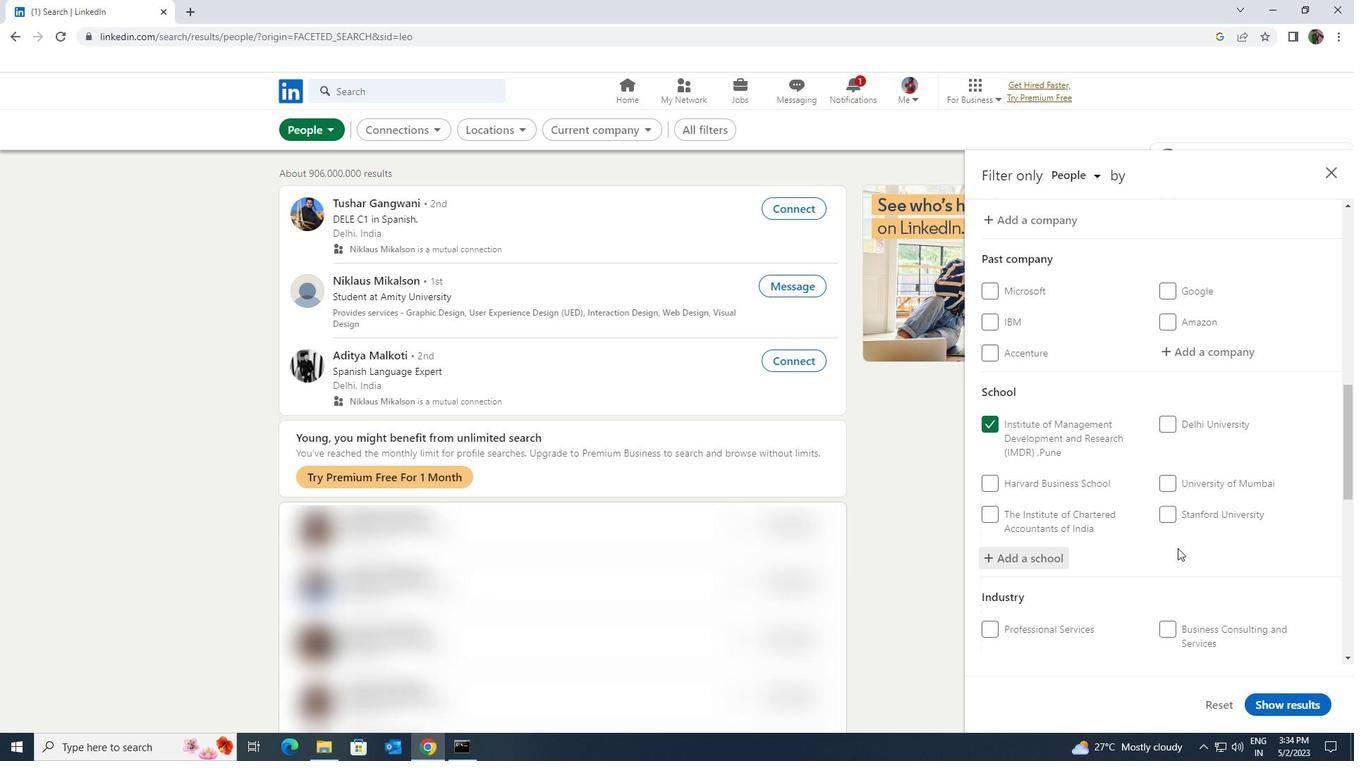 
Action: Mouse scrolled (1177, 547) with delta (0, 0)
Screenshot: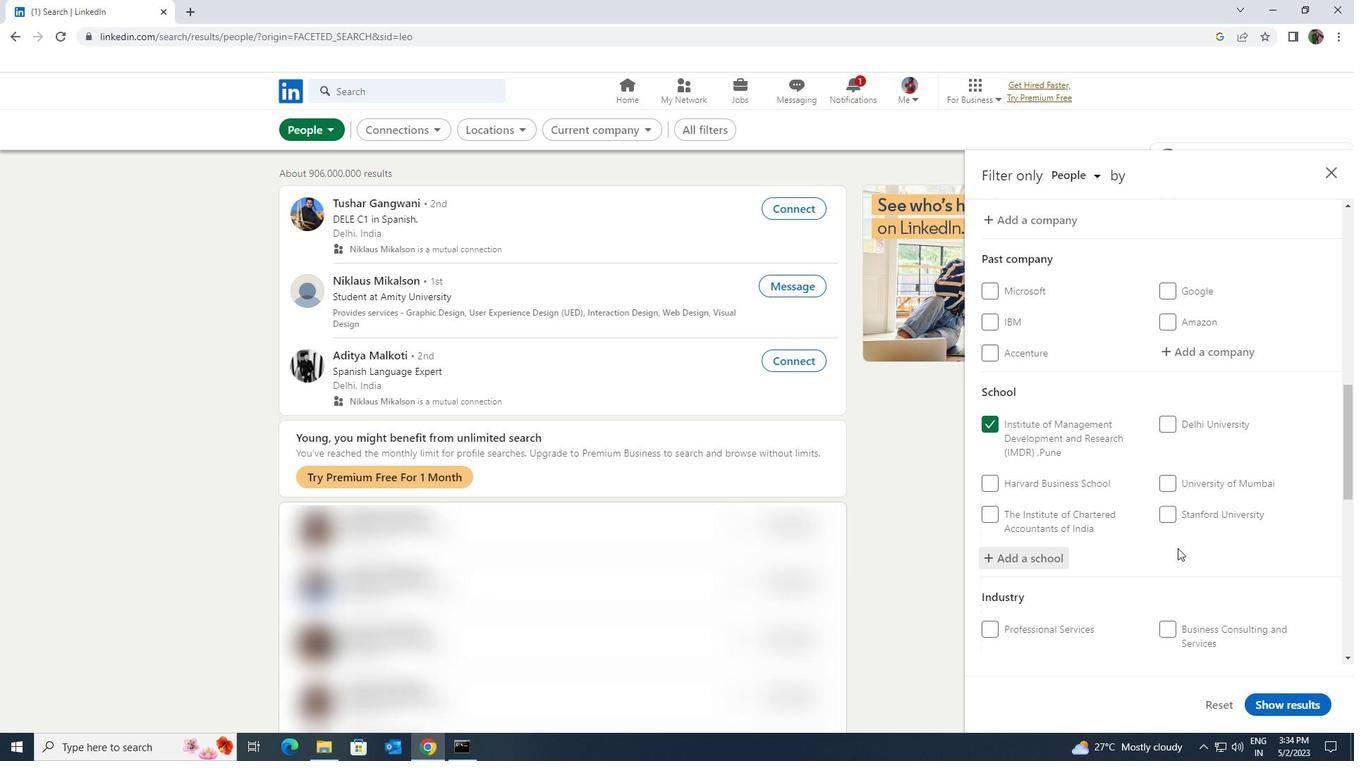 
Action: Mouse scrolled (1177, 547) with delta (0, 0)
Screenshot: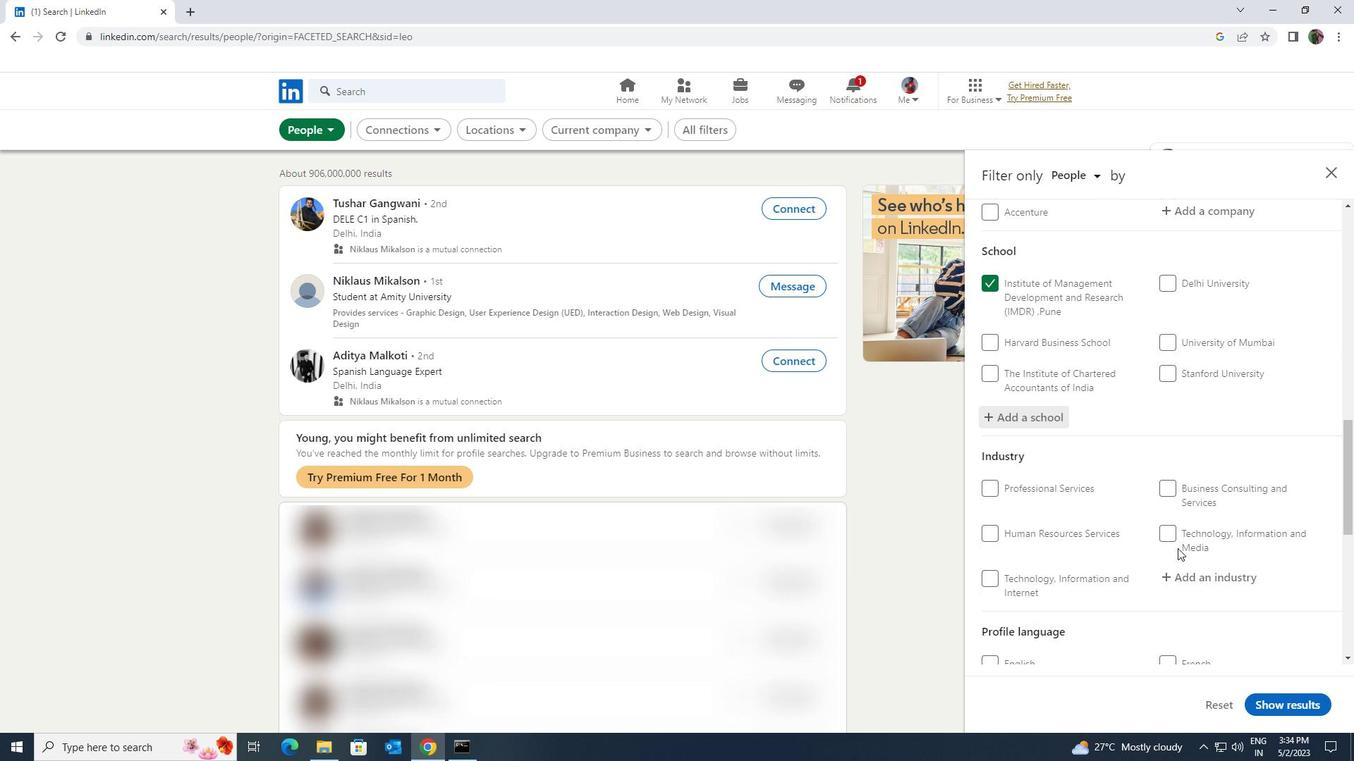 
Action: Mouse moved to (1187, 516)
Screenshot: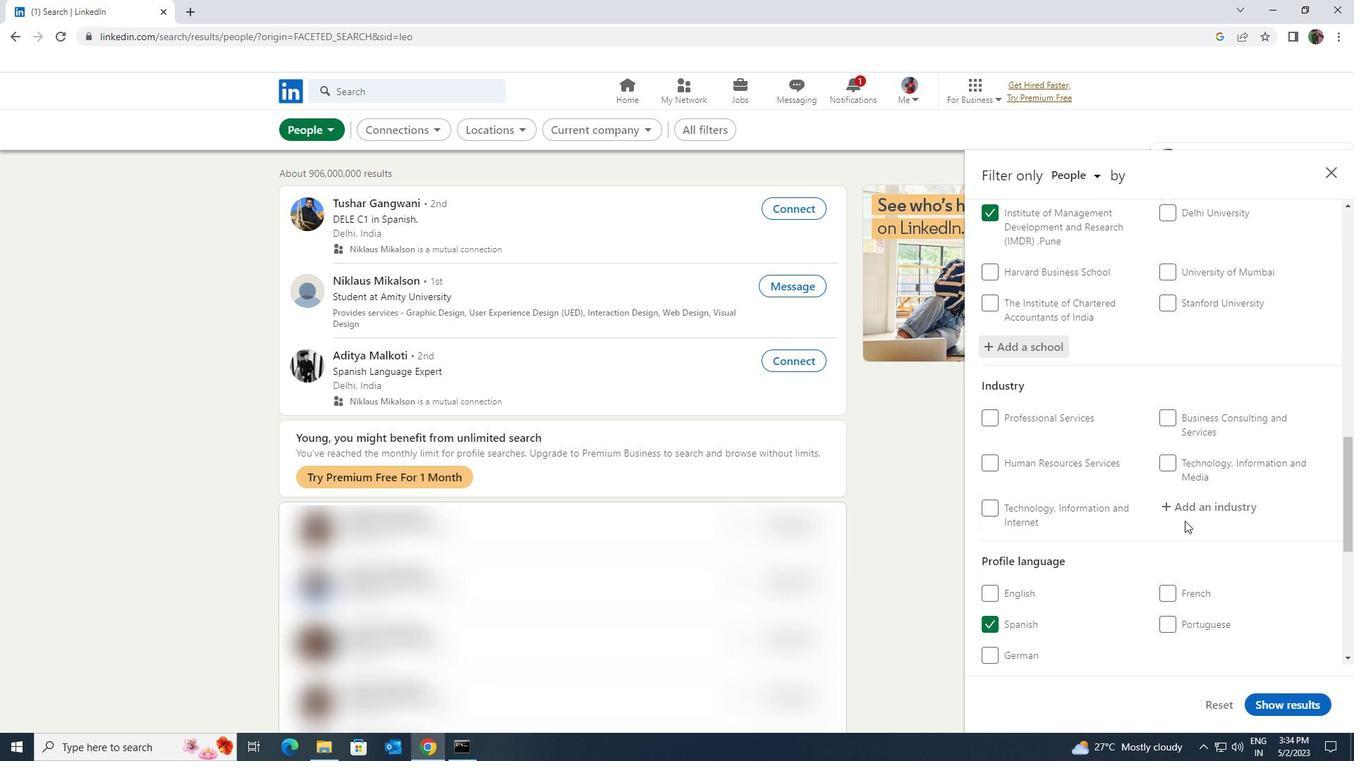 
Action: Mouse pressed left at (1187, 516)
Screenshot: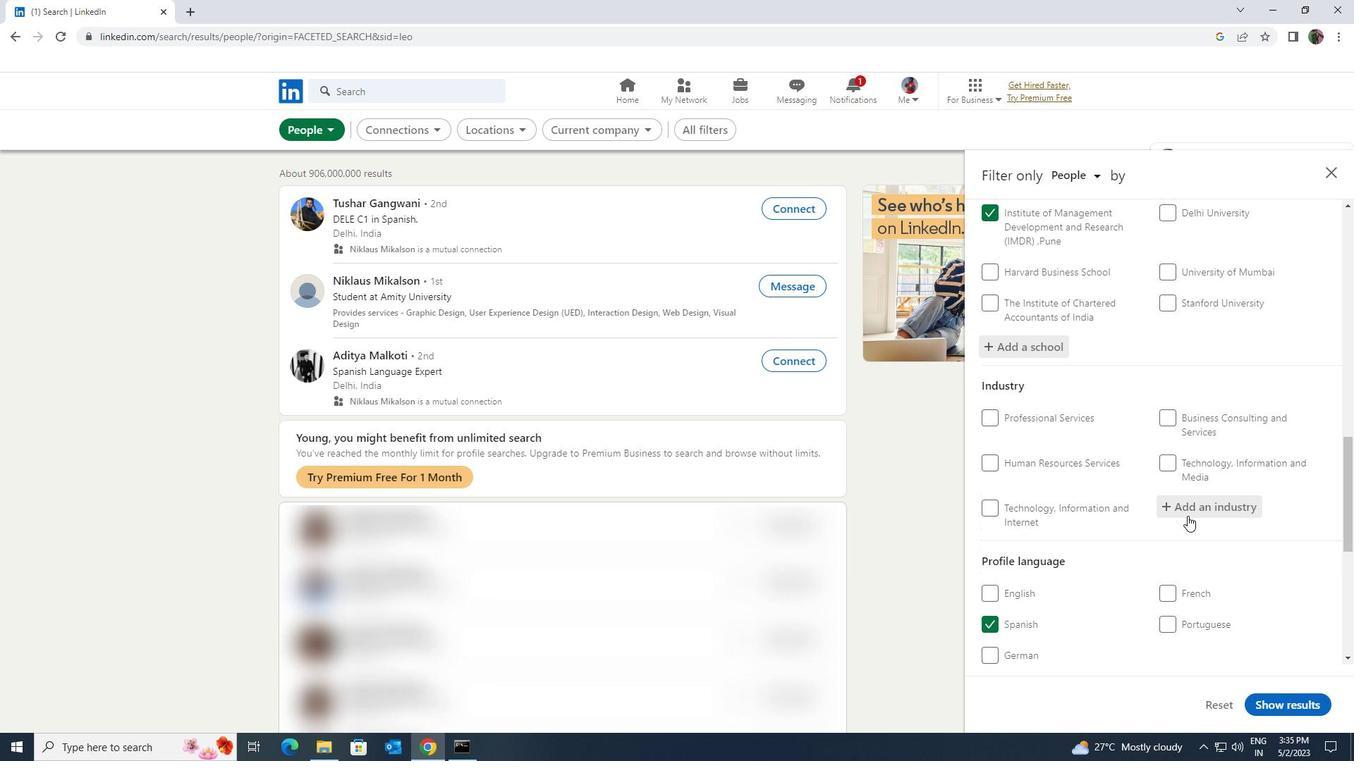 
Action: Key pressed <Key.shift><Key.shift><Key.shift><Key.shift><Key.shift><Key.shift>PACKAGING
Screenshot: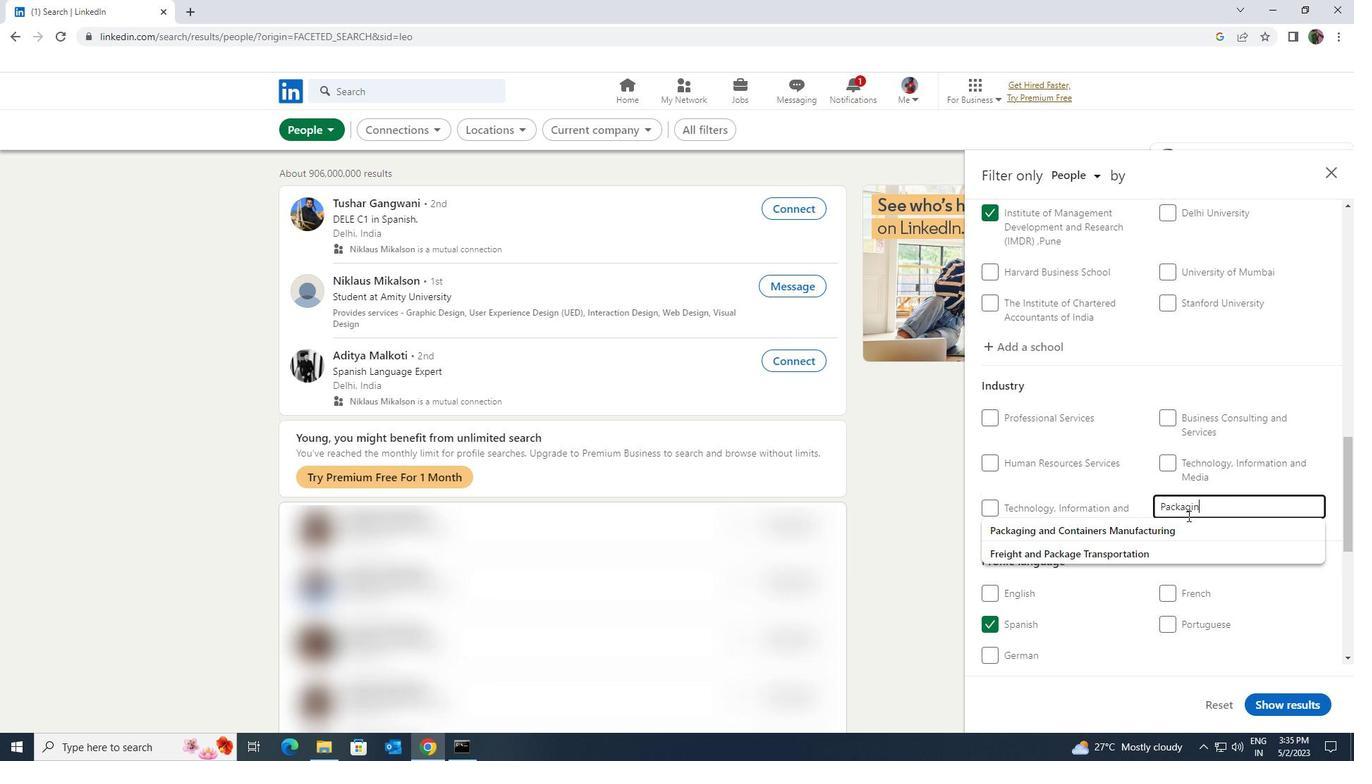 
Action: Mouse moved to (1183, 524)
Screenshot: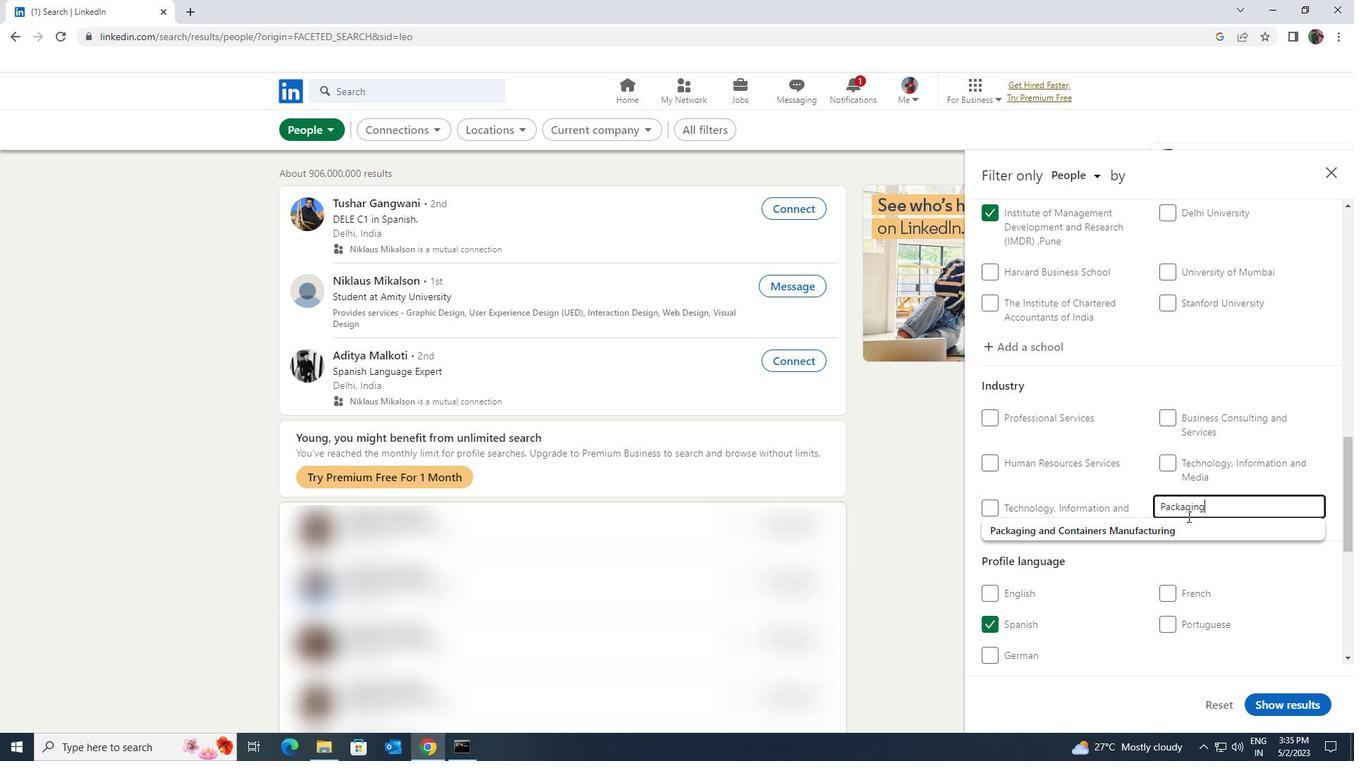 
Action: Mouse pressed left at (1183, 524)
Screenshot: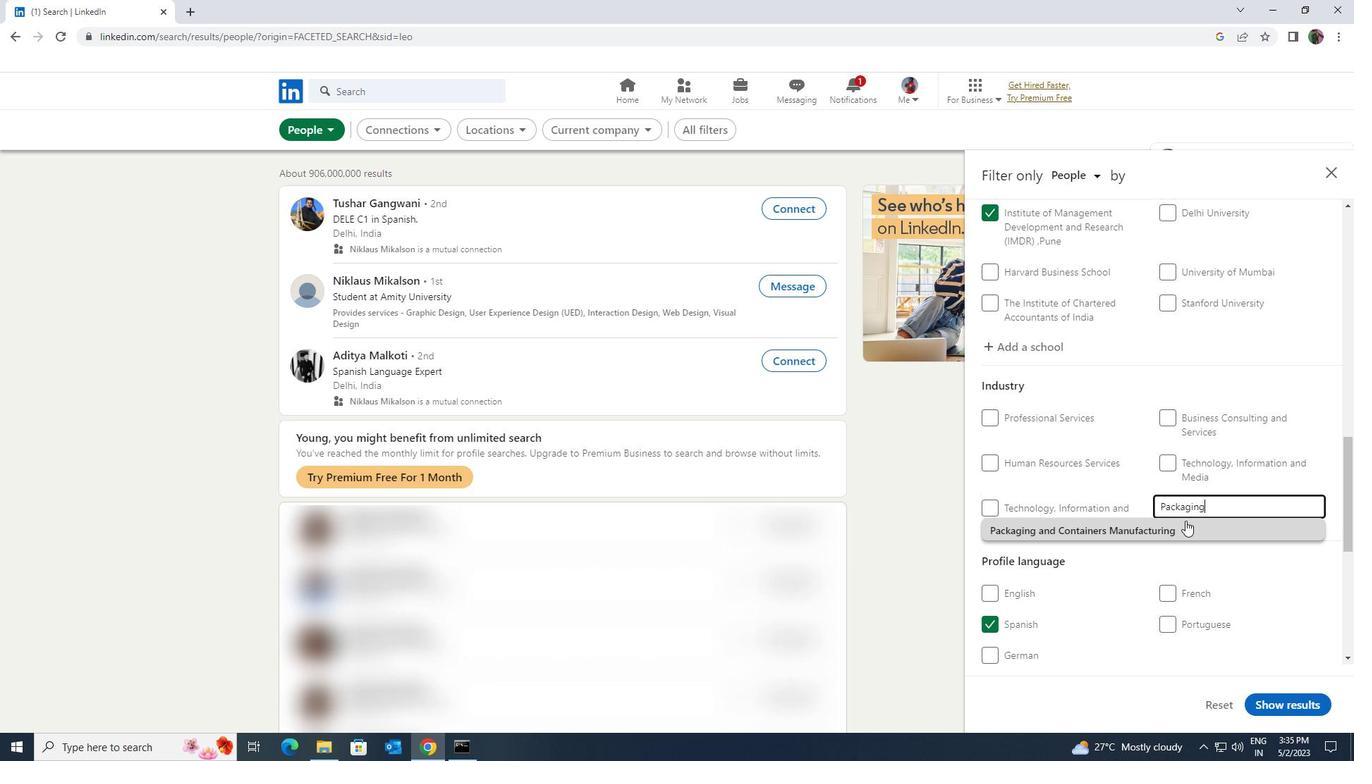 
Action: Mouse scrolled (1183, 523) with delta (0, 0)
Screenshot: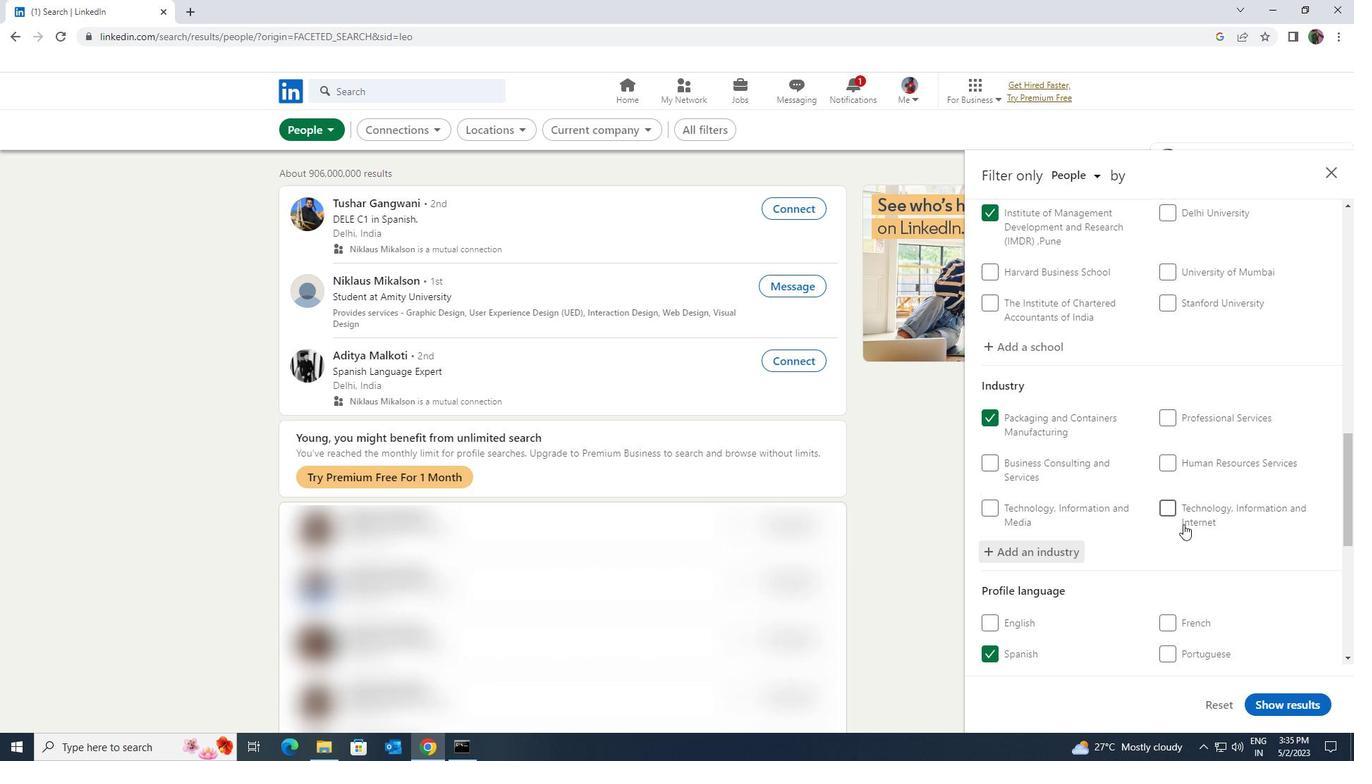 
Action: Mouse scrolled (1183, 523) with delta (0, 0)
Screenshot: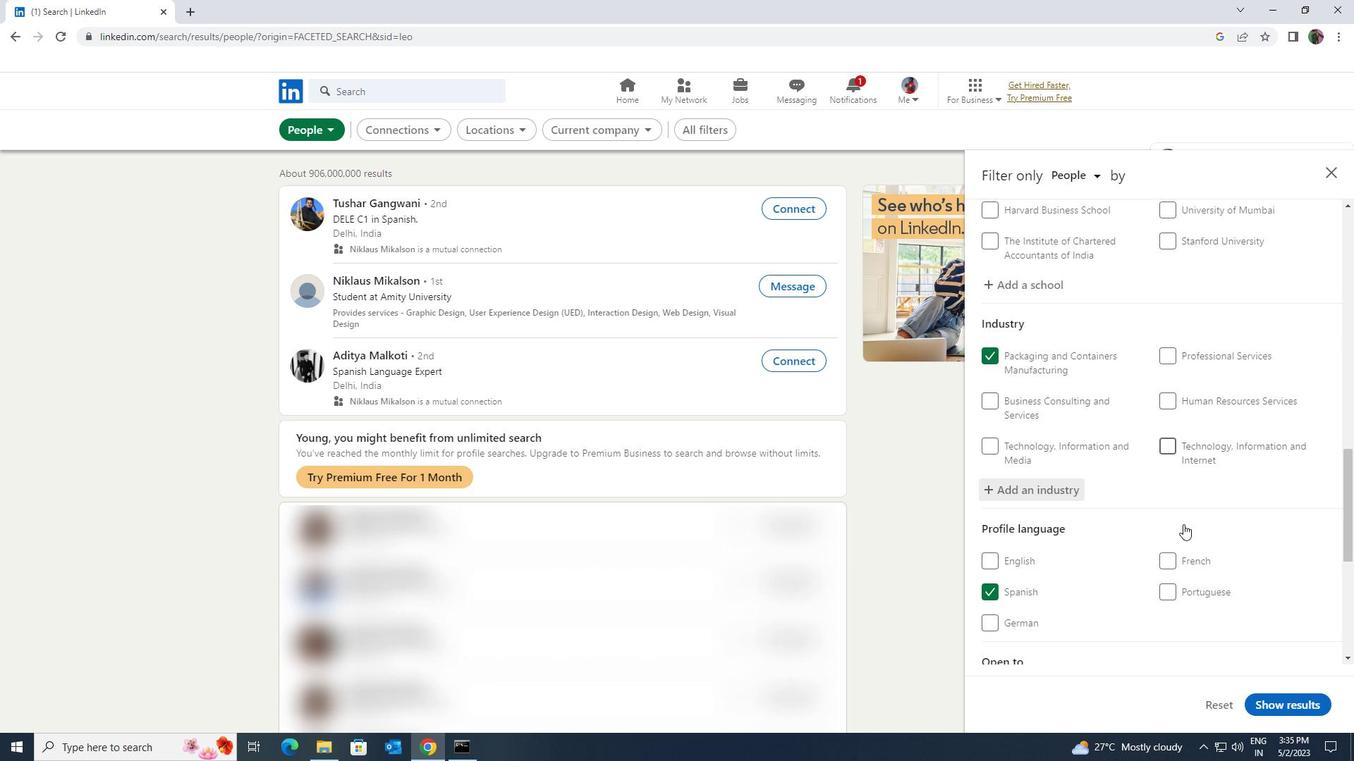 
Action: Mouse scrolled (1183, 523) with delta (0, 0)
Screenshot: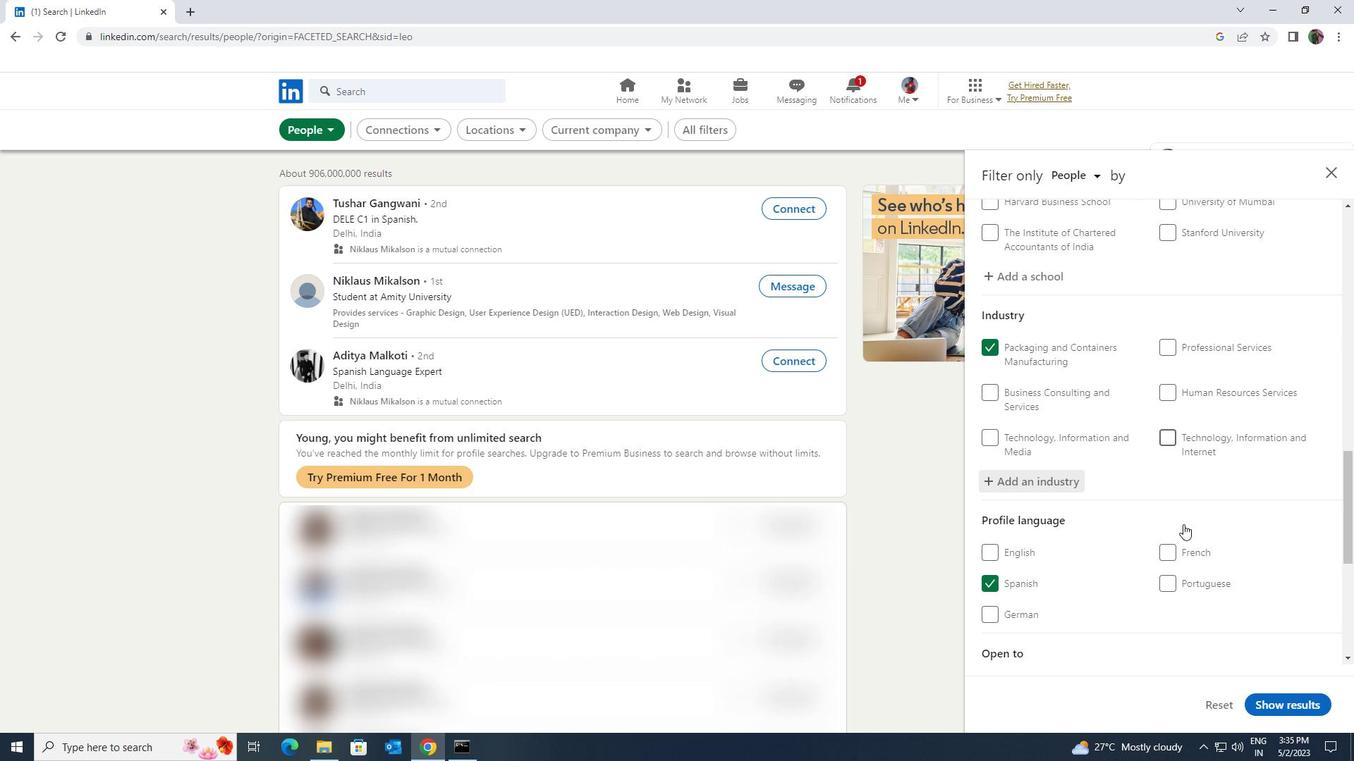 
Action: Mouse scrolled (1183, 523) with delta (0, 0)
Screenshot: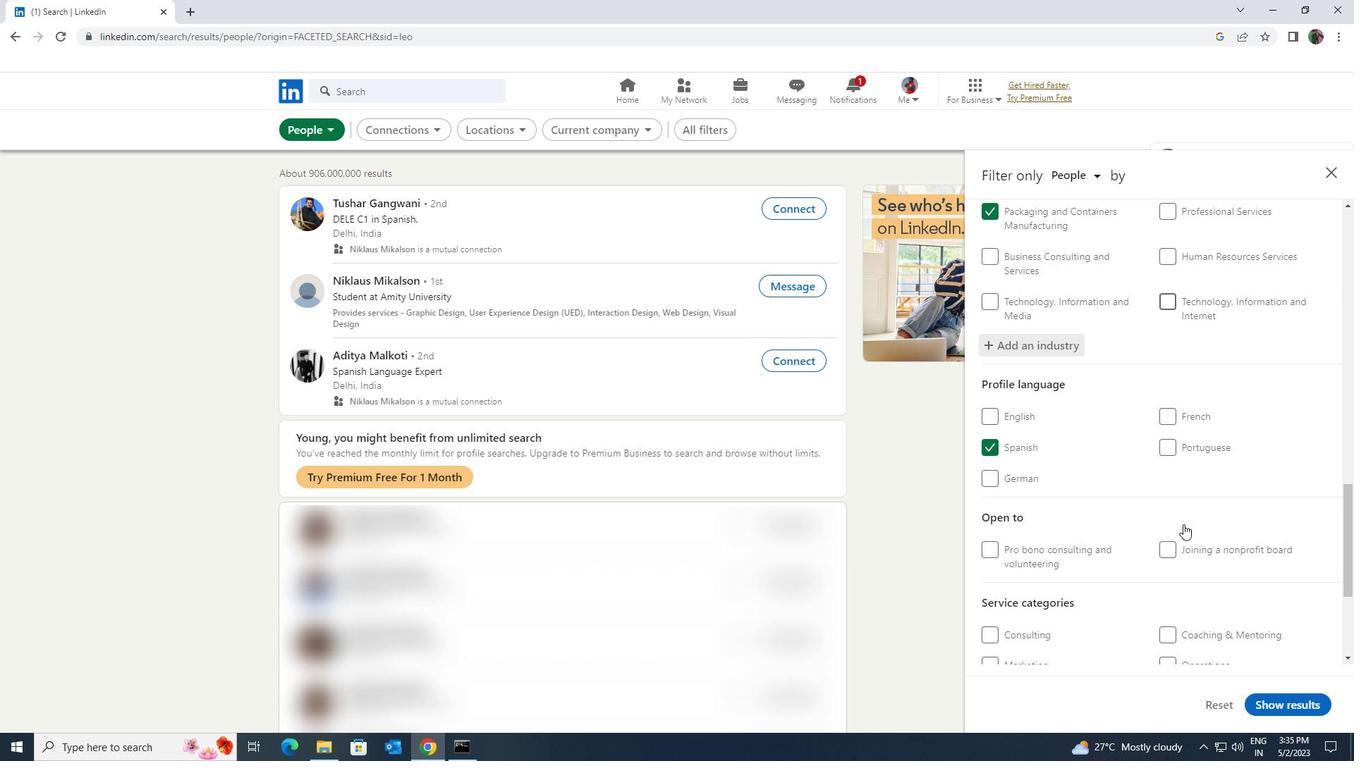 
Action: Mouse scrolled (1183, 523) with delta (0, 0)
Screenshot: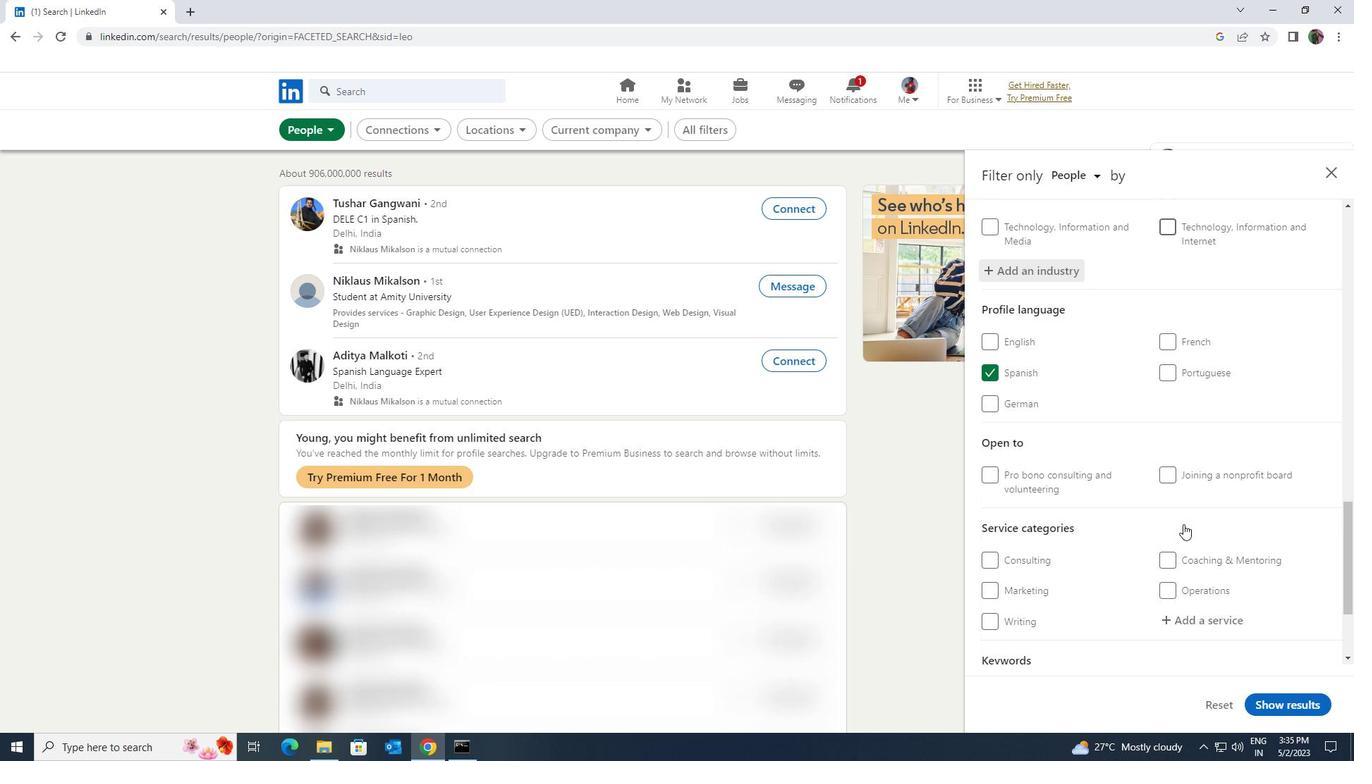 
Action: Mouse scrolled (1183, 523) with delta (0, 0)
Screenshot: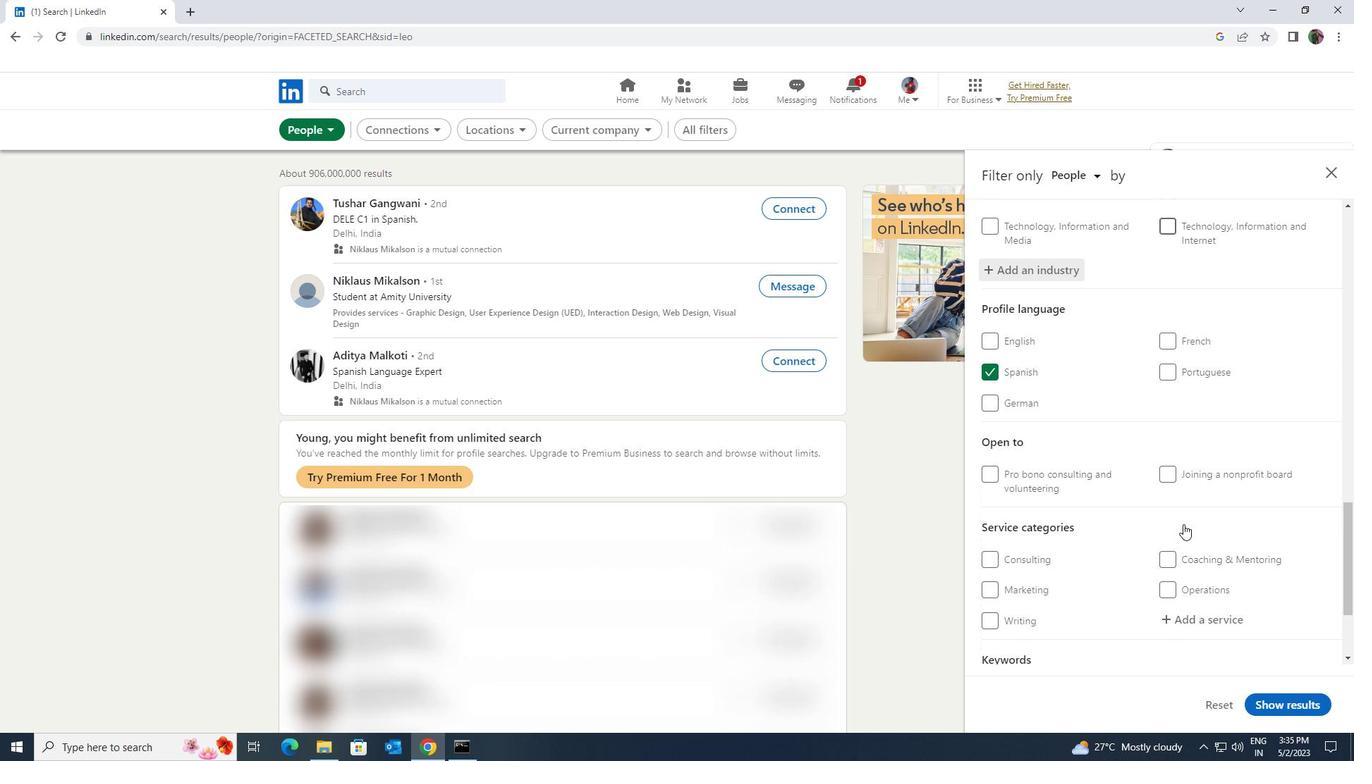 
Action: Mouse moved to (1193, 481)
Screenshot: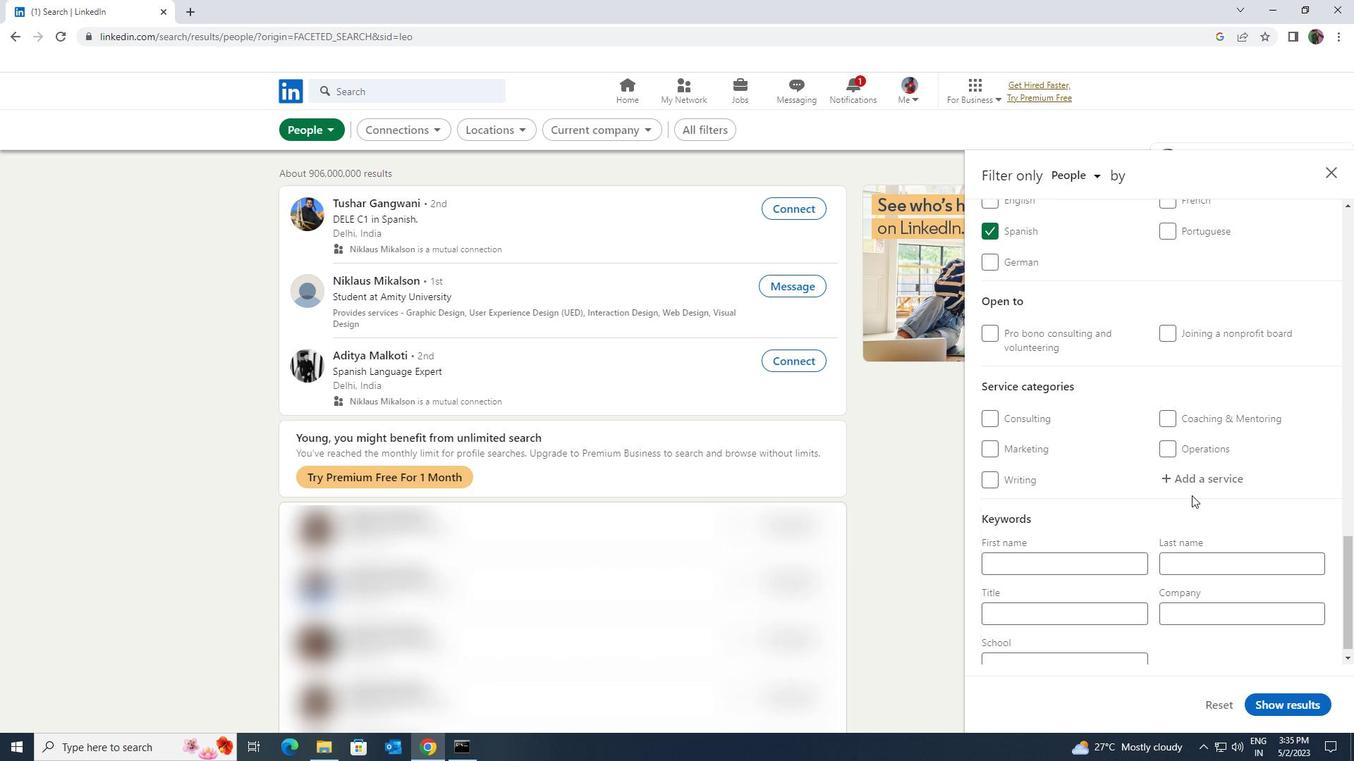 
Action: Mouse pressed left at (1193, 481)
Screenshot: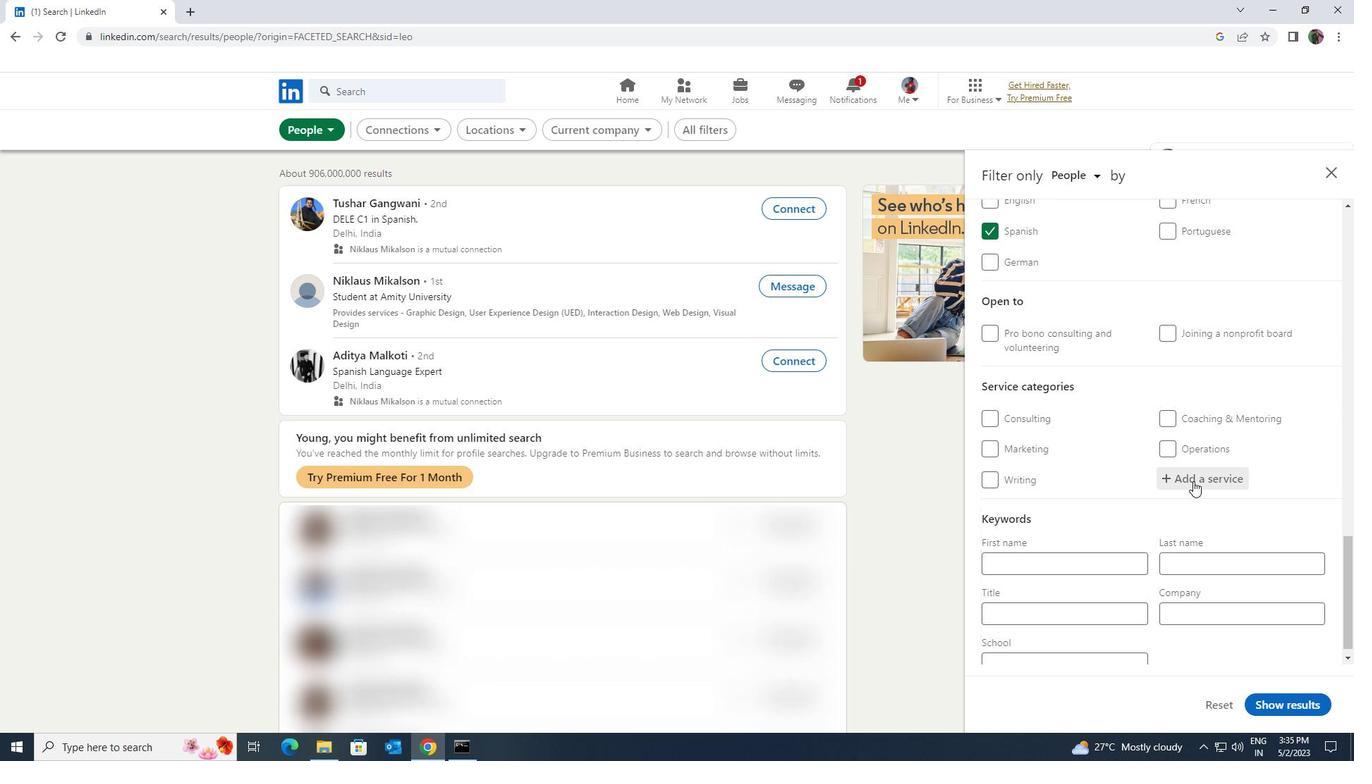 
Action: Key pressed <Key.shift><Key.shift>GRAPHIC<Key.space><Key.shift>DESIGN
Screenshot: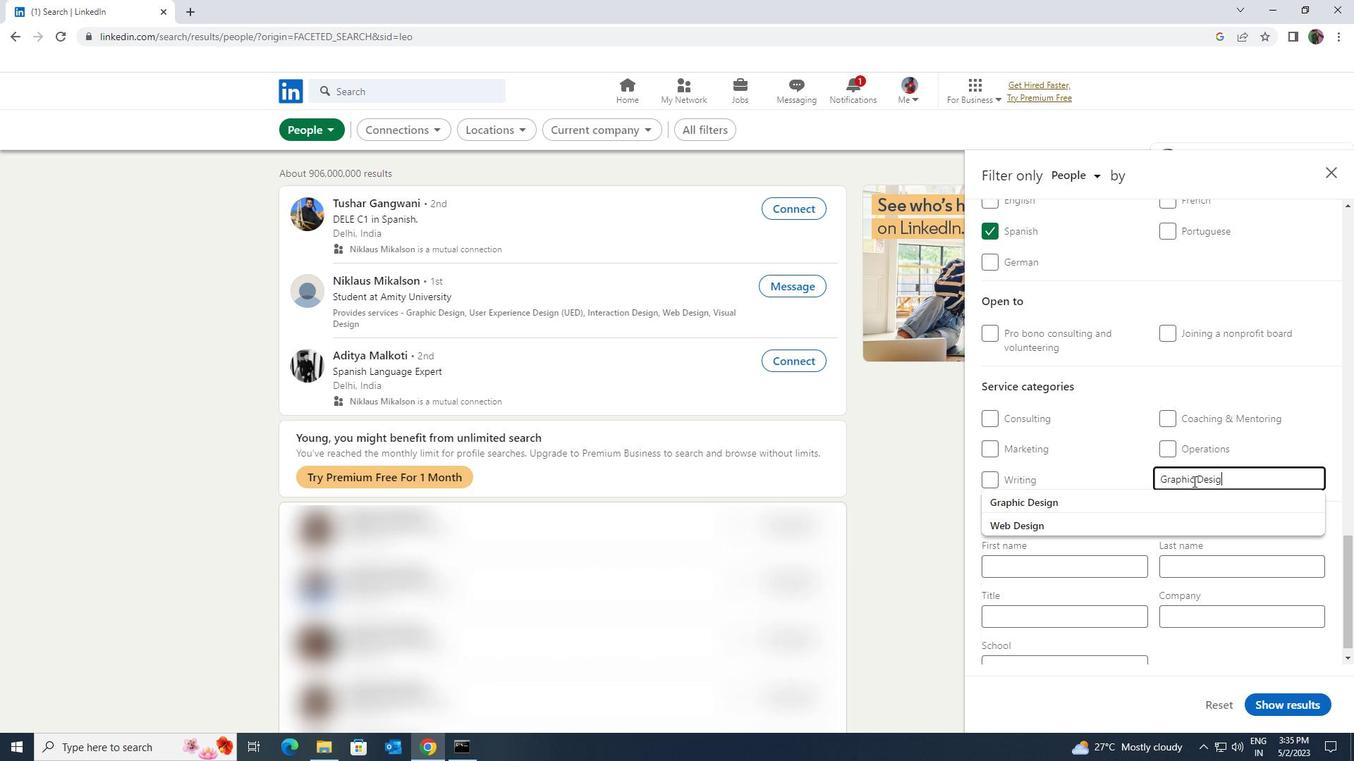 
Action: Mouse moved to (1189, 490)
Screenshot: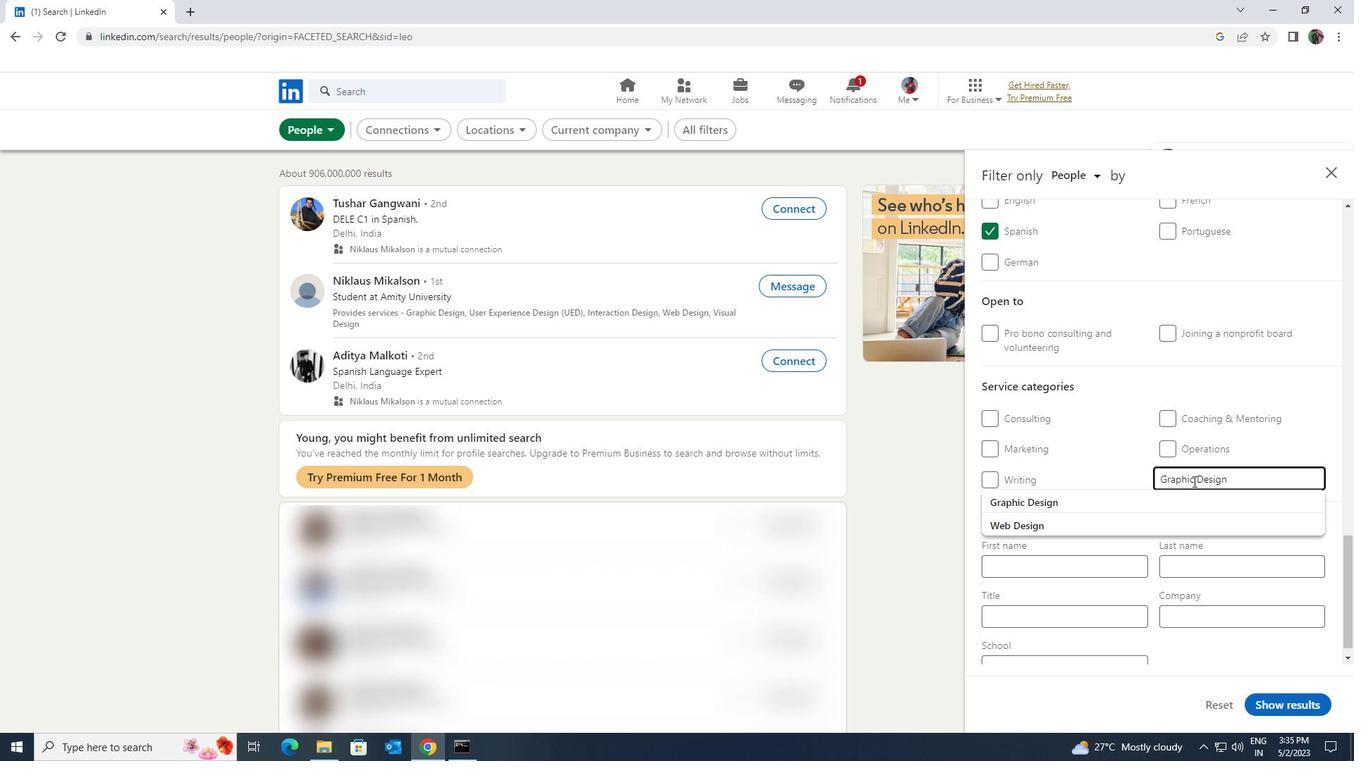 
Action: Mouse pressed left at (1189, 490)
Screenshot: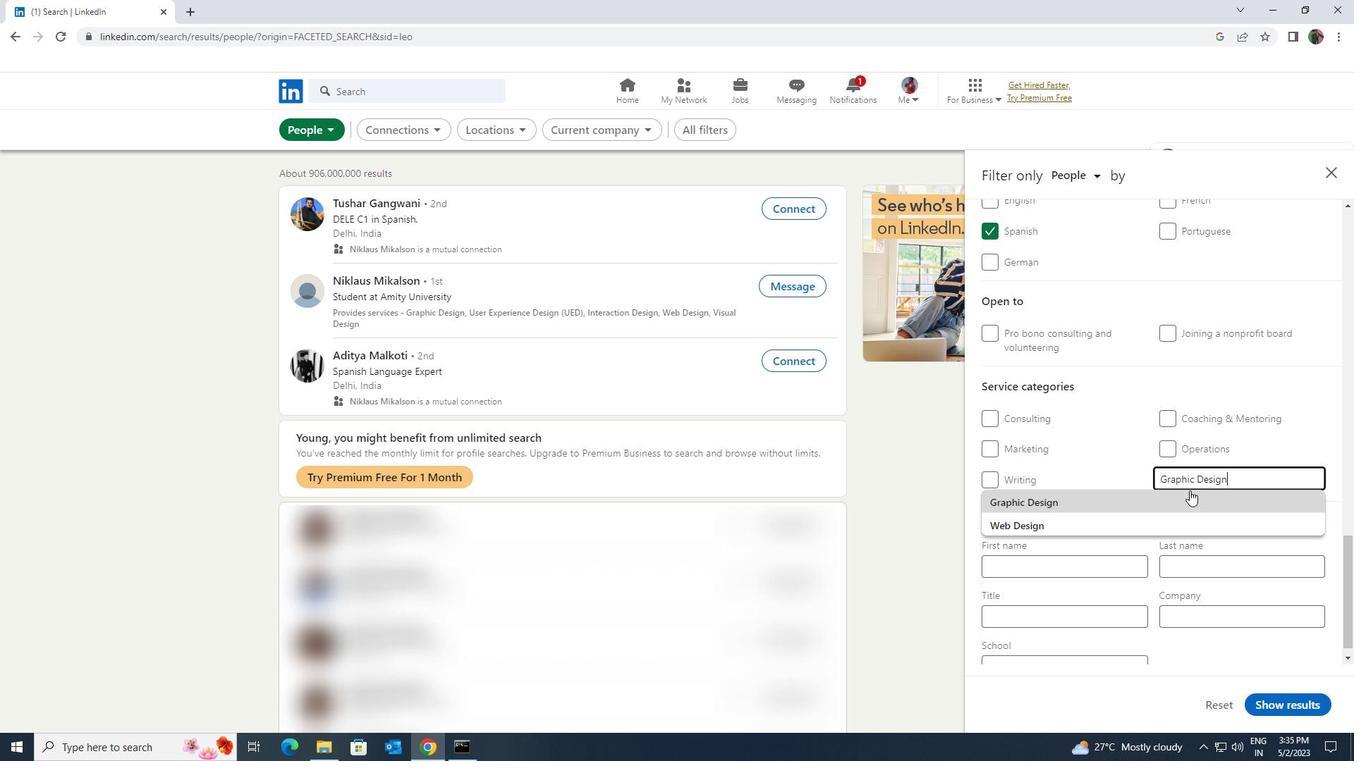 
Action: Mouse scrolled (1189, 490) with delta (0, 0)
Screenshot: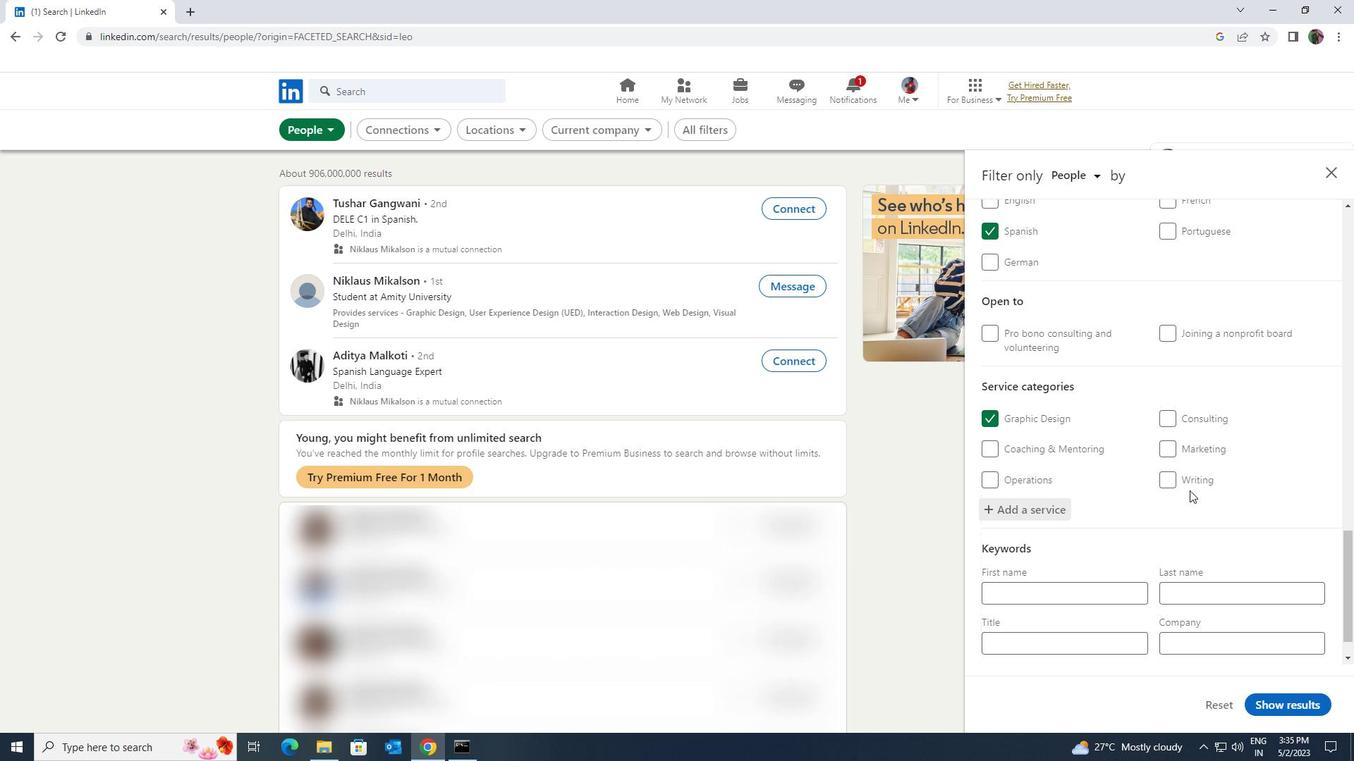 
Action: Mouse scrolled (1189, 490) with delta (0, 0)
Screenshot: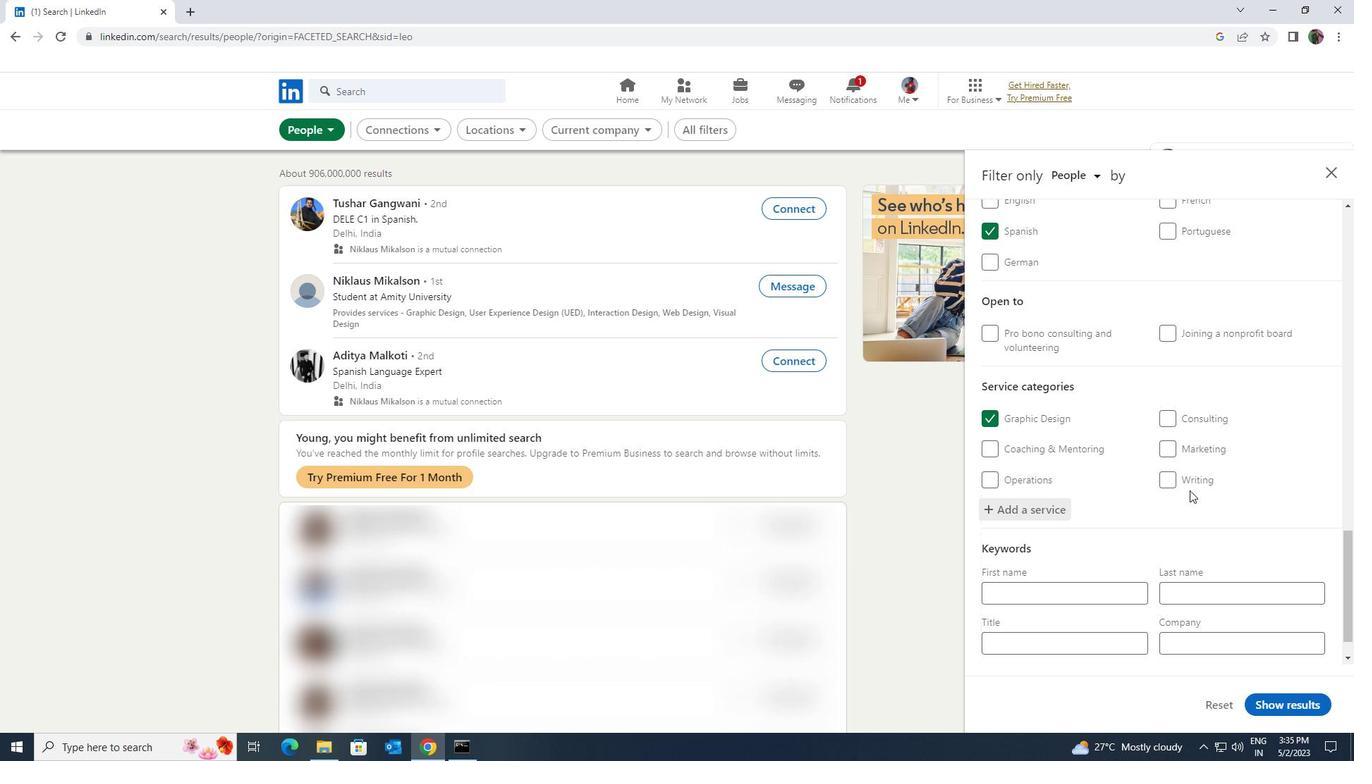 
Action: Mouse moved to (1123, 594)
Screenshot: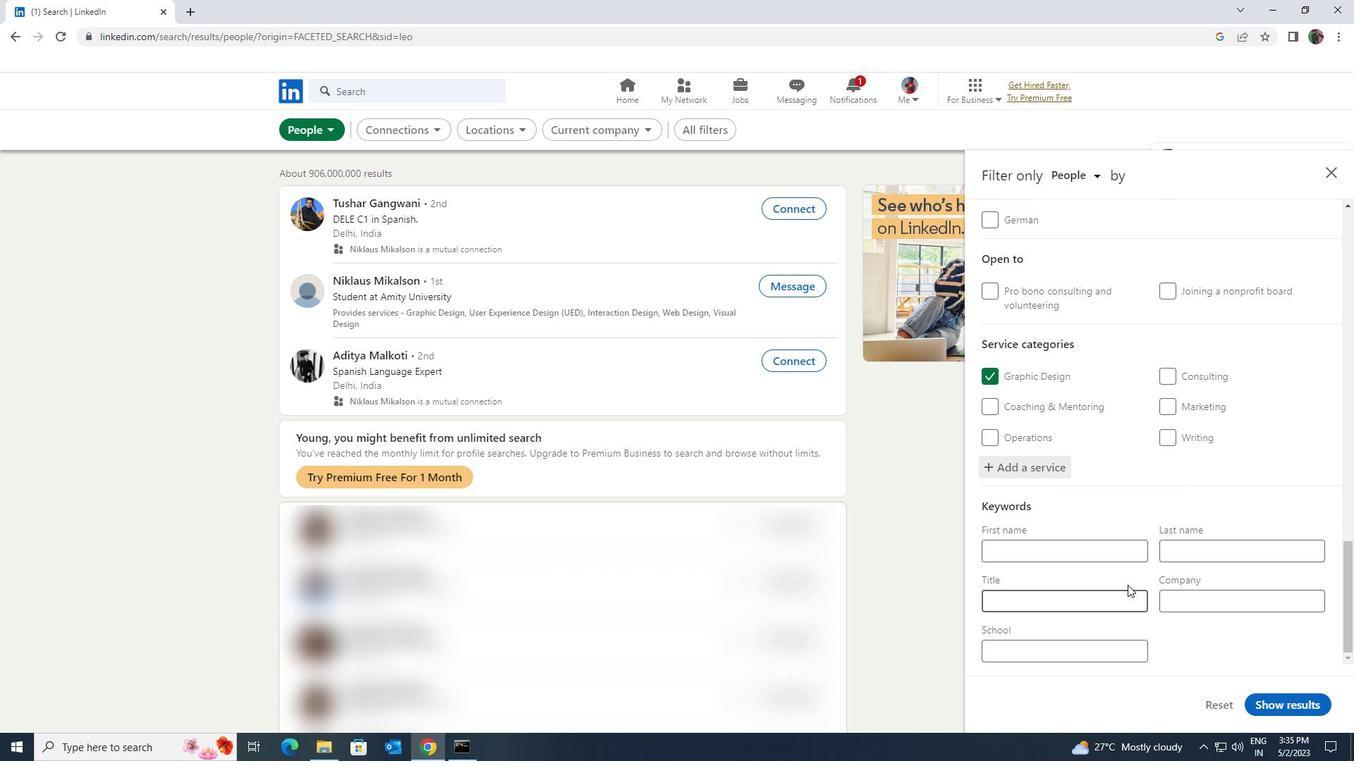 
Action: Mouse pressed left at (1123, 594)
Screenshot: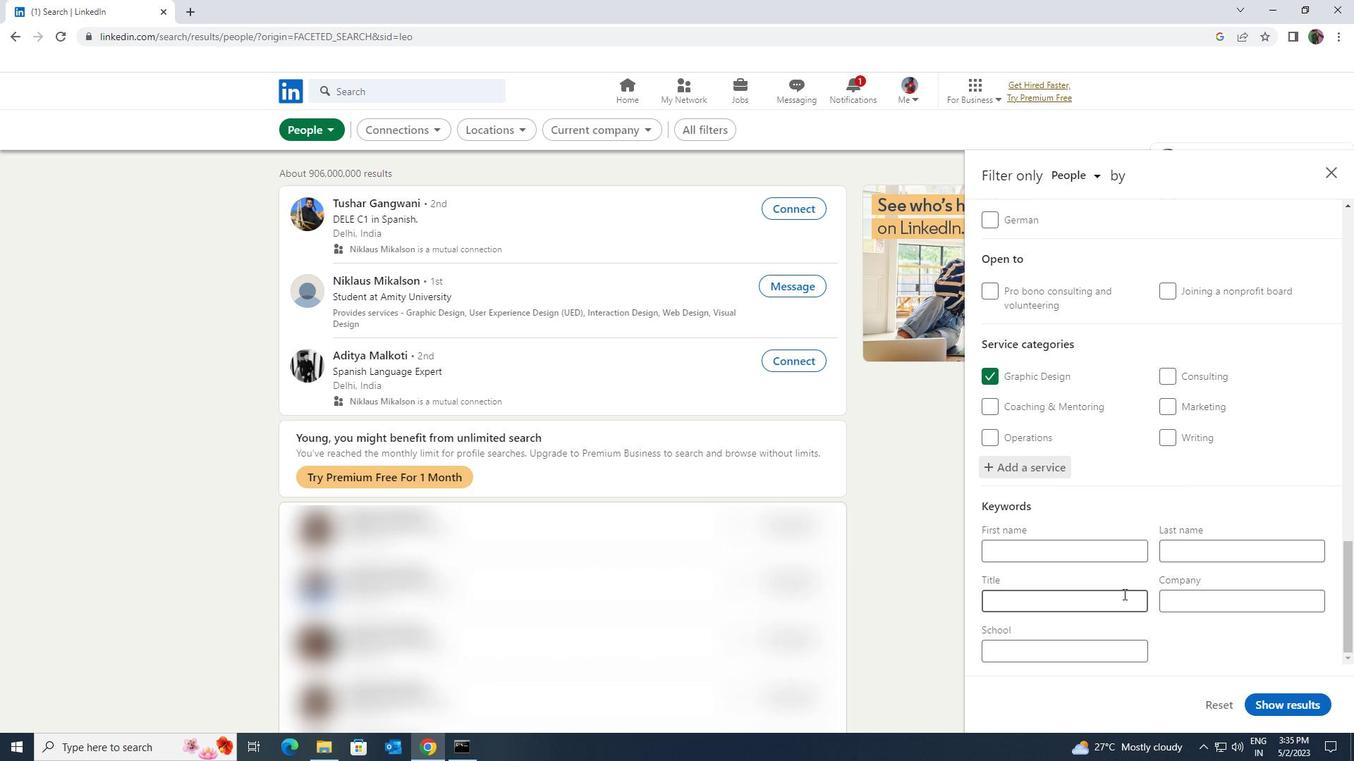 
Action: Key pressed <Key.shift><Key.shift><Key.shift><Key.shift><Key.shift><Key.shift><Key.shift><Key.shift><Key.shift><Key.shift>SOCIAL<Key.space><Key.shift>MEDIA<Key.space><Key.shift><Key.shift><Key.shift><Key.shift><Key.shift><Key.shift>ASSISTANT
Screenshot: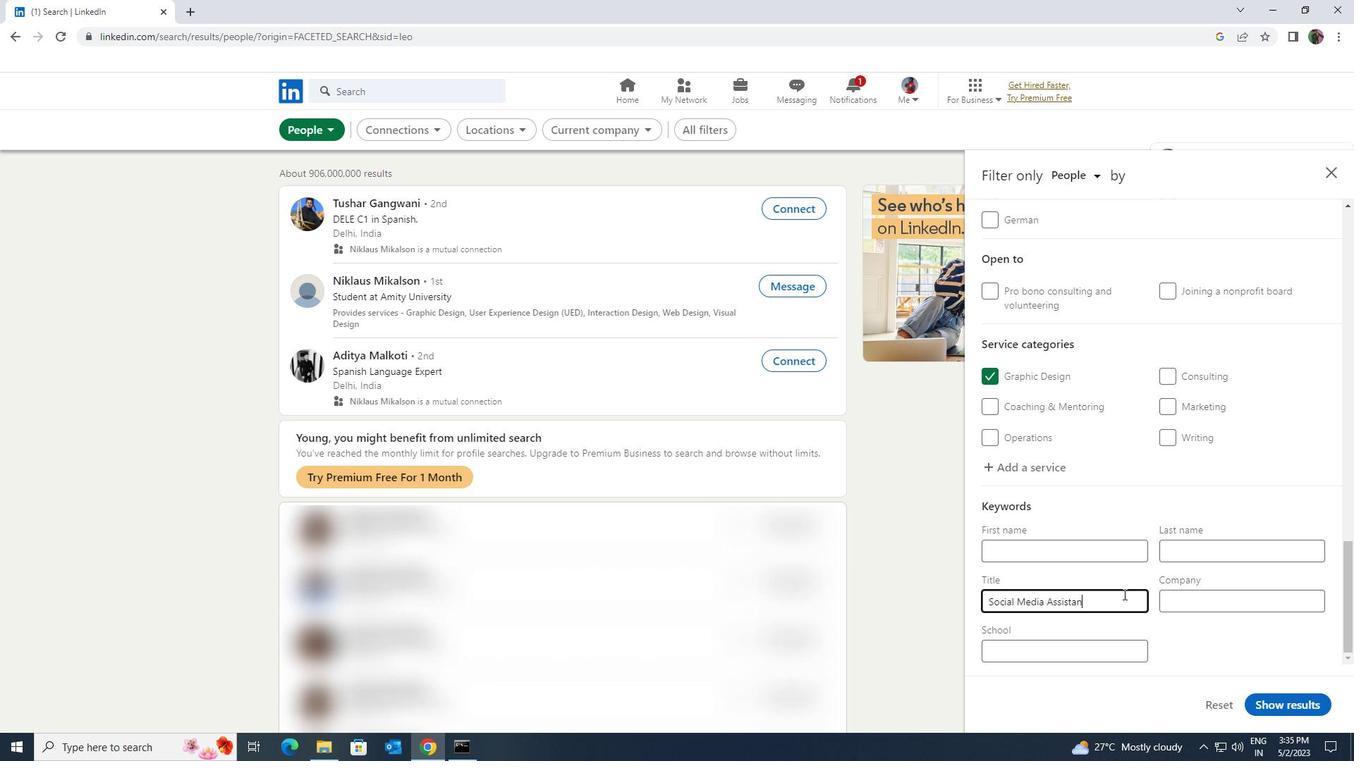 
Action: Mouse moved to (1258, 701)
Screenshot: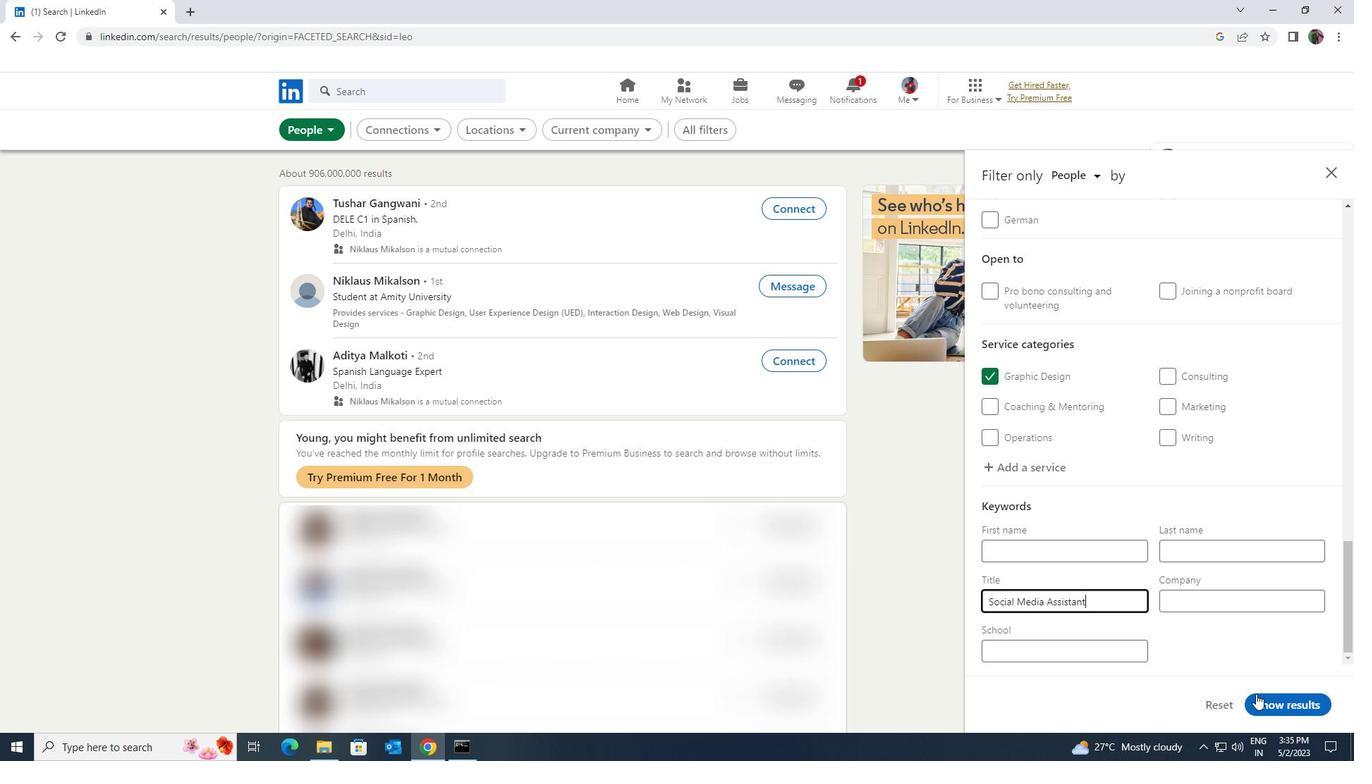 
Action: Mouse pressed left at (1258, 701)
Screenshot: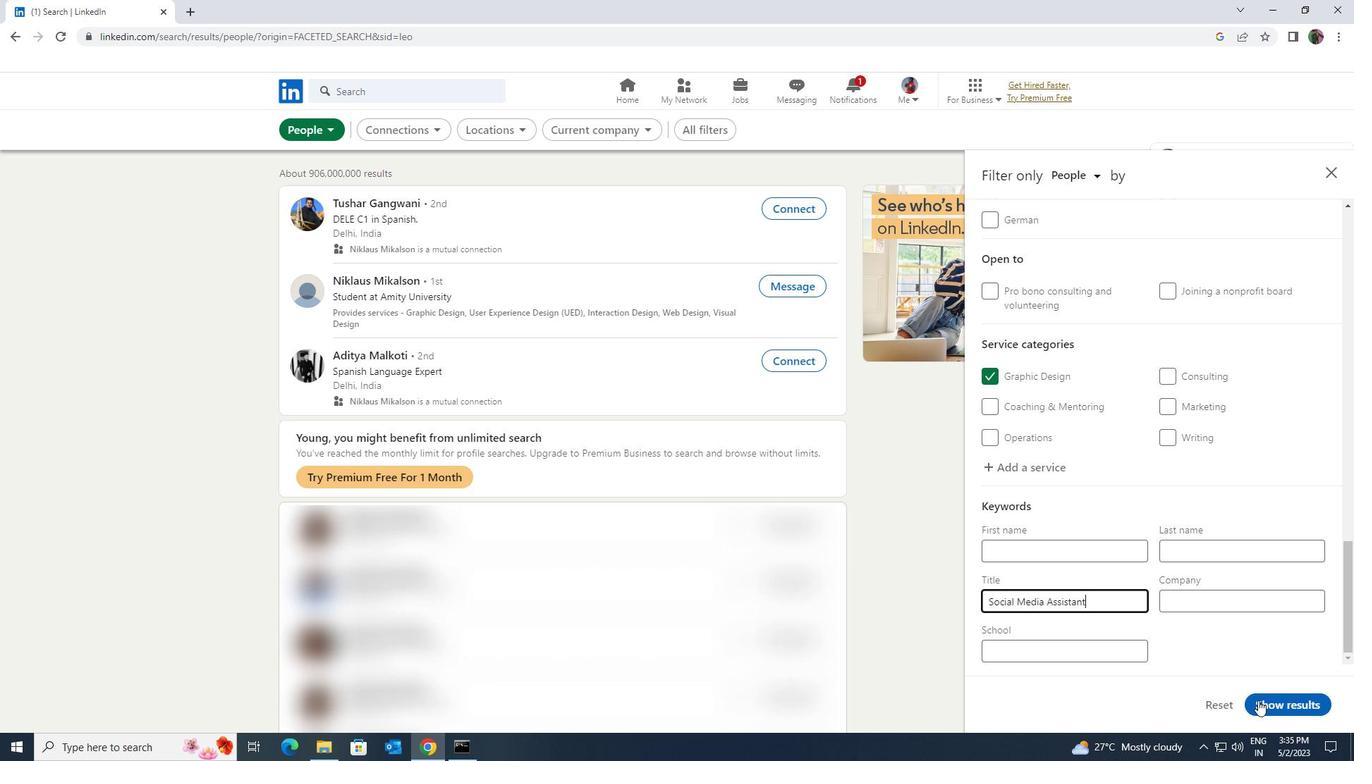 
